 Task: Create Validation Rules in check-in Object.
Action: Mouse moved to (781, 41)
Screenshot: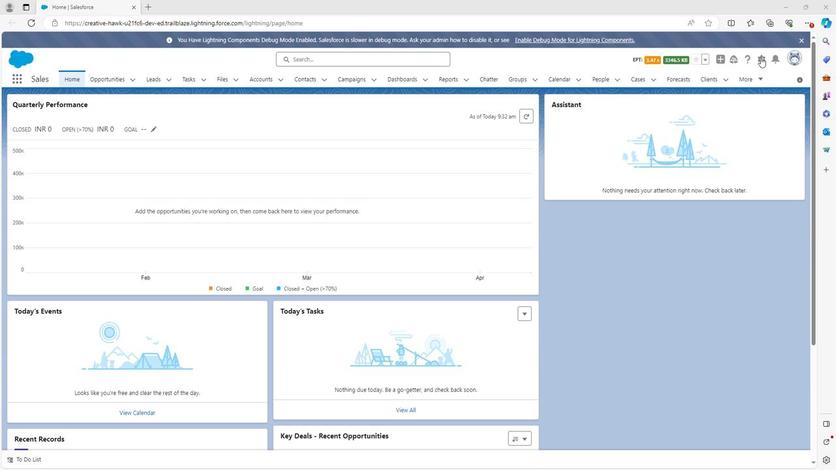 
Action: Mouse pressed left at (781, 41)
Screenshot: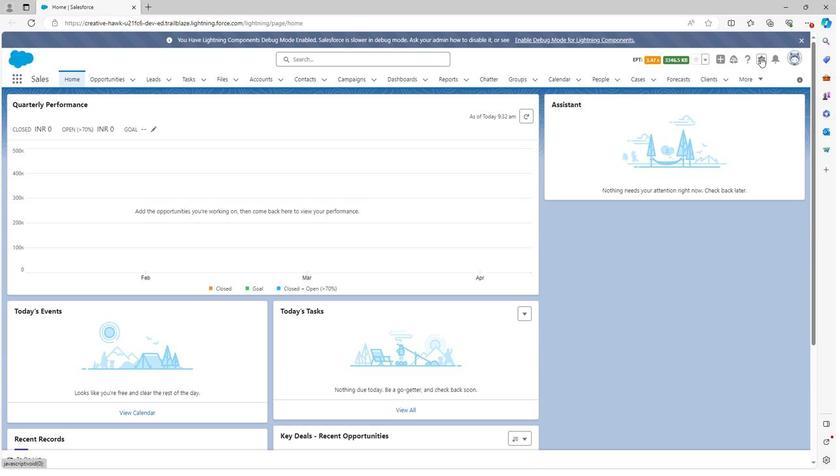 
Action: Mouse moved to (747, 67)
Screenshot: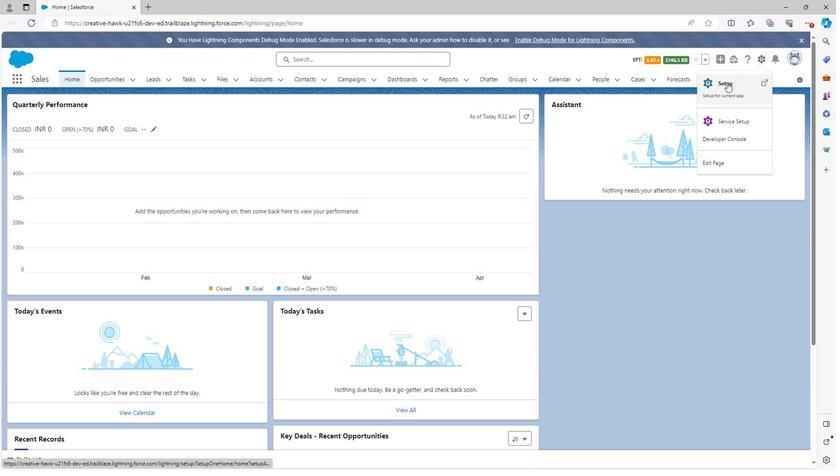 
Action: Mouse pressed left at (747, 67)
Screenshot: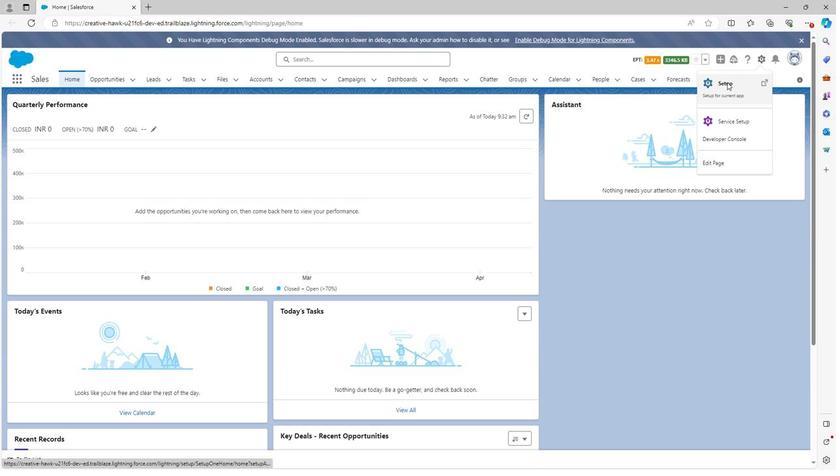 
Action: Mouse moved to (105, 61)
Screenshot: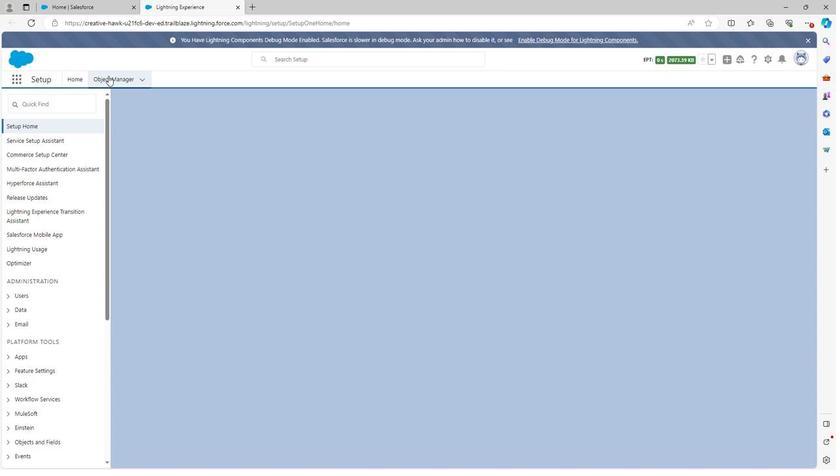 
Action: Mouse pressed left at (105, 61)
Screenshot: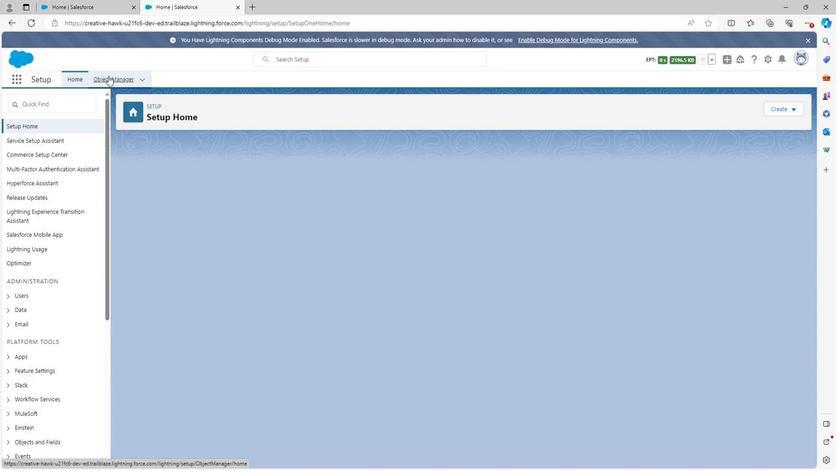 
Action: Mouse moved to (58, 294)
Screenshot: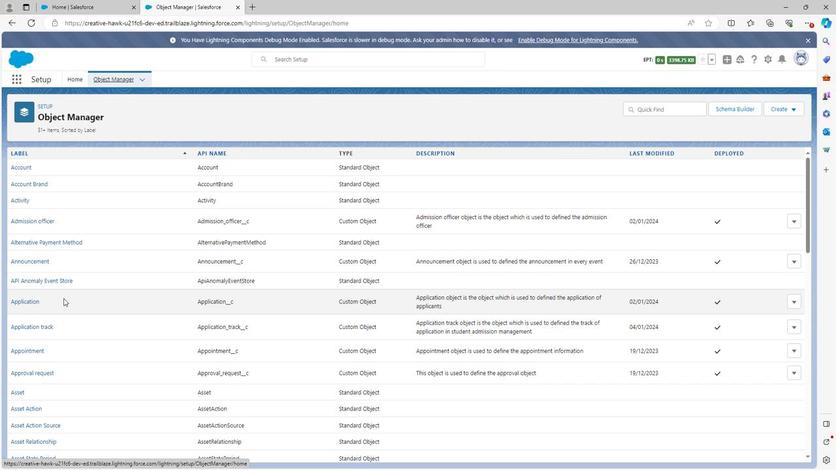 
Action: Mouse scrolled (58, 294) with delta (0, 0)
Screenshot: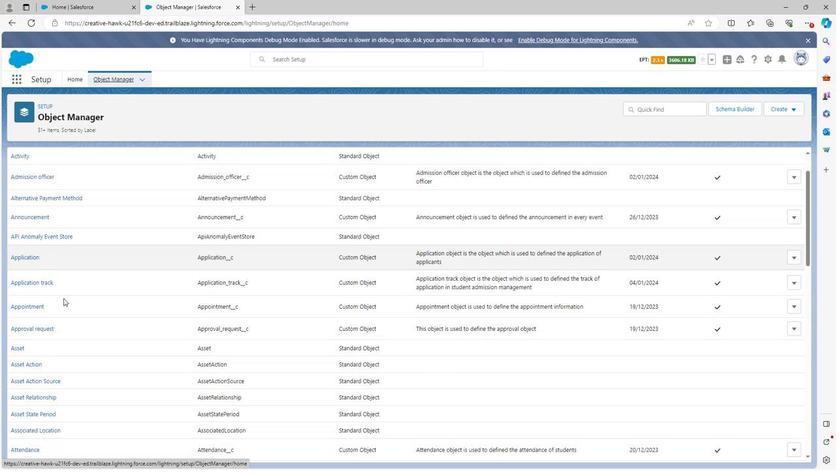 
Action: Mouse scrolled (58, 294) with delta (0, 0)
Screenshot: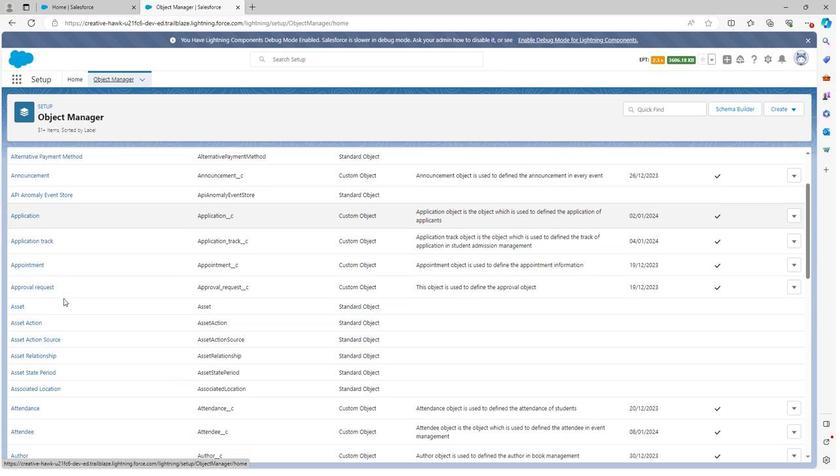 
Action: Mouse scrolled (58, 294) with delta (0, 0)
Screenshot: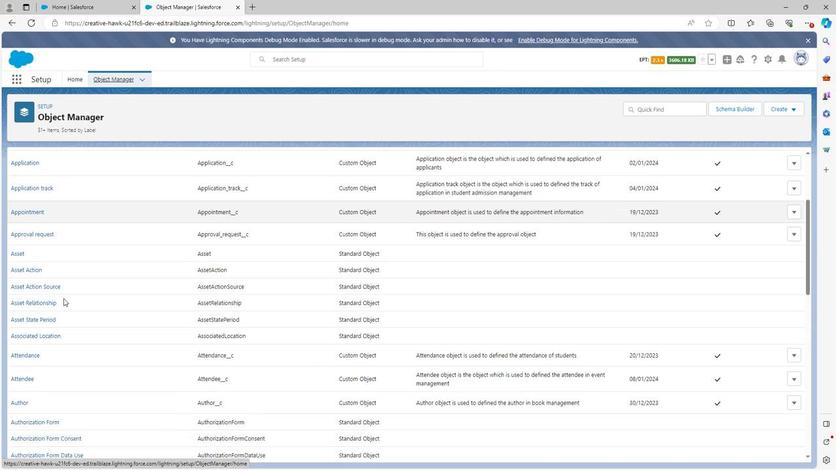 
Action: Mouse scrolled (58, 294) with delta (0, 0)
Screenshot: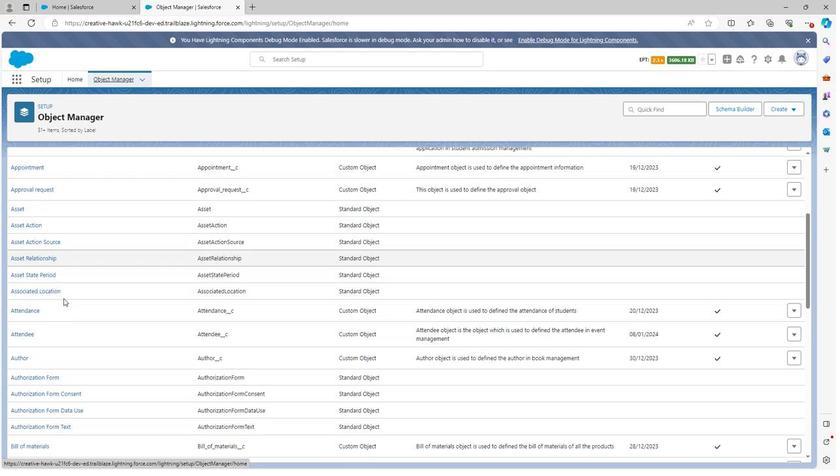
Action: Mouse scrolled (58, 294) with delta (0, 0)
Screenshot: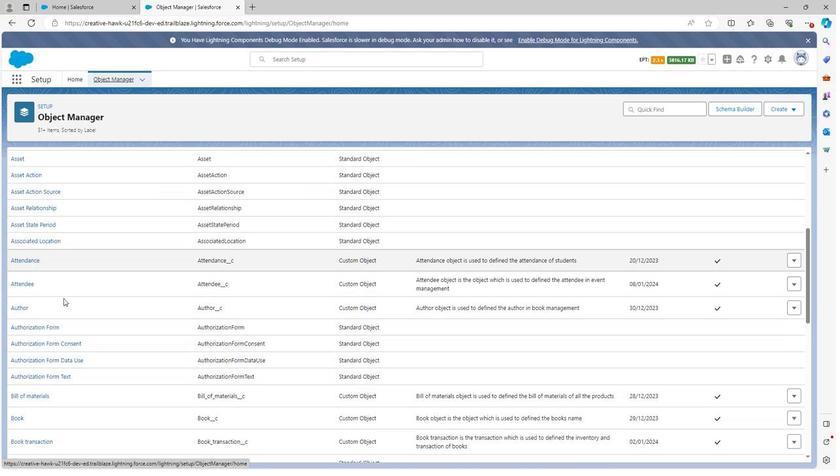 
Action: Mouse scrolled (58, 294) with delta (0, 0)
Screenshot: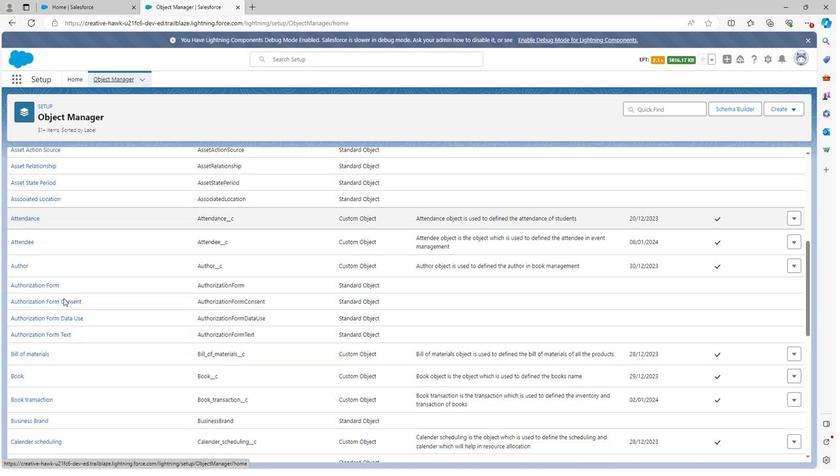 
Action: Mouse scrolled (58, 294) with delta (0, 0)
Screenshot: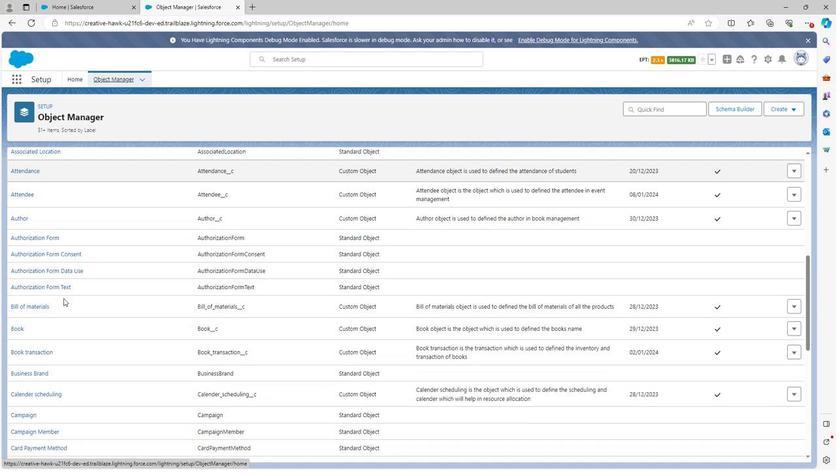 
Action: Mouse scrolled (58, 294) with delta (0, 0)
Screenshot: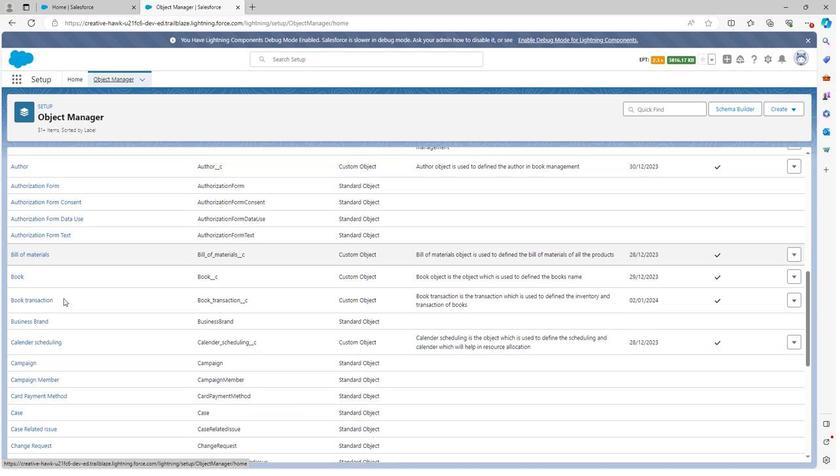 
Action: Mouse scrolled (58, 294) with delta (0, 0)
Screenshot: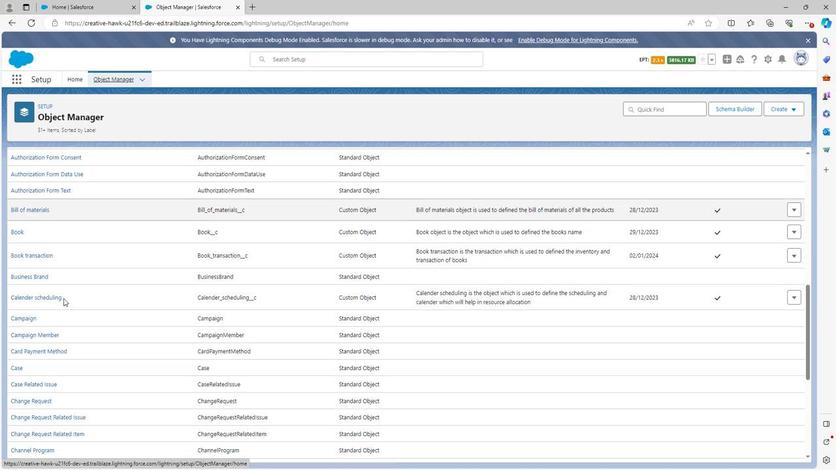 
Action: Mouse scrolled (58, 294) with delta (0, 0)
Screenshot: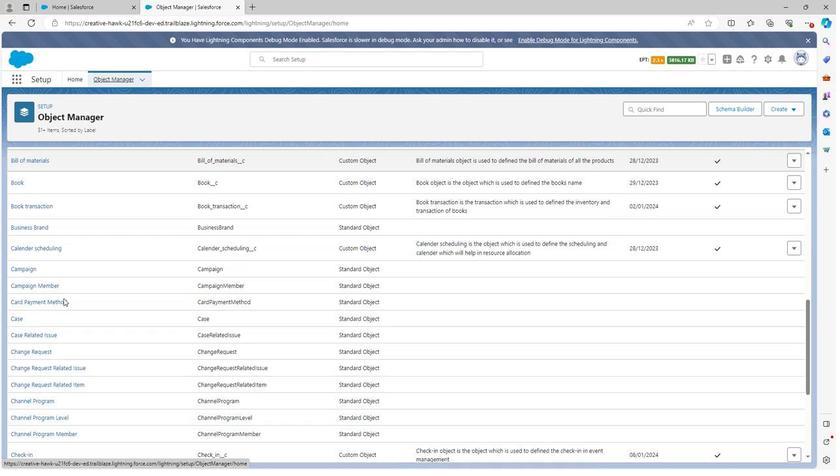 
Action: Mouse scrolled (58, 294) with delta (0, 0)
Screenshot: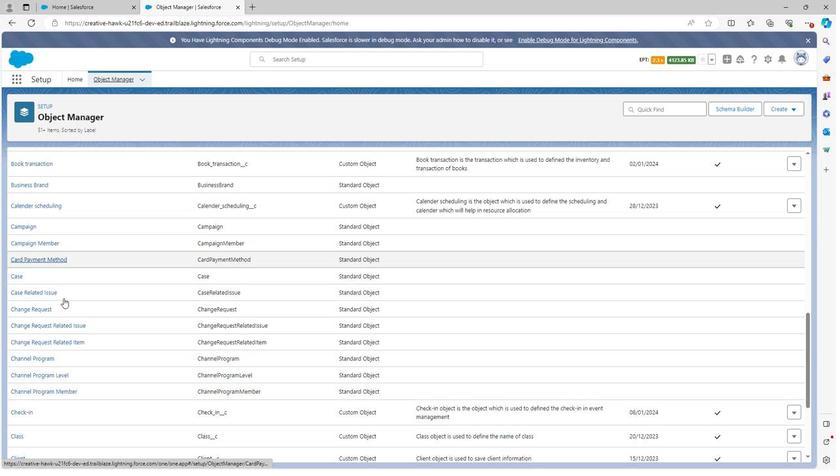 
Action: Mouse scrolled (58, 294) with delta (0, 0)
Screenshot: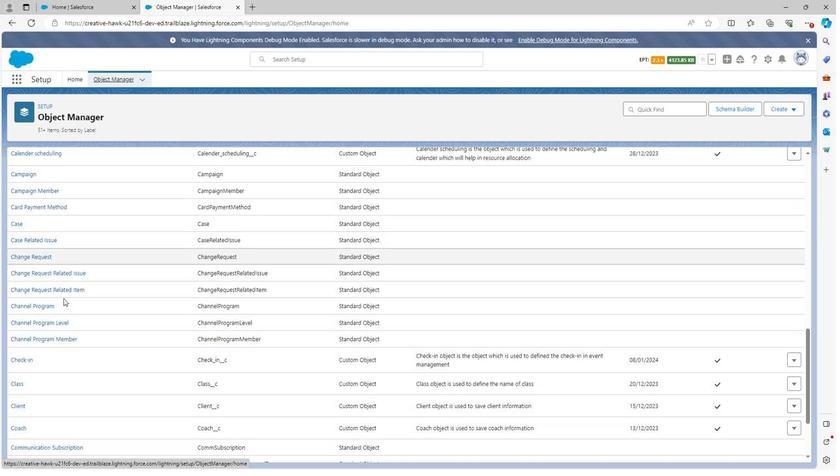 
Action: Mouse moved to (20, 354)
Screenshot: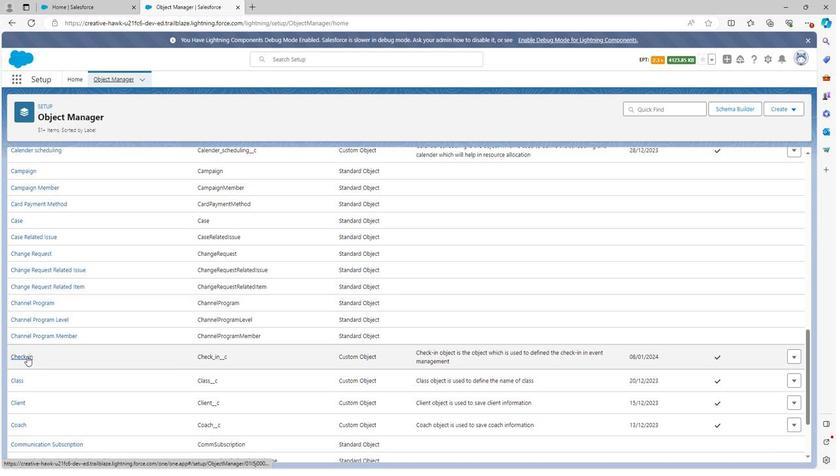 
Action: Mouse pressed left at (20, 354)
Screenshot: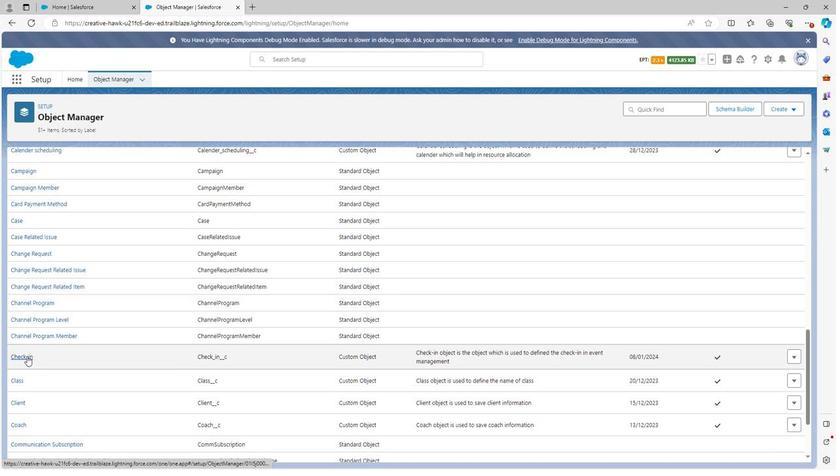 
Action: Mouse moved to (46, 422)
Screenshot: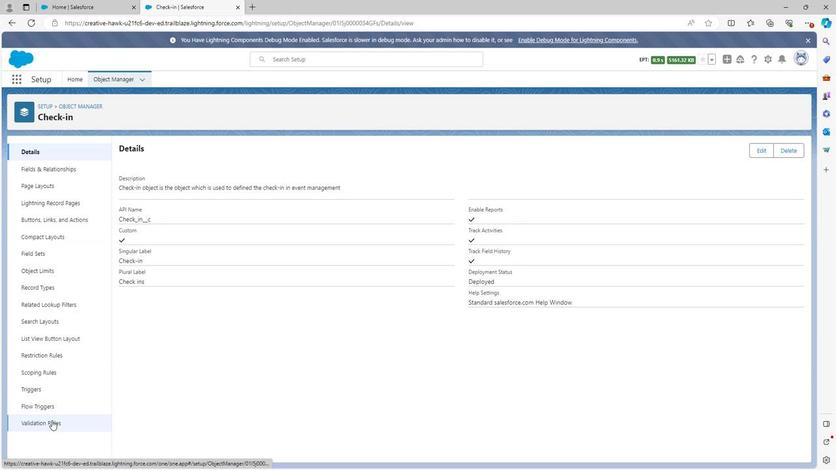
Action: Mouse pressed left at (46, 422)
Screenshot: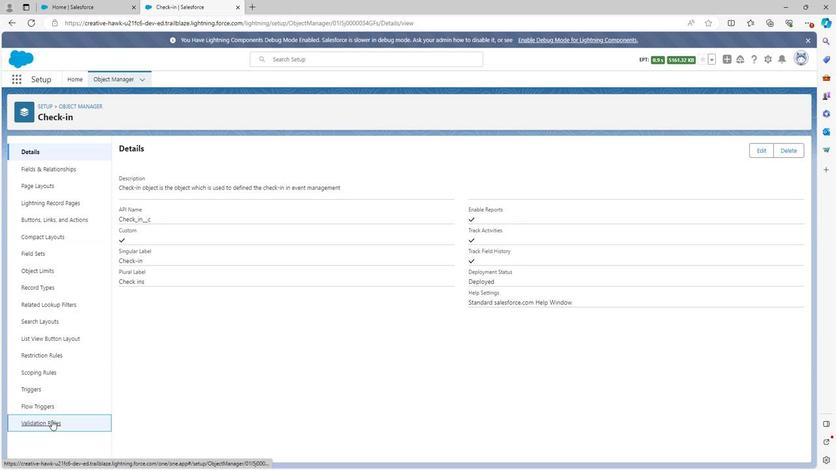 
Action: Mouse moved to (817, 139)
Screenshot: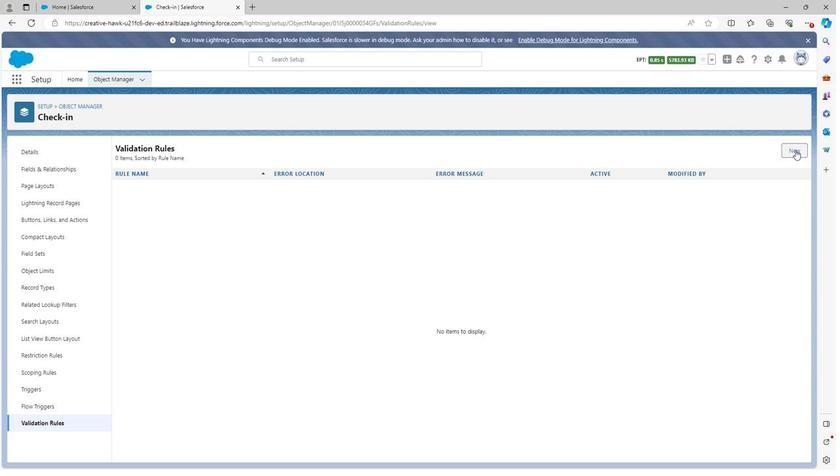 
Action: Mouse pressed left at (817, 139)
Screenshot: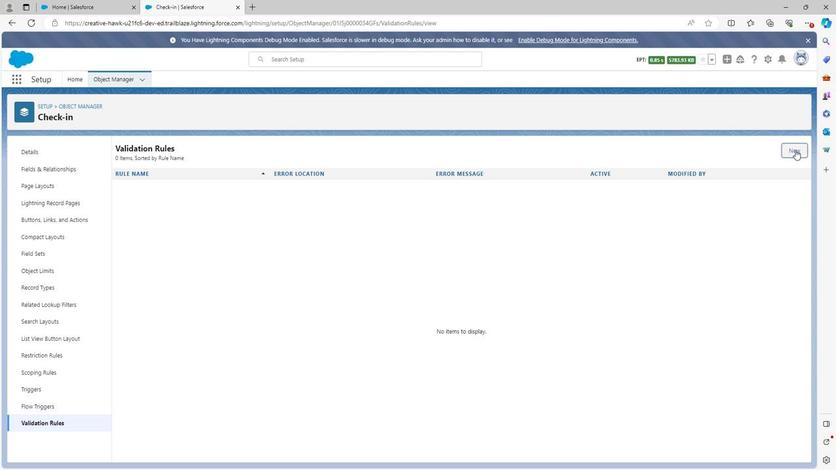 
Action: Mouse moved to (58, 156)
Screenshot: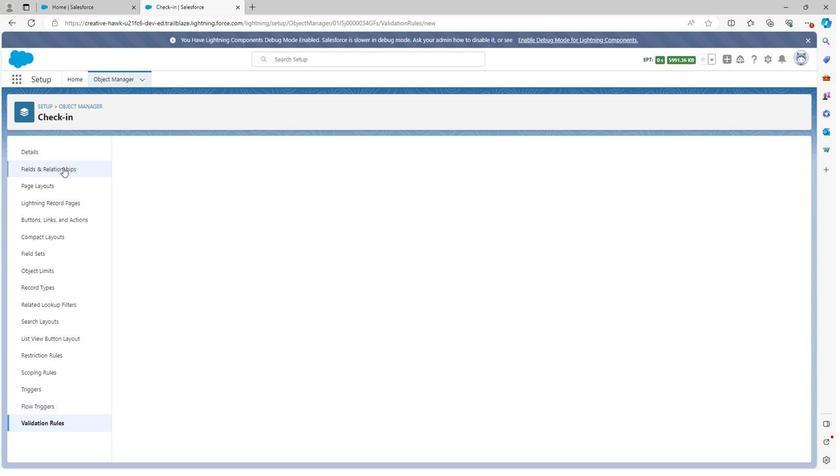 
Action: Mouse pressed left at (58, 156)
Screenshot: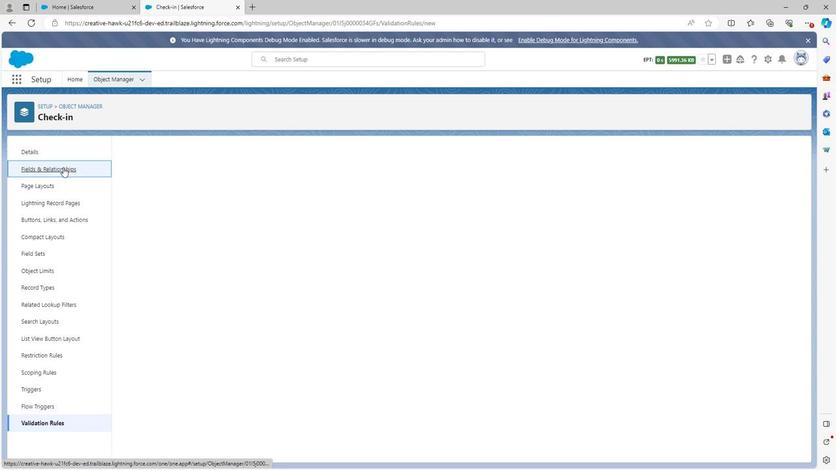
Action: Mouse moved to (130, 204)
Screenshot: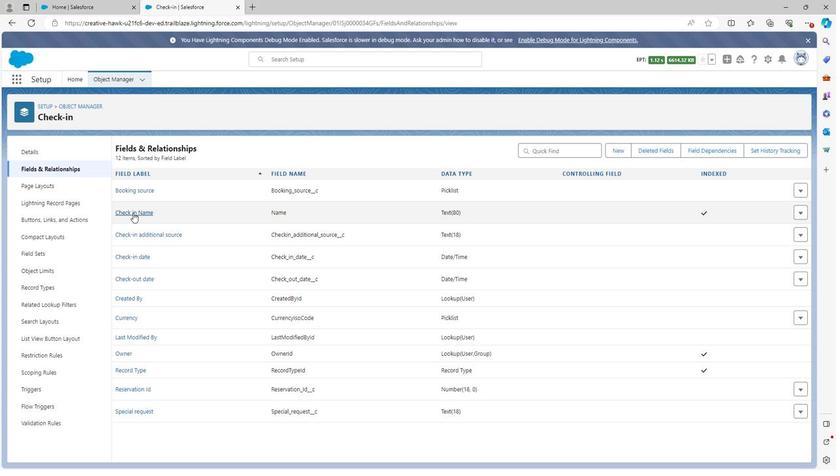 
Action: Mouse pressed left at (130, 204)
Screenshot: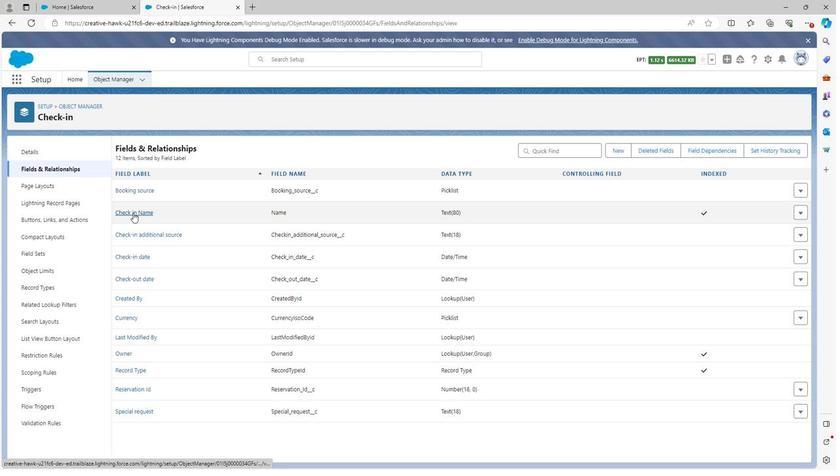 
Action: Mouse moved to (344, 268)
Screenshot: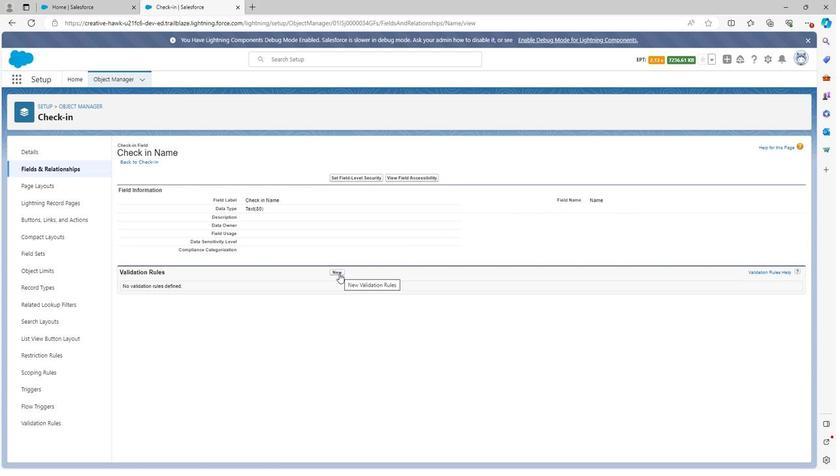 
Action: Mouse pressed left at (344, 268)
Screenshot: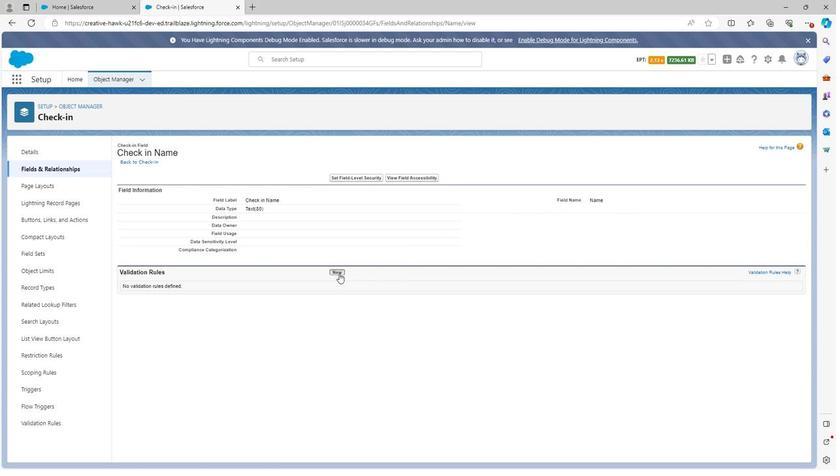 
Action: Mouse moved to (200, 201)
Screenshot: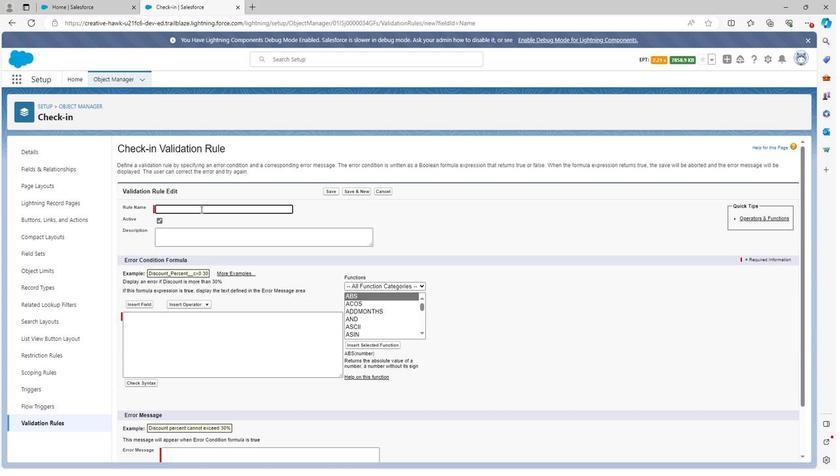 
Action: Mouse pressed left at (200, 201)
Screenshot: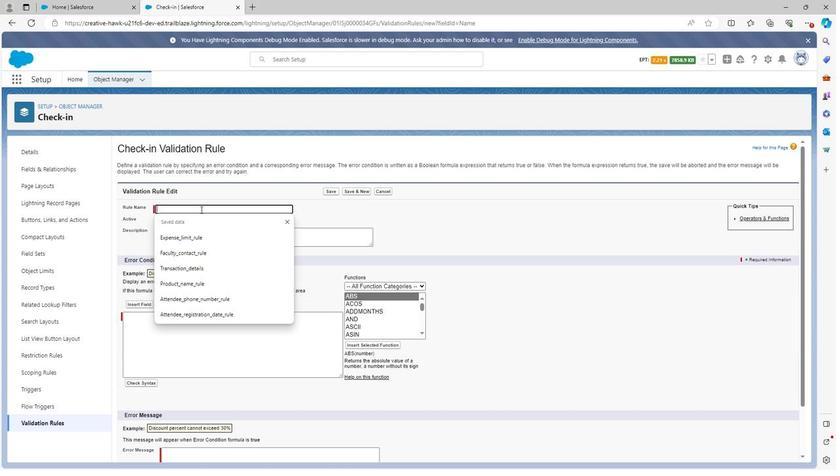
Action: Key pressed <Key.shift>Vali<Key.backspace><Key.backspace><Key.backspace><Key.backspace><Key.backspace><Key.shift><Key.shift><Key.shift><Key.shift><Key.shift><Key.shift><Key.shift><Key.shift><Key.shift><Key.shift><Key.shift><Key.shift><Key.shift><Key.shift><Key.shift><Key.shift><Key.shift><Key.shift><Key.shift><Key.shift><Key.shift><Key.shift><Key.shift><Key.shift><Key.shift><Key.shift><Key.shift><Key.shift><Key.shift><Key.shift><Key.shift><Key.shift><Key.shift><Key.shift><Key.shift><Key.shift><Key.shift><Key.shift><Key.shift><Key.shift><Key.shift><Key.shift><Key.shift><Key.shift><Key.shift><Key.shift><Key.shift><Key.shift><Key.shift><Key.shift><Key.shift><Key.shift><Key.shift><Key.shift><Key.shift><Key.shift><Key.shift><Key.shift><Key.shift><Key.shift><Key.shift><Key.shift>Check-
Screenshot: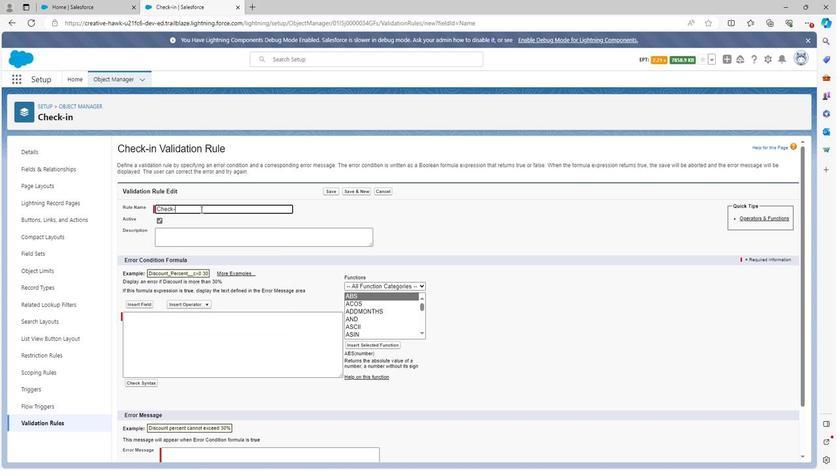 
Action: Mouse moved to (200, 201)
Screenshot: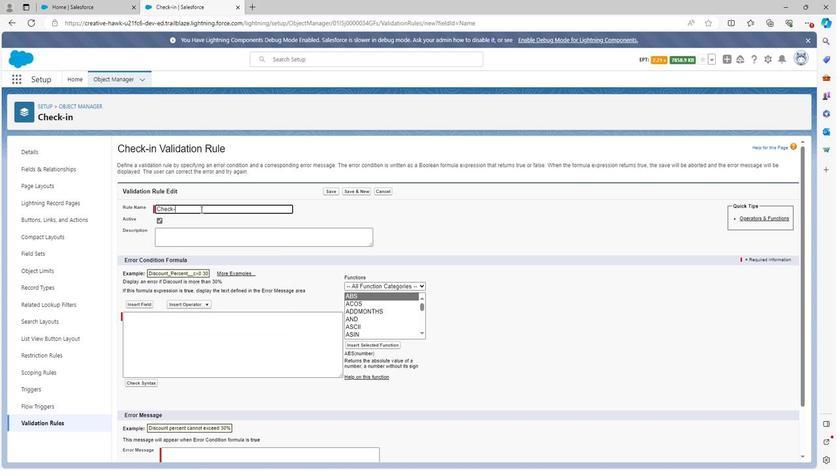 
Action: Key pressed in<Key.space>name<Key.space>rule
Screenshot: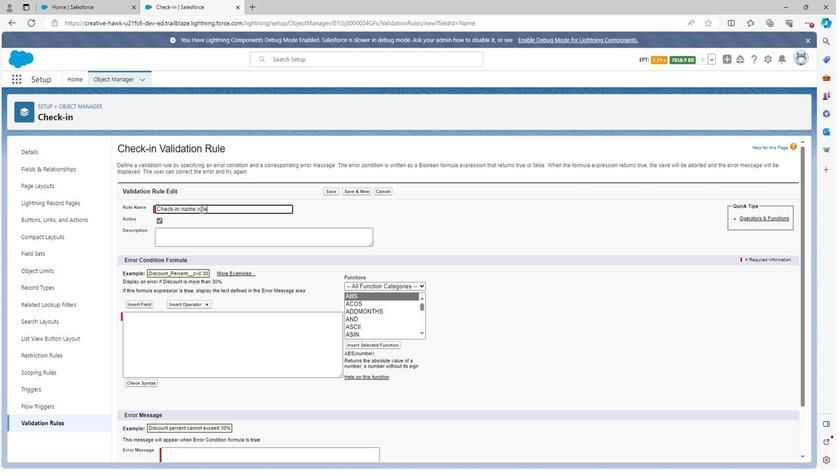 
Action: Mouse moved to (200, 211)
Screenshot: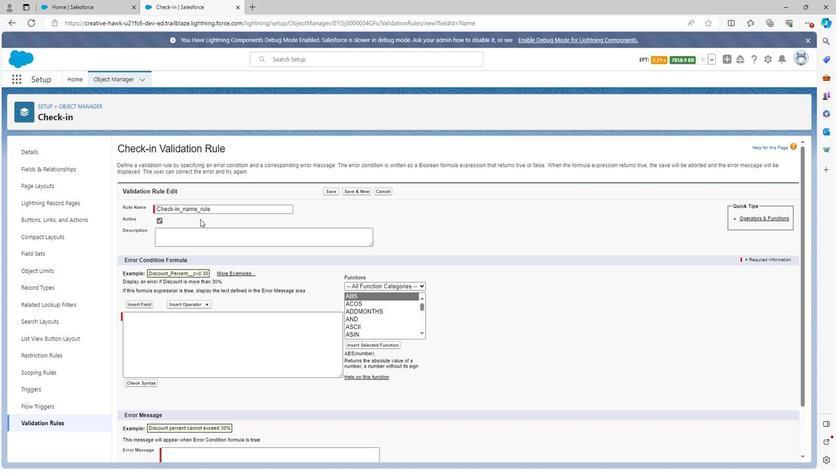 
Action: Mouse pressed left at (200, 211)
Screenshot: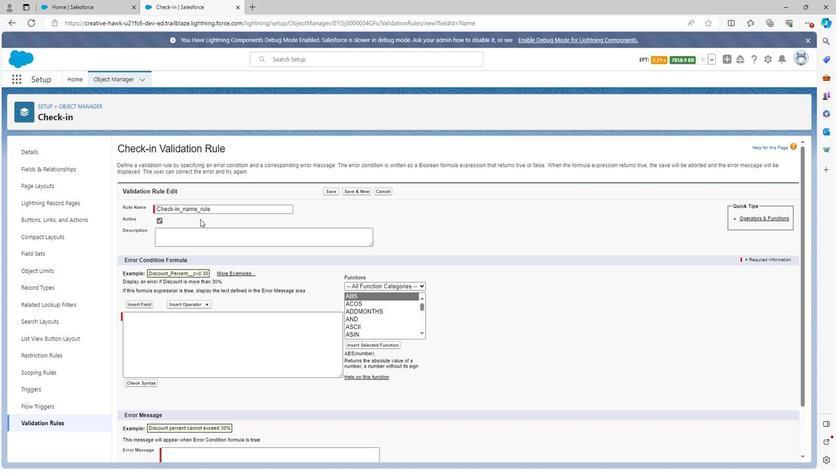 
Action: Mouse moved to (192, 230)
Screenshot: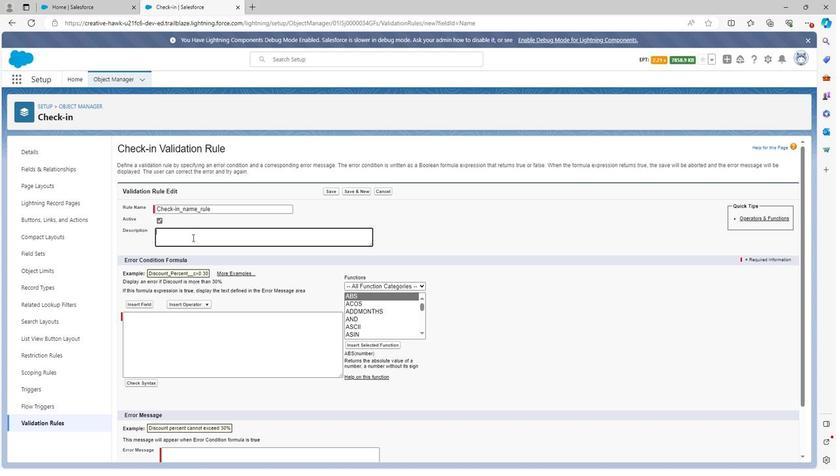 
Action: Mouse pressed left at (192, 230)
Screenshot: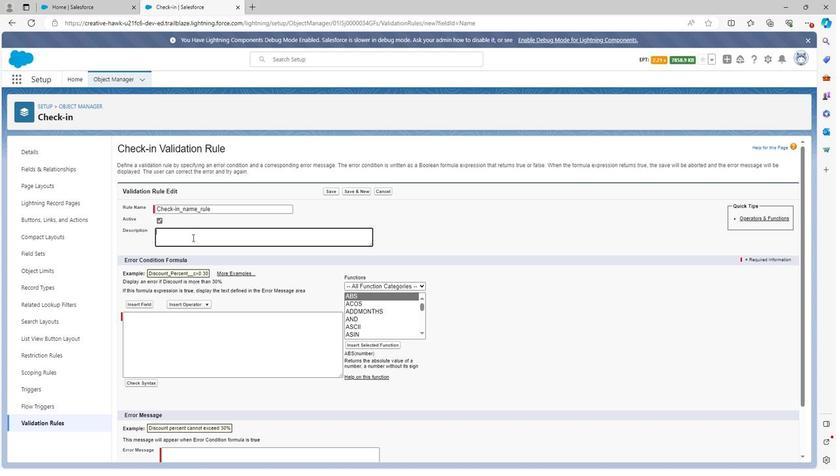 
Action: Key pressed <Key.shift>Check-in<Key.space>name<Key.space>rule<Key.space>is<Key.space>the<Key.space>rule<Key.space>through<Key.space>which<Key.space>we<Key.space>defined<Key.space>the<Key.space>check-in<Key.space>namw
Screenshot: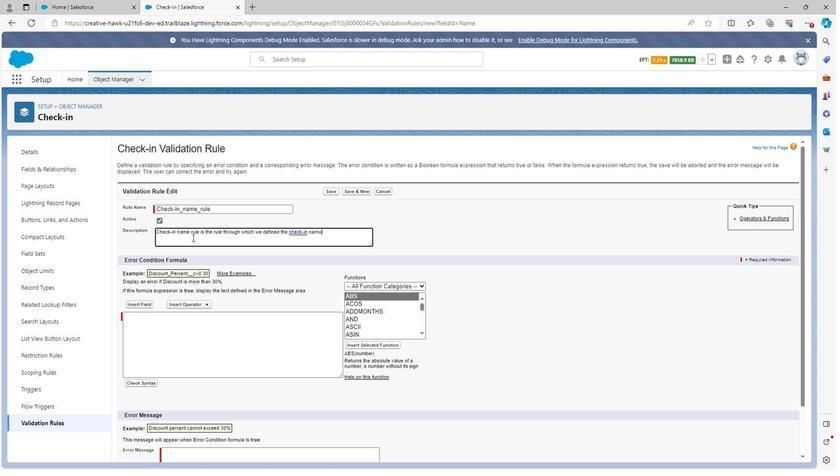 
Action: Mouse moved to (191, 230)
Screenshot: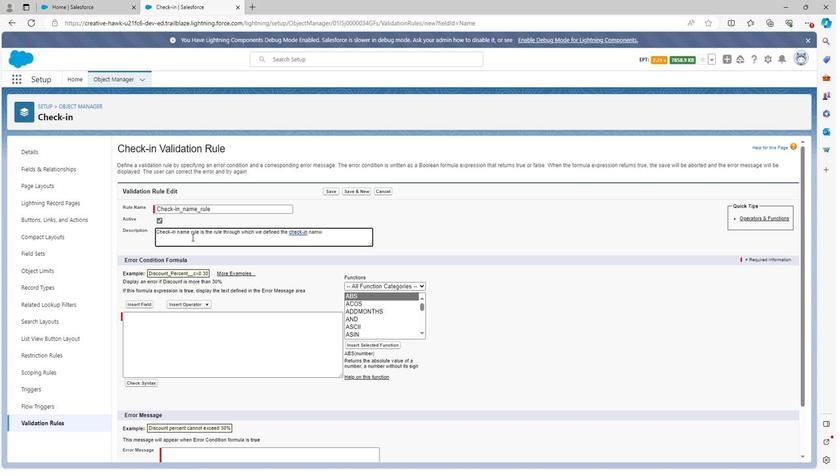 
Action: Key pressed <Key.backspace>e<Key.space>with<Key.space>some<Key.space>validati
Screenshot: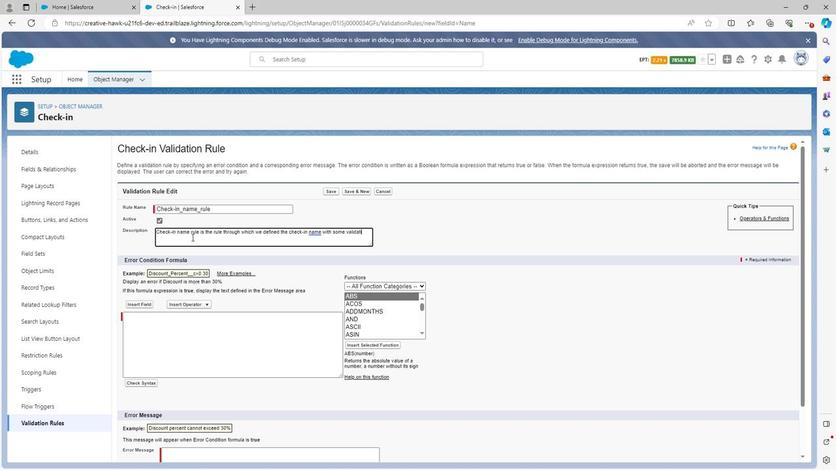 
Action: Mouse moved to (190, 230)
Screenshot: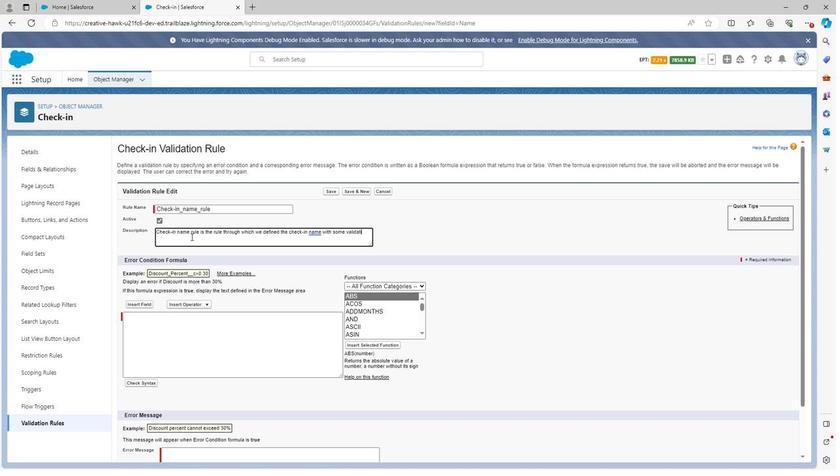 
Action: Key pressed on<Key.space>in<Key.space>event<Key.space>manageme
Screenshot: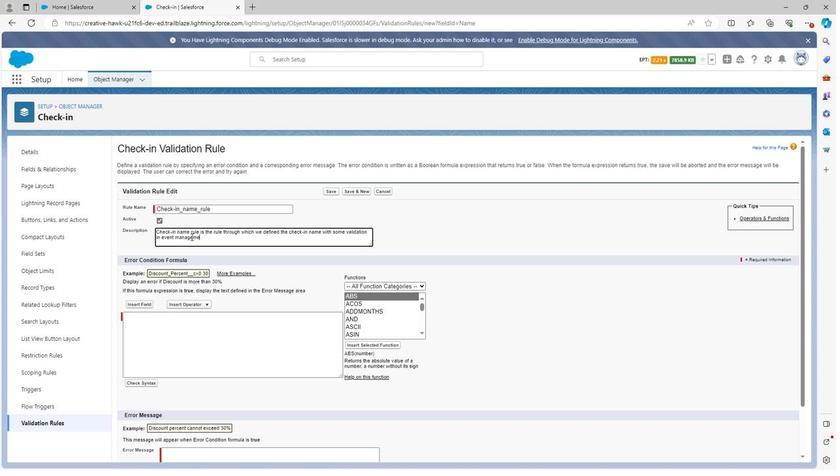
Action: Mouse moved to (190, 230)
Screenshot: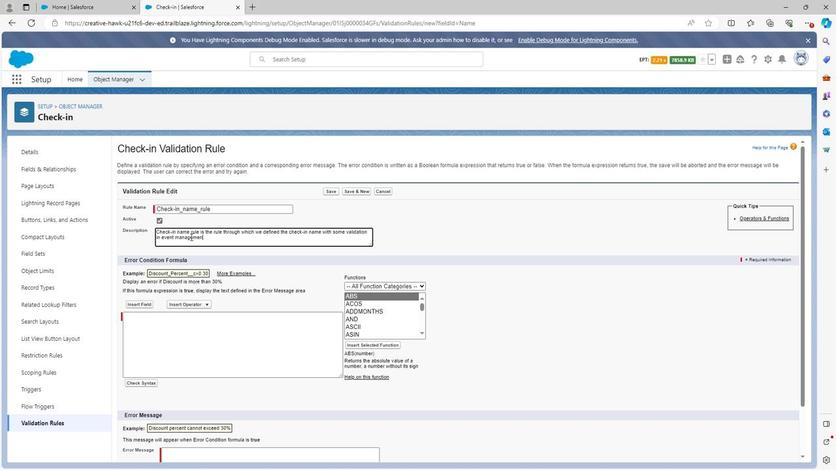 
Action: Key pressed nt
Screenshot: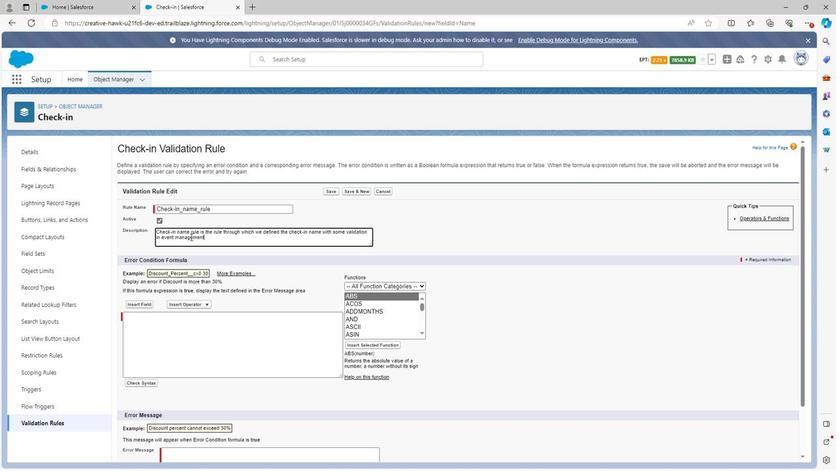
Action: Mouse moved to (135, 299)
Screenshot: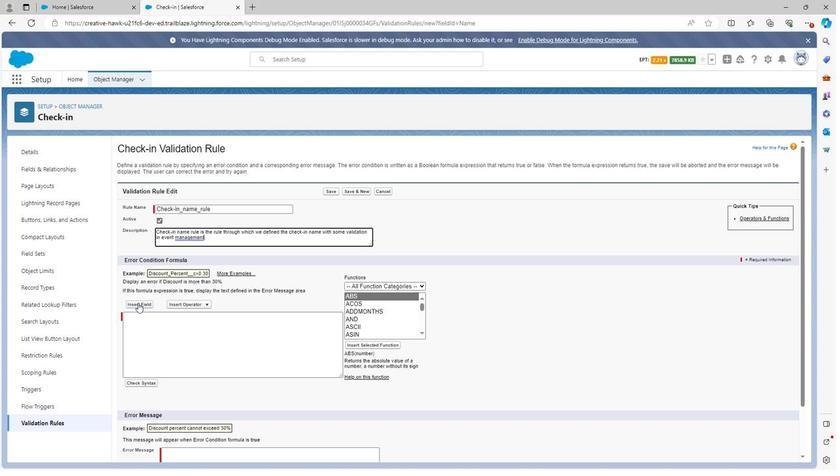 
Action: Mouse pressed left at (135, 299)
Screenshot: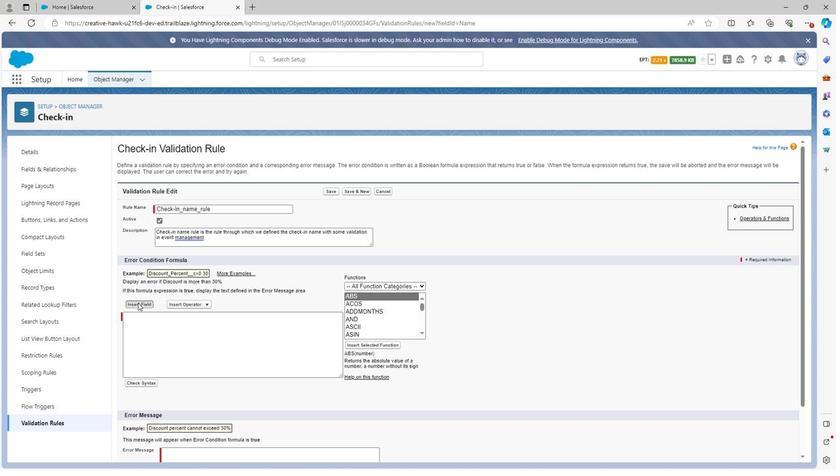 
Action: Mouse moved to (389, 284)
Screenshot: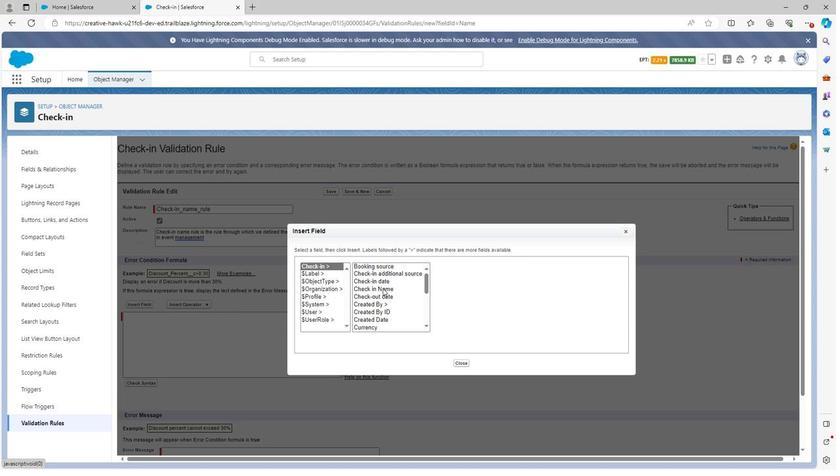 
Action: Mouse pressed left at (389, 284)
Screenshot: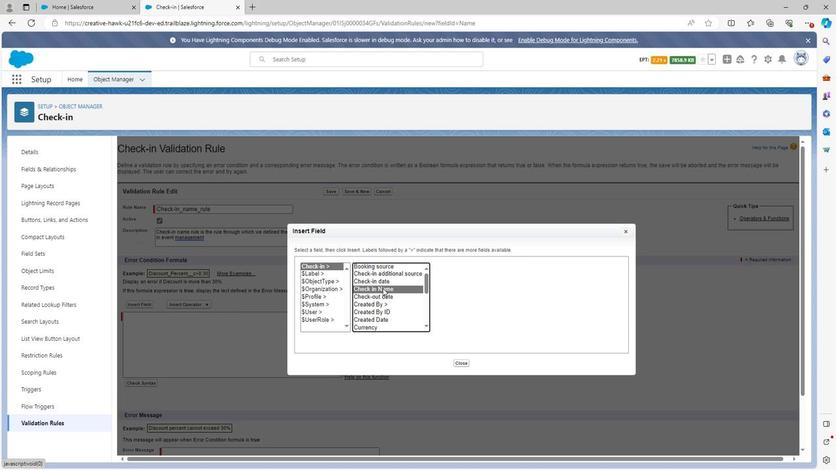 
Action: Mouse moved to (461, 310)
Screenshot: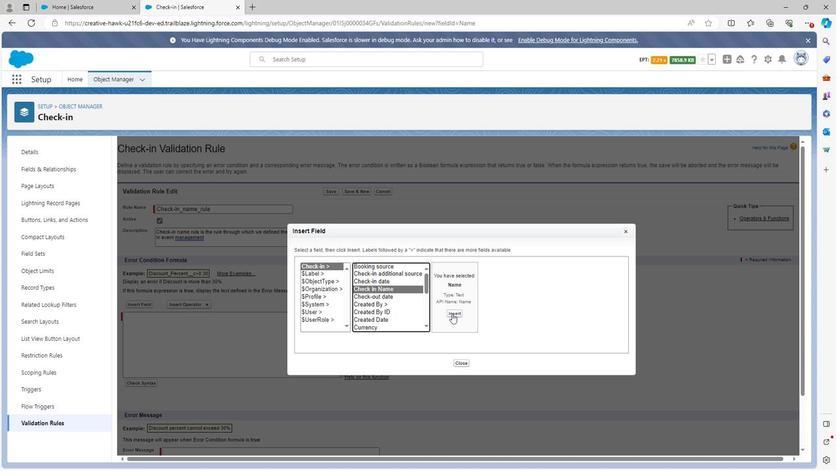 
Action: Mouse pressed left at (461, 310)
Screenshot: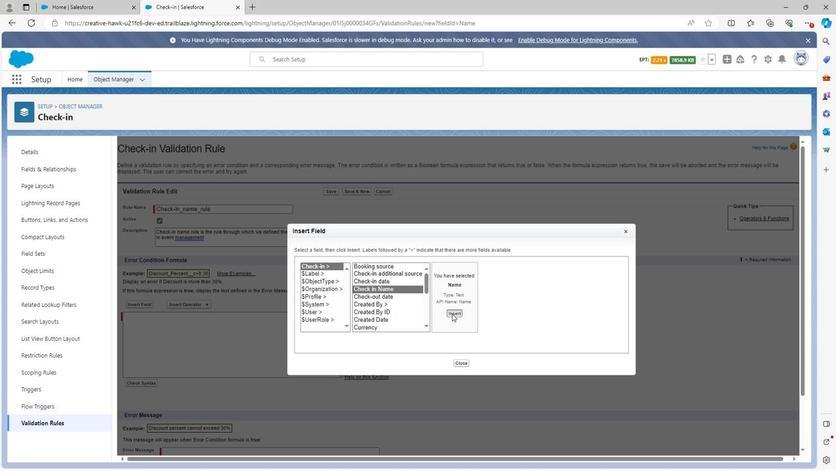 
Action: Mouse moved to (190, 298)
Screenshot: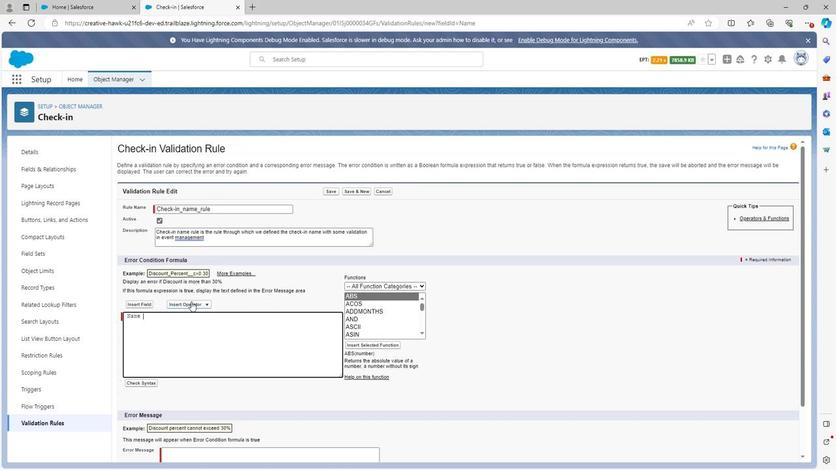 
Action: Mouse pressed left at (190, 298)
Screenshot: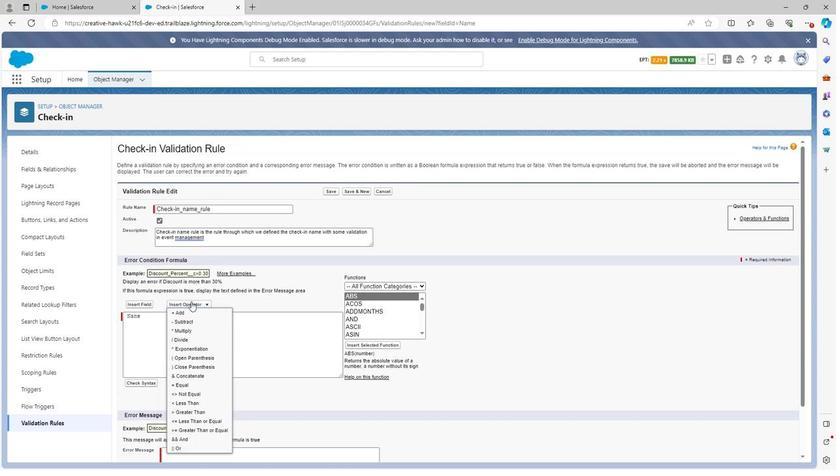 
Action: Mouse moved to (190, 383)
Screenshot: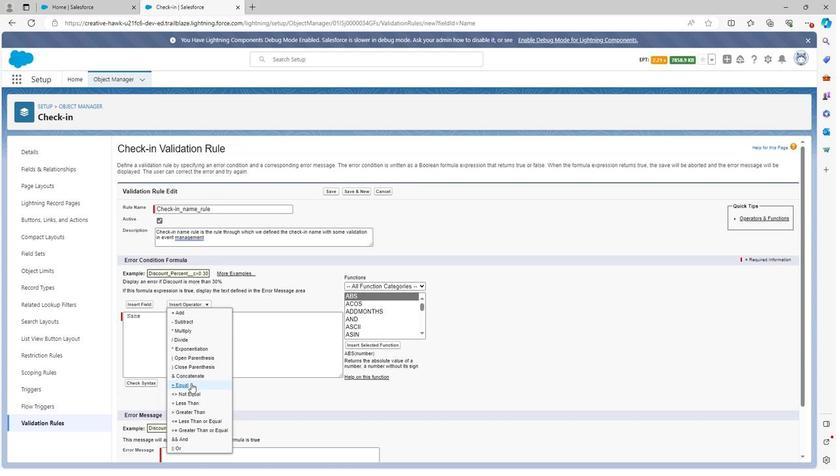 
Action: Mouse pressed left at (190, 383)
Screenshot: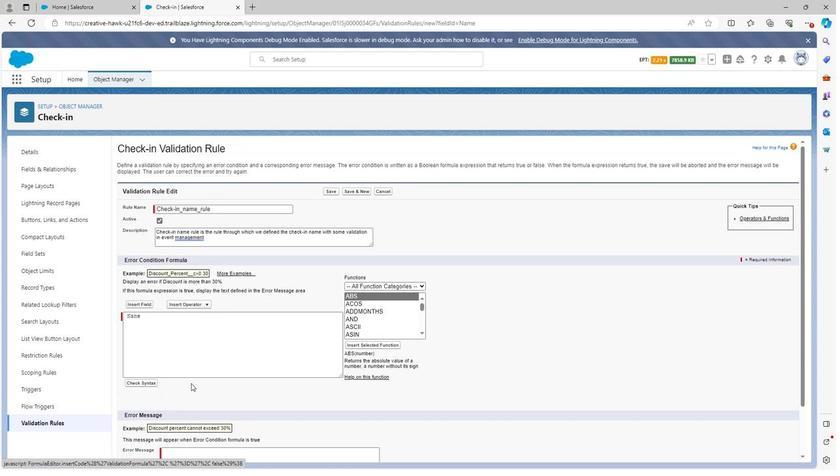 
Action: Mouse moved to (399, 309)
Screenshot: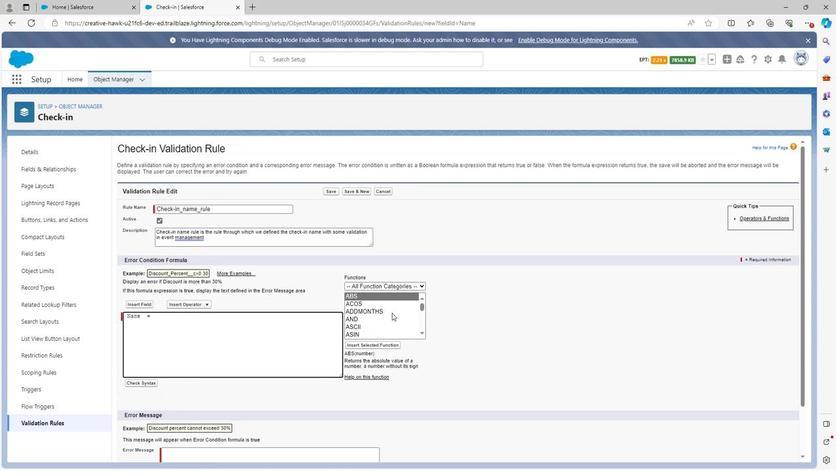 
Action: Mouse scrolled (399, 309) with delta (0, 0)
Screenshot: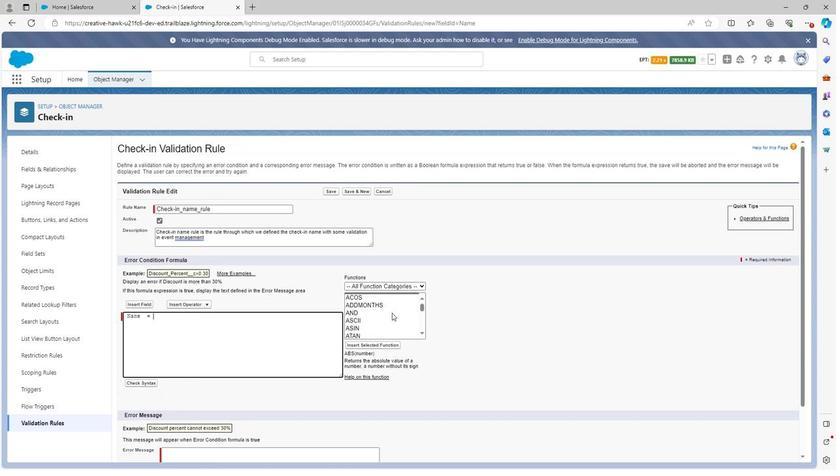 
Action: Mouse scrolled (399, 309) with delta (0, 0)
Screenshot: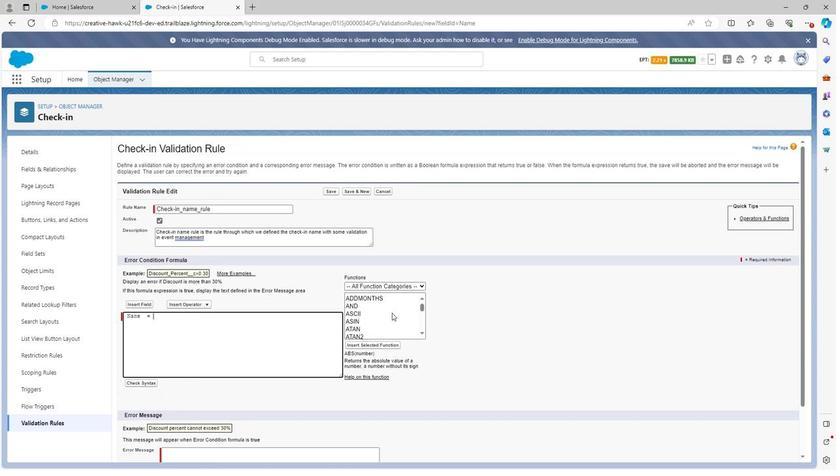 
Action: Mouse scrolled (399, 309) with delta (0, 0)
Screenshot: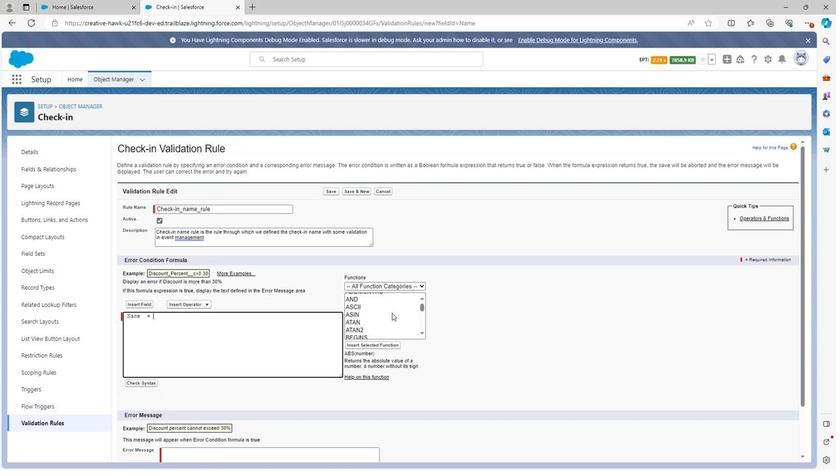 
Action: Mouse scrolled (399, 309) with delta (0, 0)
Screenshot: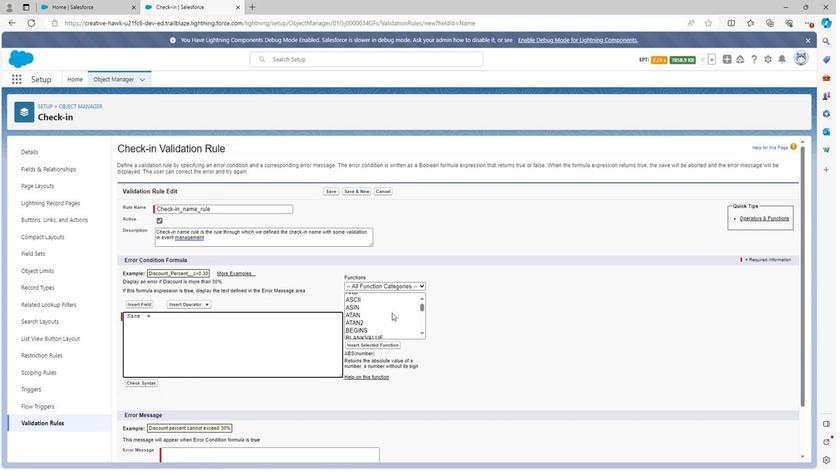 
Action: Mouse scrolled (399, 309) with delta (0, 0)
Screenshot: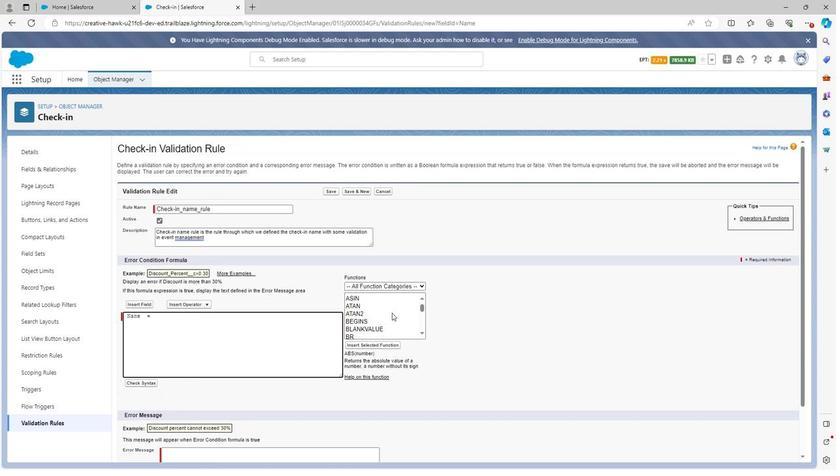 
Action: Mouse scrolled (399, 309) with delta (0, 0)
Screenshot: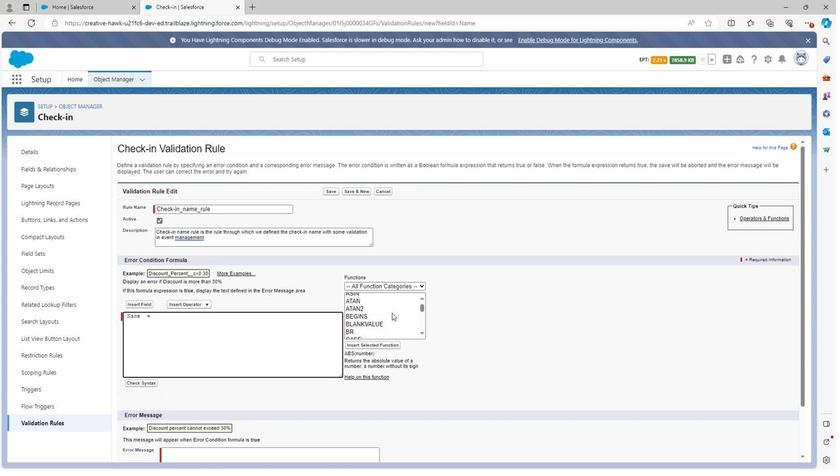 
Action: Mouse scrolled (399, 309) with delta (0, 0)
Screenshot: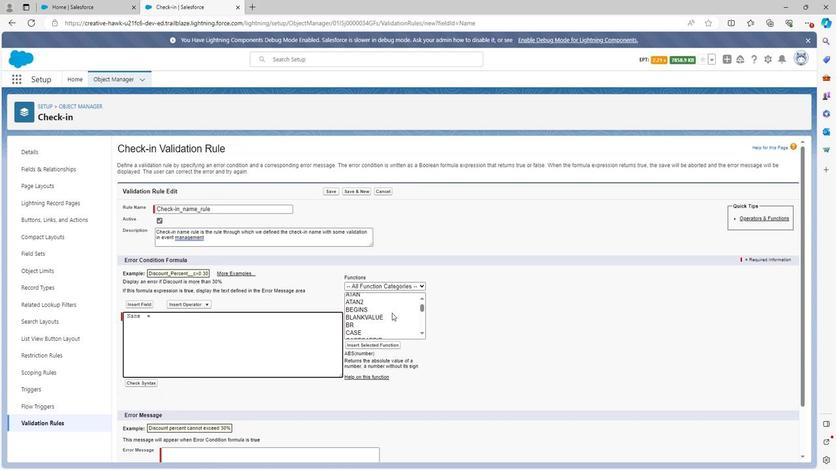 
Action: Mouse scrolled (399, 309) with delta (0, 0)
Screenshot: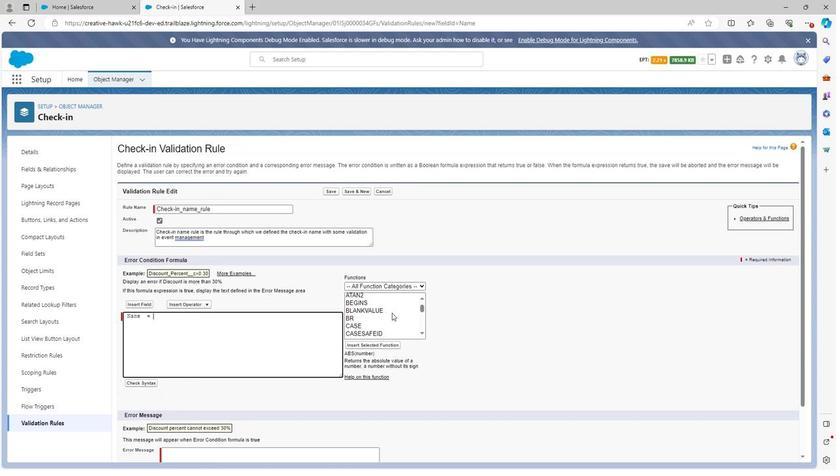 
Action: Mouse scrolled (399, 309) with delta (0, 0)
Screenshot: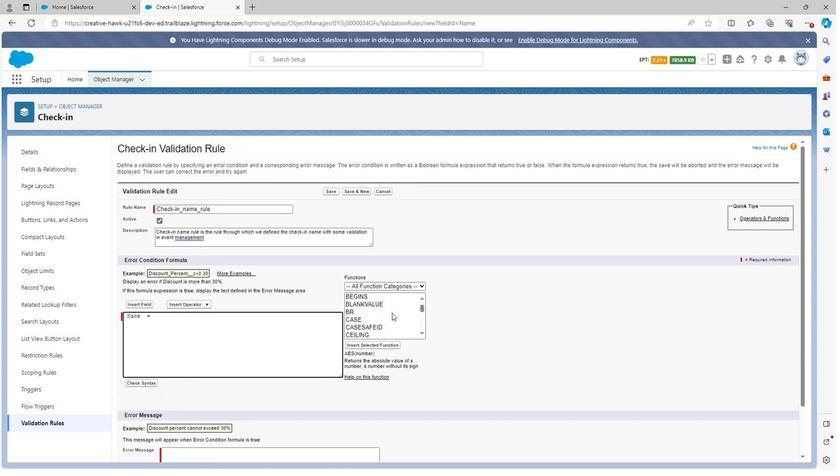 
Action: Mouse scrolled (399, 309) with delta (0, 0)
Screenshot: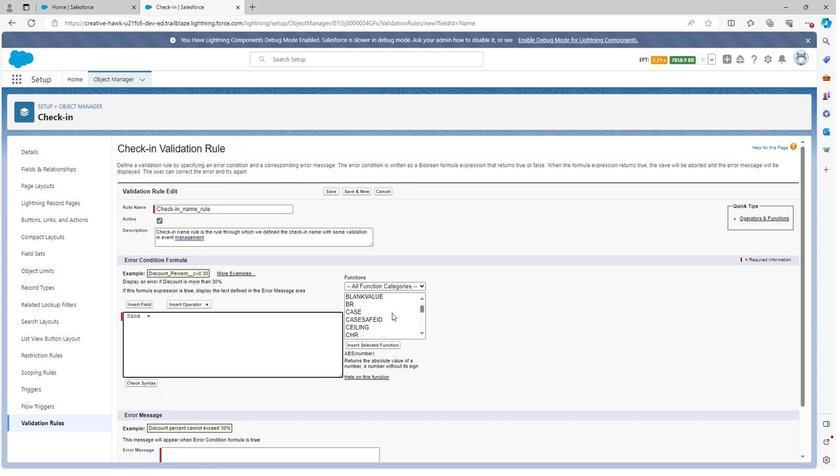 
Action: Mouse scrolled (399, 309) with delta (0, 0)
Screenshot: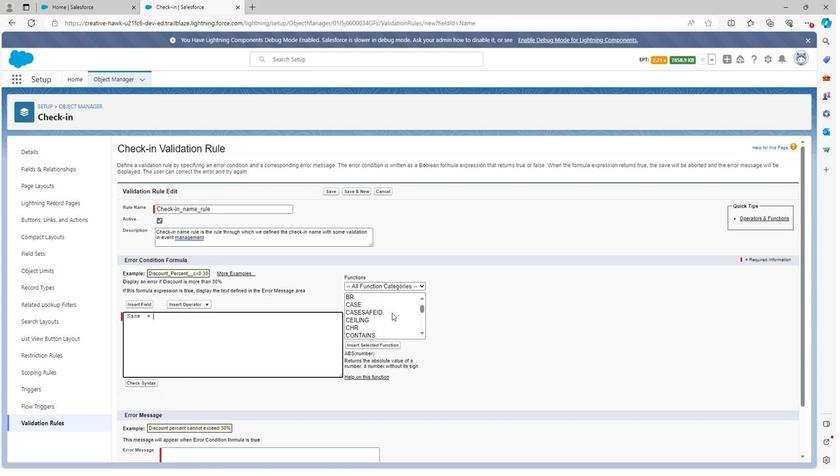 
Action: Mouse scrolled (399, 309) with delta (0, 0)
Screenshot: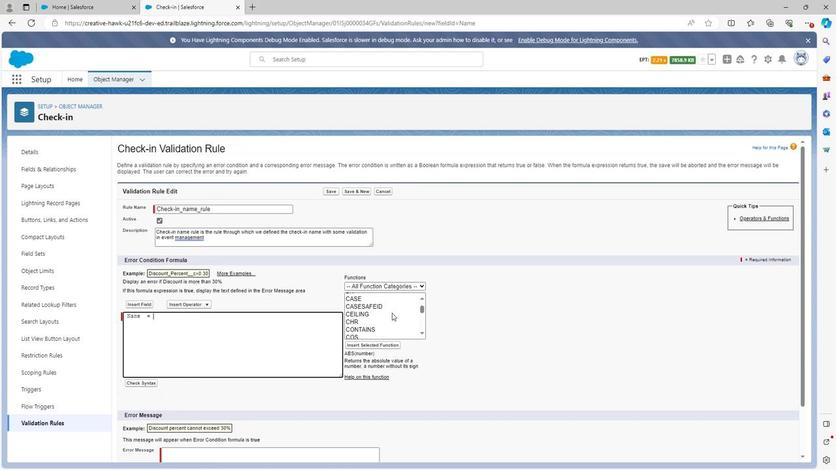 
Action: Mouse scrolled (399, 309) with delta (0, 0)
Screenshot: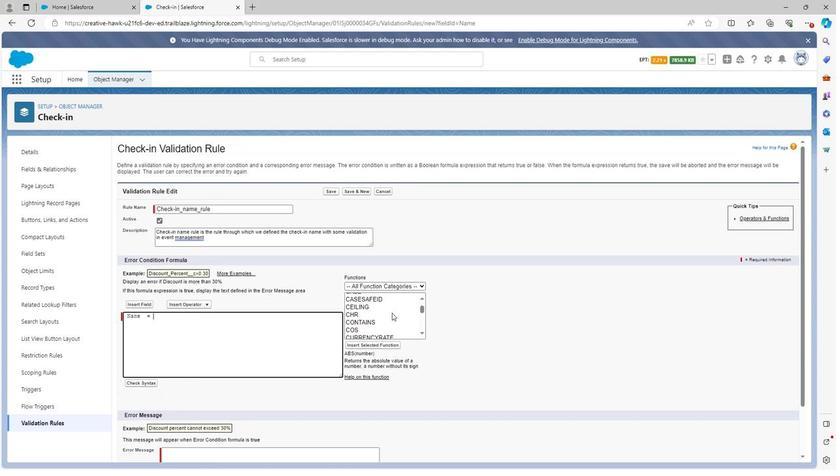 
Action: Mouse moved to (399, 309)
Screenshot: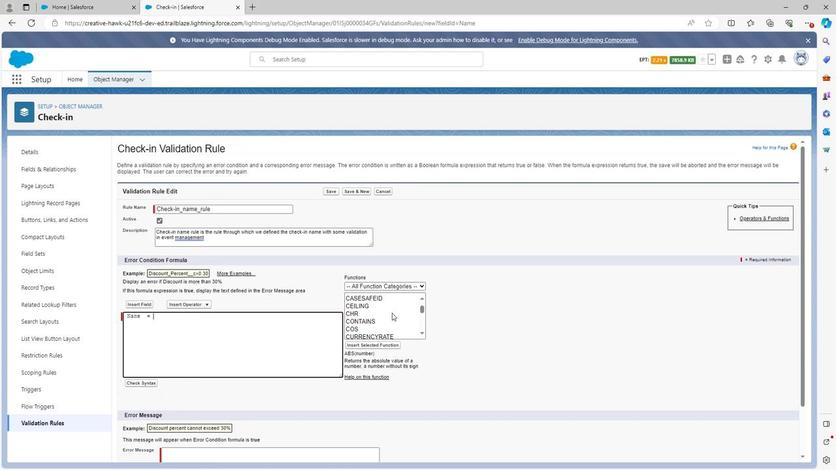
Action: Mouse scrolled (399, 309) with delta (0, 0)
Screenshot: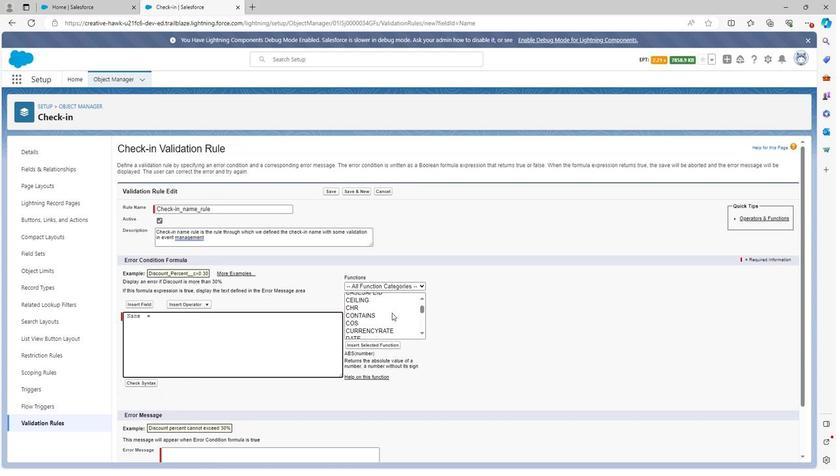 
Action: Mouse scrolled (399, 309) with delta (0, 0)
Screenshot: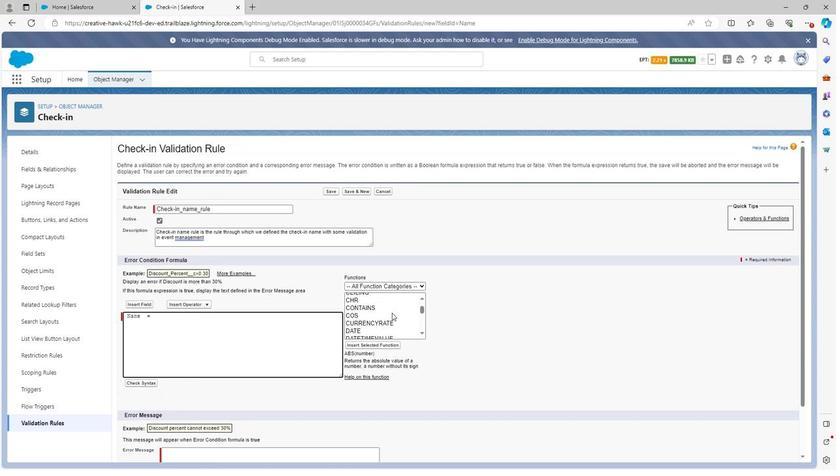 
Action: Mouse scrolled (399, 309) with delta (0, 0)
Screenshot: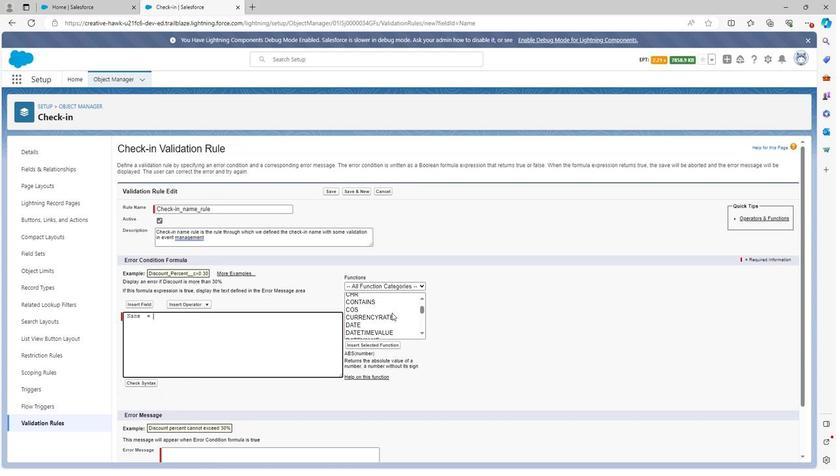 
Action: Mouse scrolled (399, 309) with delta (0, 0)
Screenshot: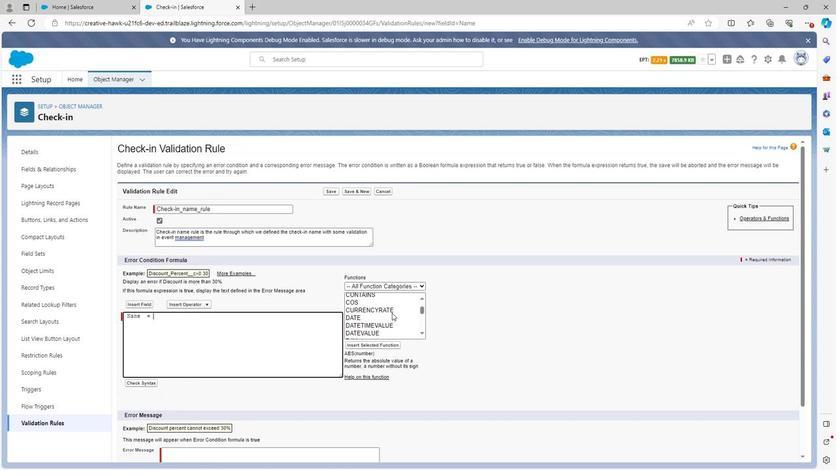 
Action: Mouse scrolled (399, 309) with delta (0, 0)
Screenshot: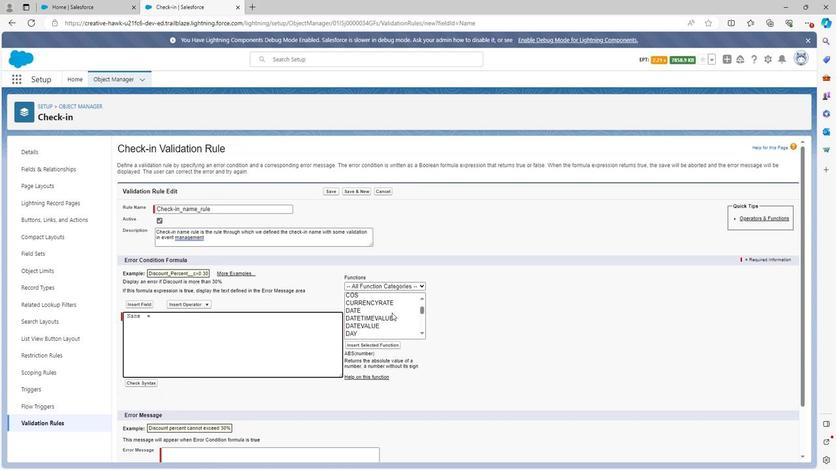 
Action: Mouse scrolled (399, 309) with delta (0, 0)
Screenshot: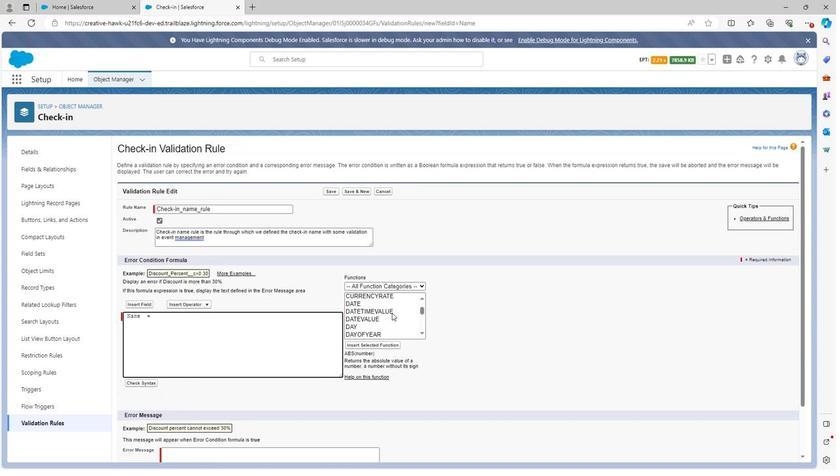 
Action: Mouse moved to (398, 309)
Screenshot: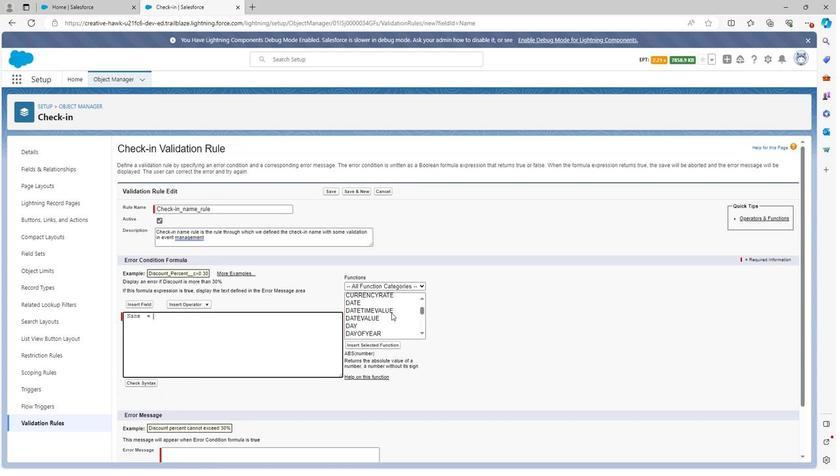 
Action: Mouse scrolled (398, 309) with delta (0, 0)
Screenshot: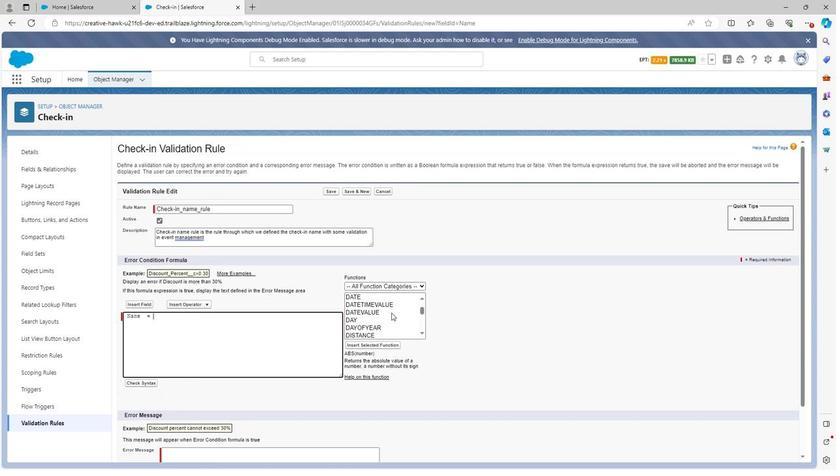 
Action: Mouse scrolled (398, 309) with delta (0, 0)
Screenshot: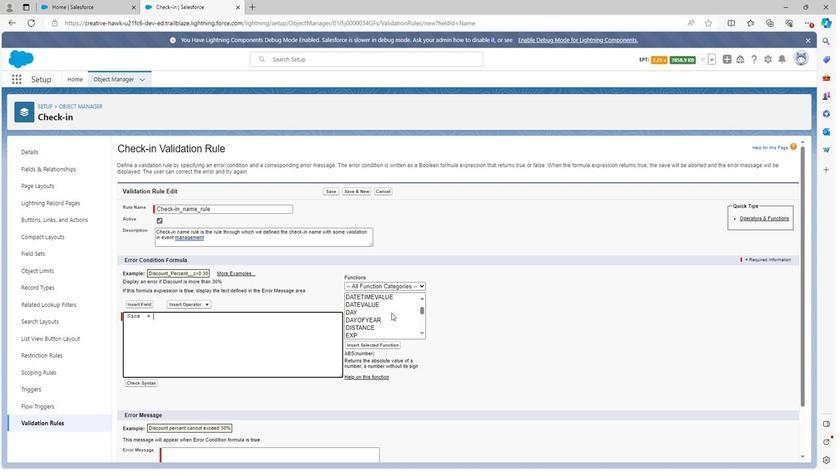 
Action: Mouse scrolled (398, 309) with delta (0, 0)
Screenshot: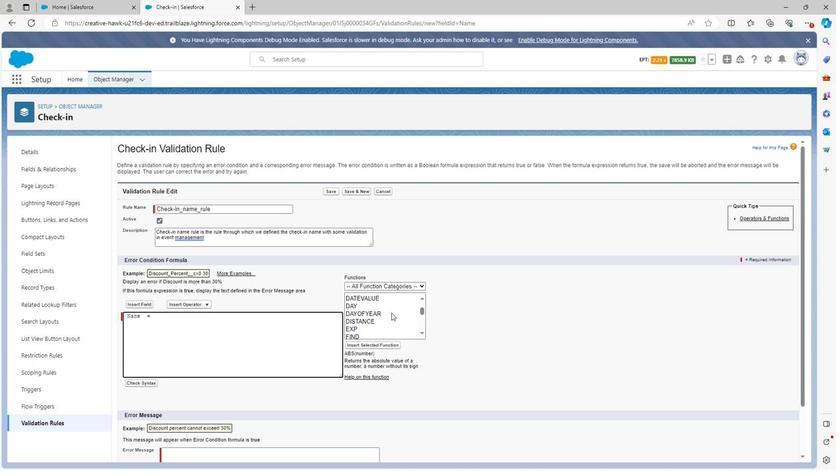 
Action: Mouse scrolled (398, 309) with delta (0, 0)
Screenshot: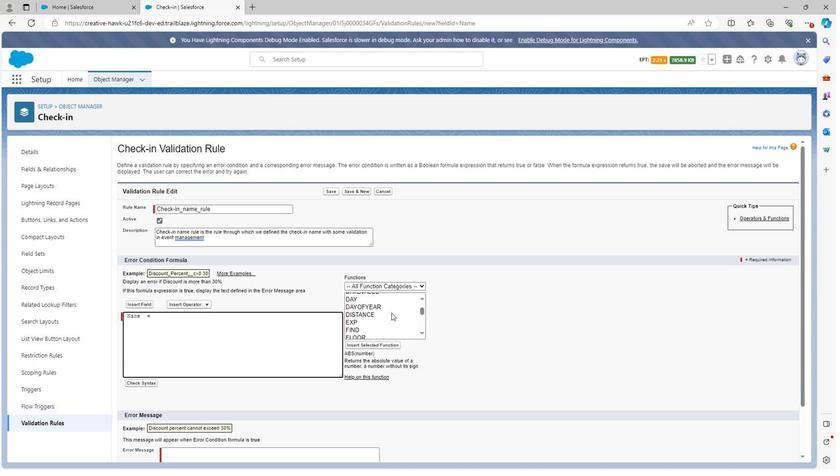 
Action: Mouse scrolled (398, 309) with delta (0, 0)
Screenshot: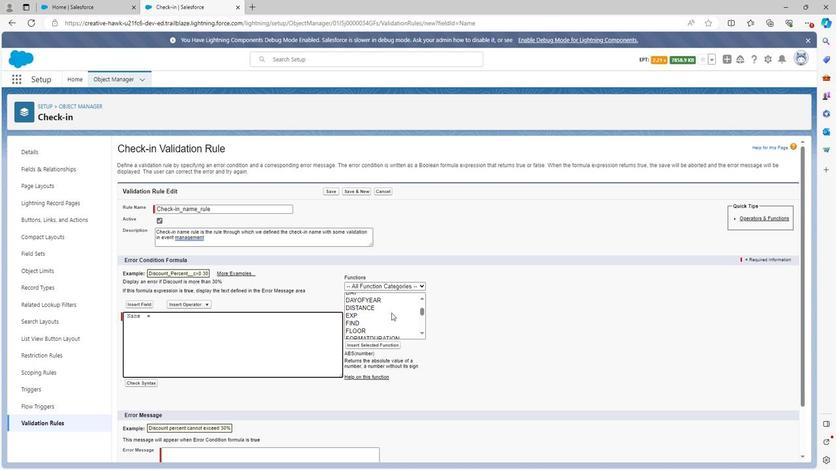 
Action: Mouse scrolled (398, 309) with delta (0, 0)
Screenshot: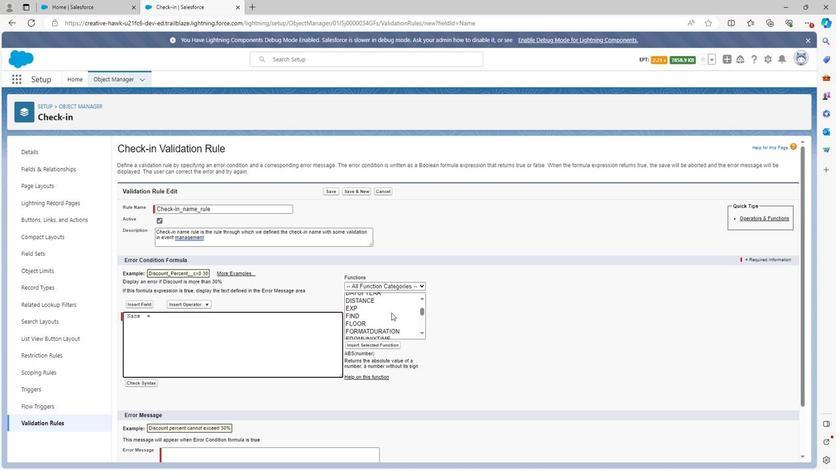 
Action: Mouse scrolled (398, 309) with delta (0, 0)
Screenshot: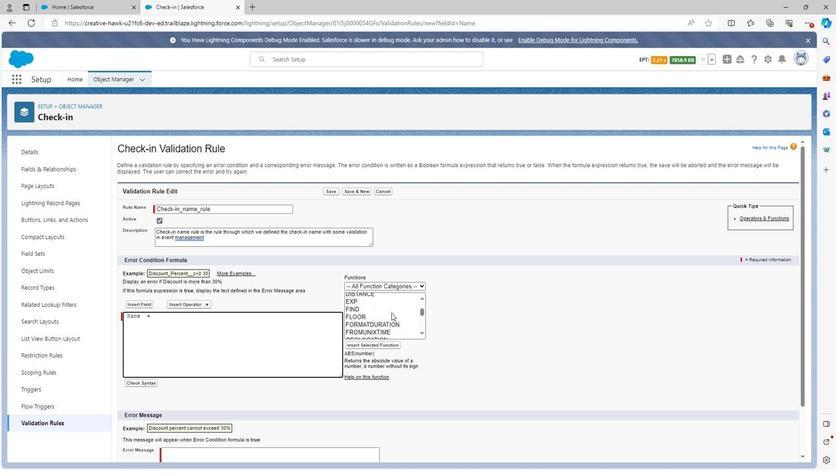 
Action: Mouse scrolled (398, 309) with delta (0, 0)
Screenshot: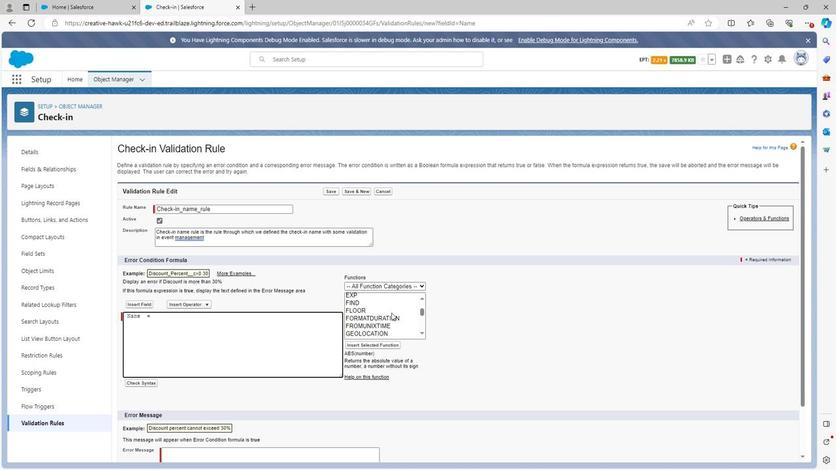
Action: Mouse scrolled (398, 309) with delta (0, 0)
Screenshot: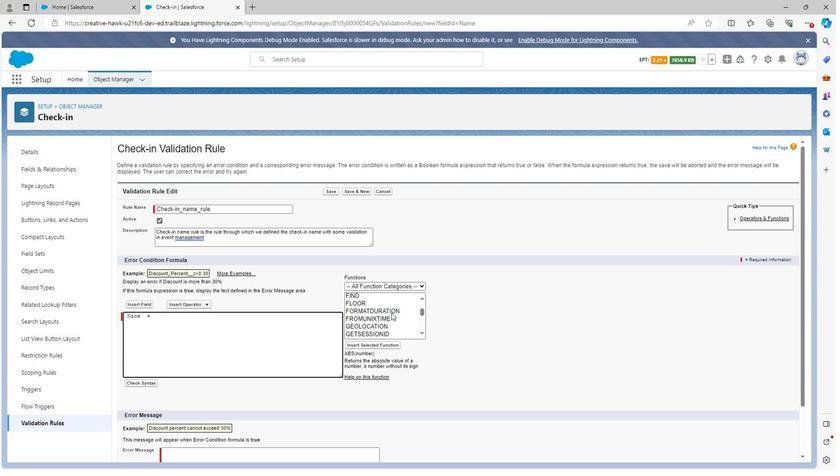 
Action: Mouse scrolled (398, 309) with delta (0, 0)
Screenshot: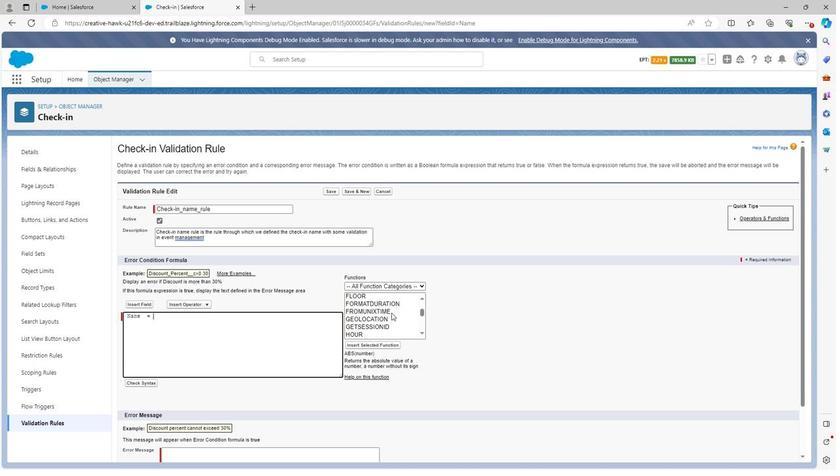 
Action: Mouse scrolled (398, 309) with delta (0, 0)
Screenshot: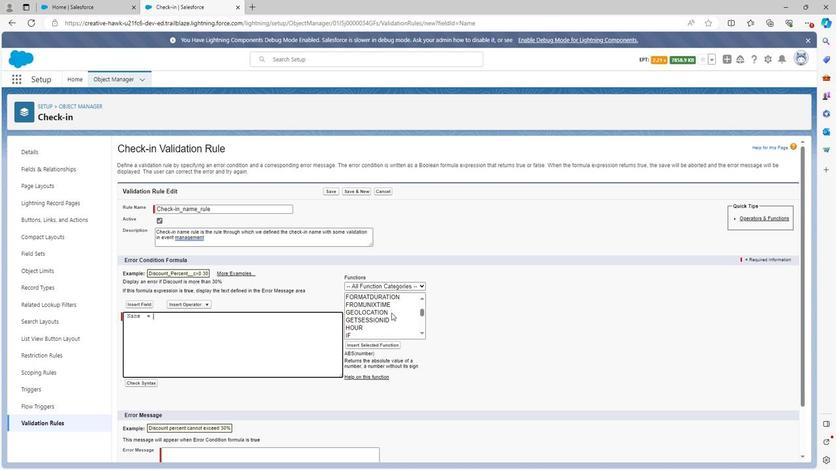 
Action: Mouse scrolled (398, 309) with delta (0, 0)
Screenshot: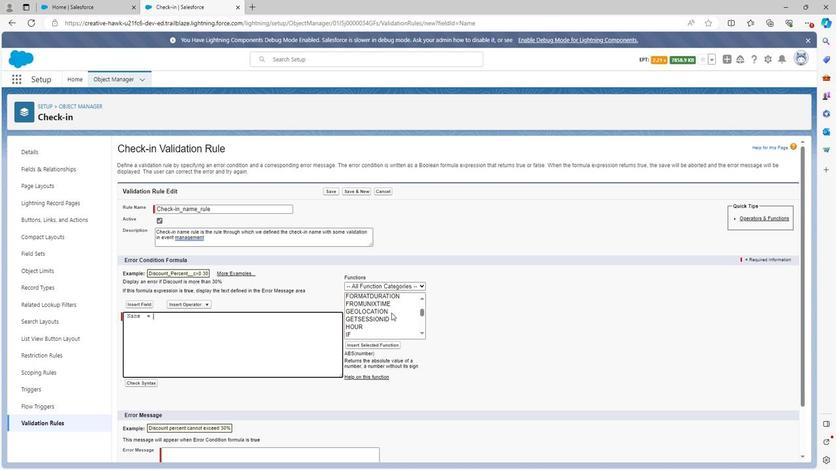 
Action: Mouse scrolled (398, 309) with delta (0, 0)
Screenshot: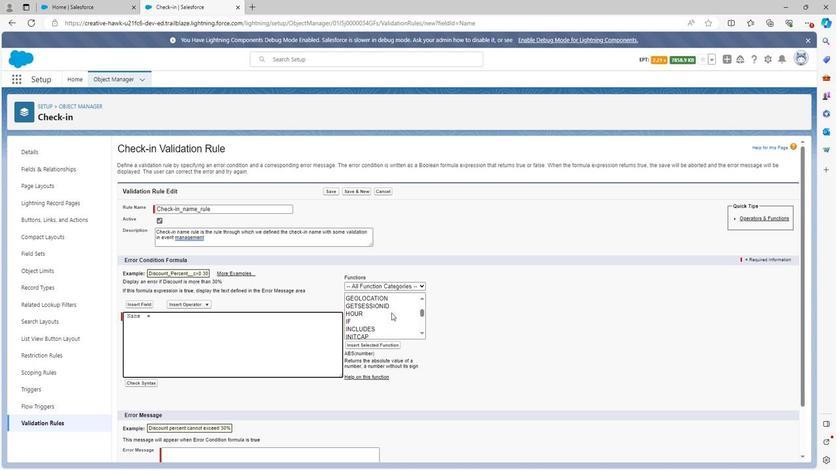 
Action: Mouse scrolled (398, 309) with delta (0, 0)
Screenshot: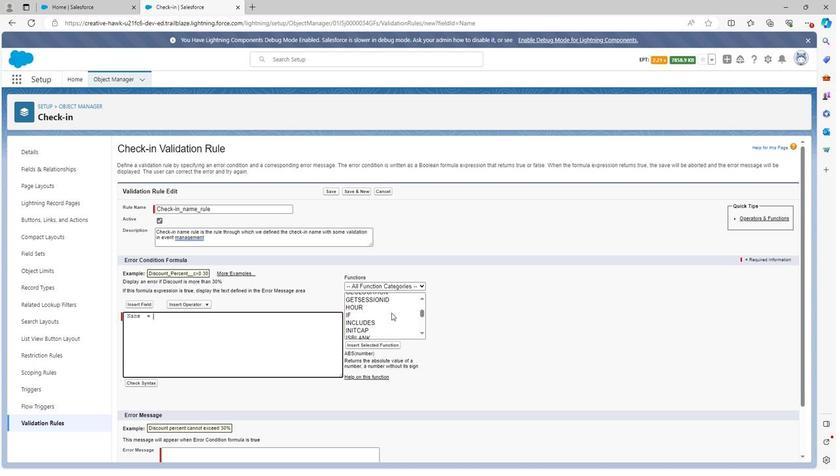 
Action: Mouse scrolled (398, 309) with delta (0, 0)
Screenshot: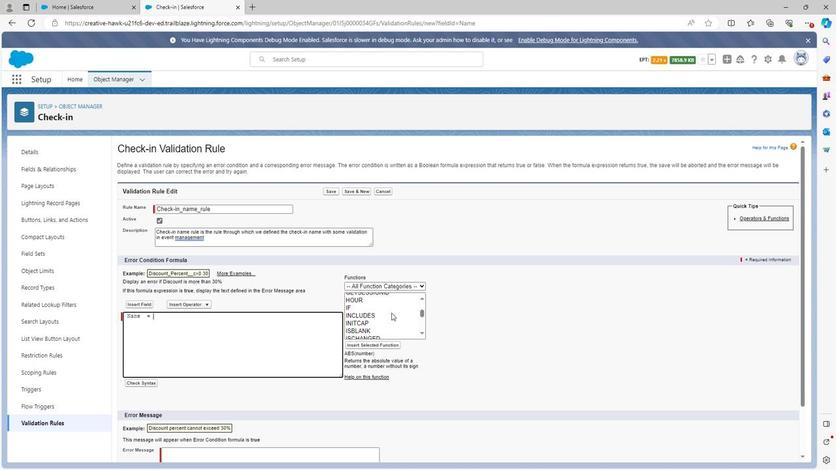 
Action: Mouse scrolled (398, 309) with delta (0, 0)
Screenshot: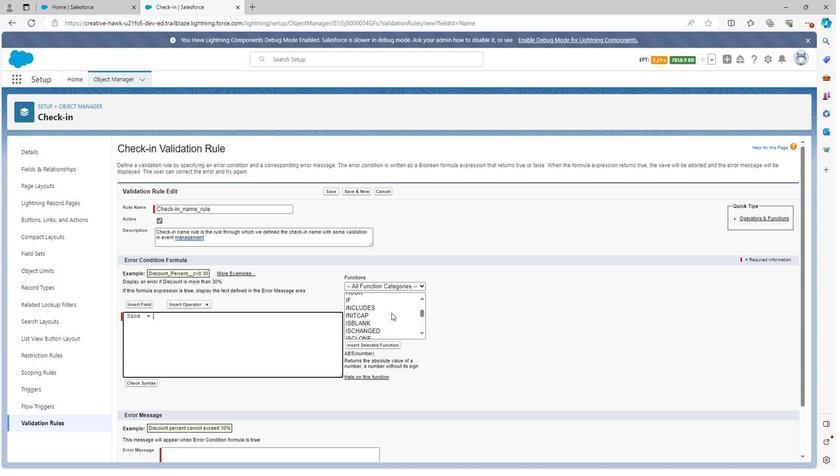 
Action: Mouse scrolled (398, 309) with delta (0, 0)
Screenshot: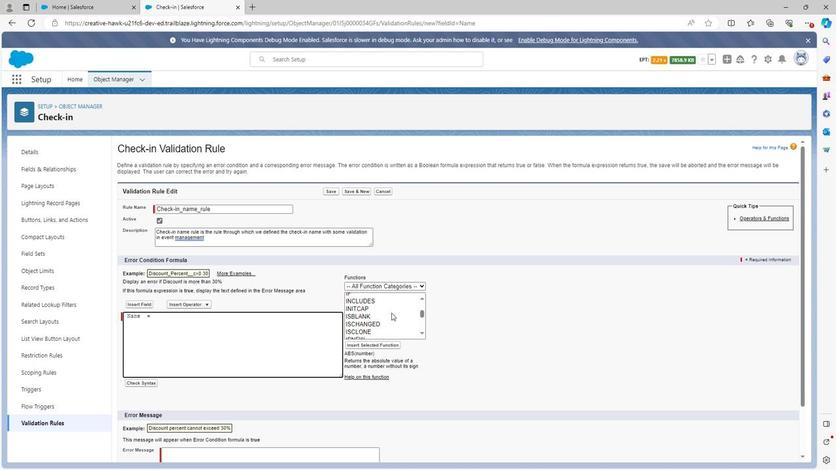 
Action: Mouse scrolled (398, 309) with delta (0, 0)
Screenshot: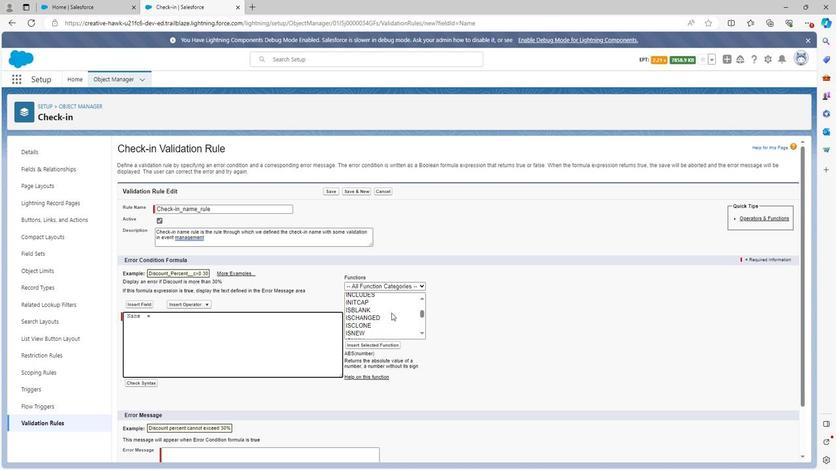 
Action: Mouse scrolled (398, 309) with delta (0, 0)
Screenshot: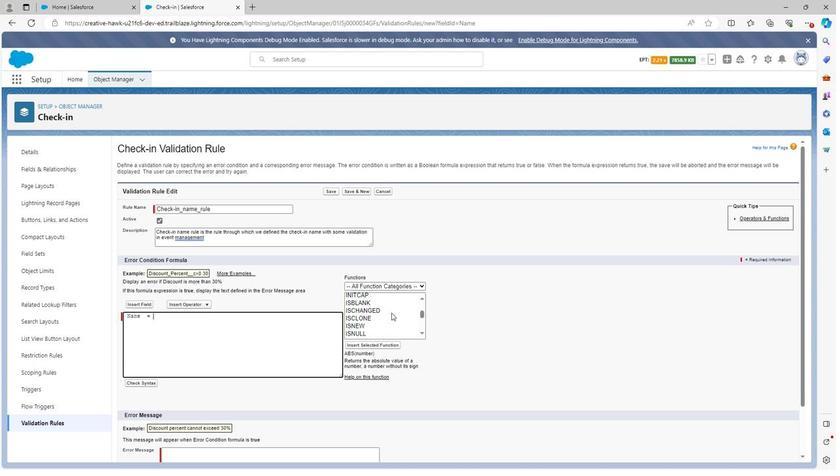 
Action: Mouse scrolled (398, 309) with delta (0, 0)
Screenshot: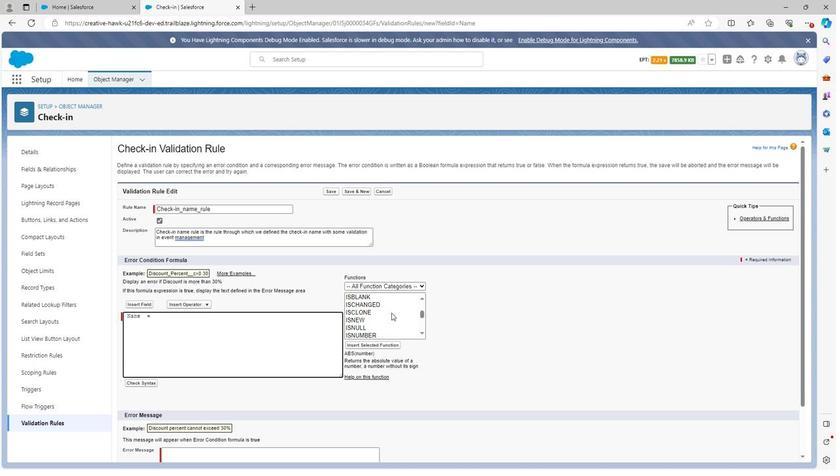 
Action: Mouse scrolled (398, 309) with delta (0, 0)
Screenshot: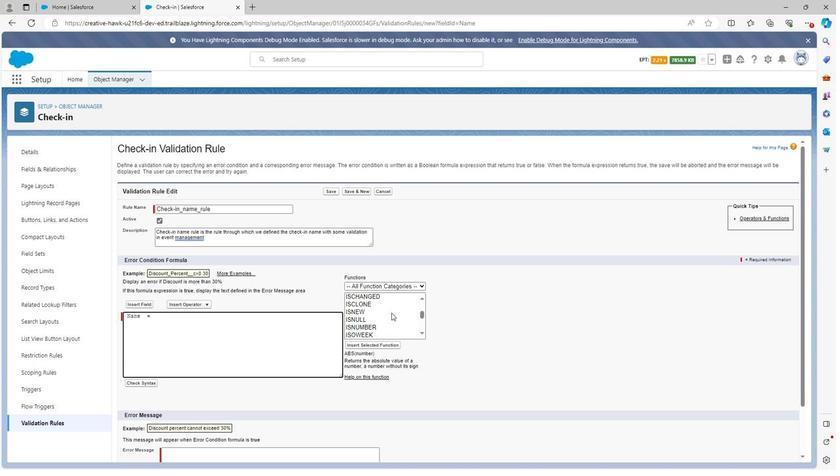 
Action: Mouse scrolled (398, 309) with delta (0, 0)
Screenshot: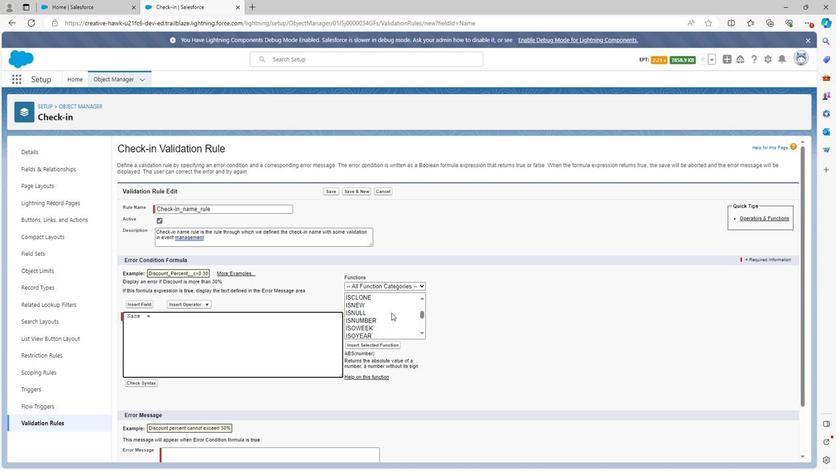 
Action: Mouse scrolled (398, 309) with delta (0, 0)
Screenshot: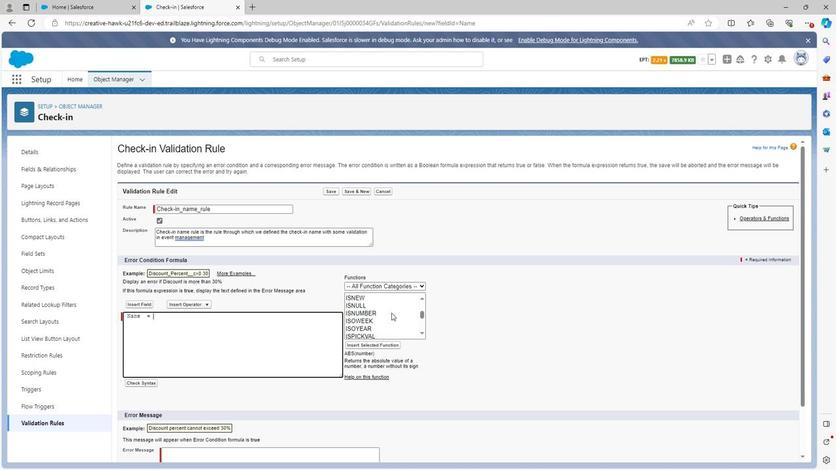 
Action: Mouse scrolled (398, 309) with delta (0, 0)
Screenshot: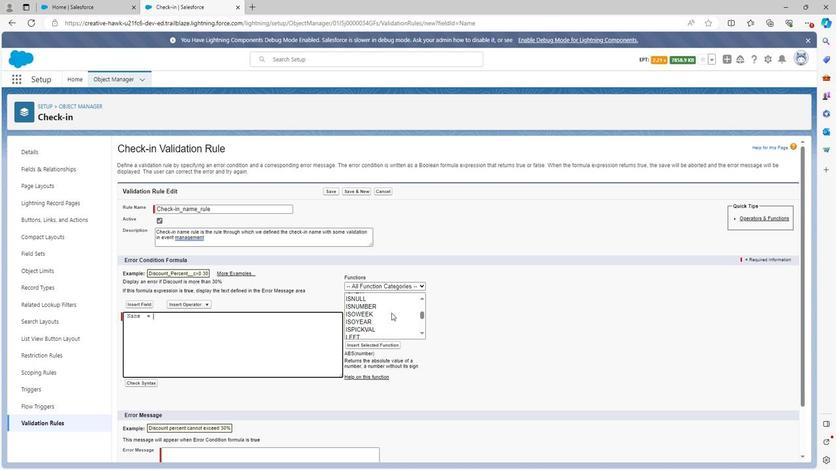 
Action: Mouse scrolled (398, 309) with delta (0, 0)
Screenshot: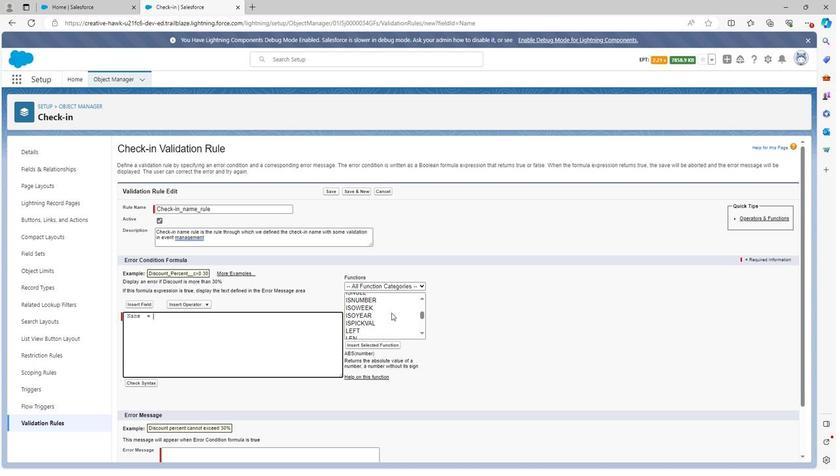
Action: Mouse scrolled (398, 309) with delta (0, 0)
Screenshot: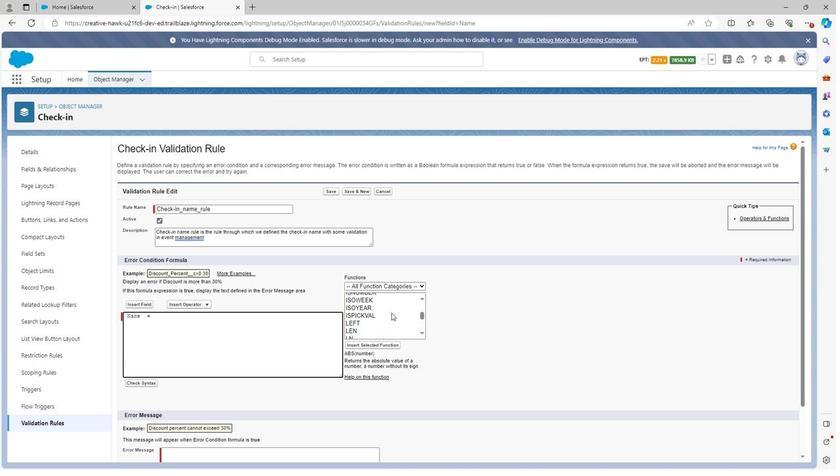 
Action: Mouse scrolled (398, 309) with delta (0, 0)
Screenshot: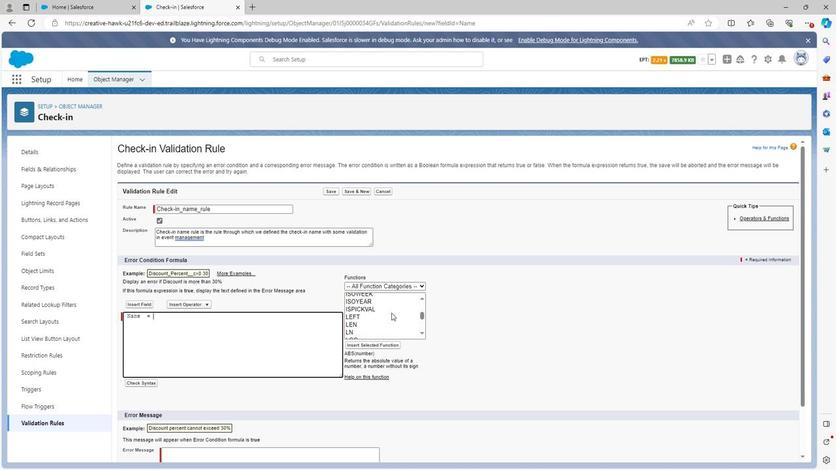 
Action: Mouse scrolled (398, 309) with delta (0, 0)
Screenshot: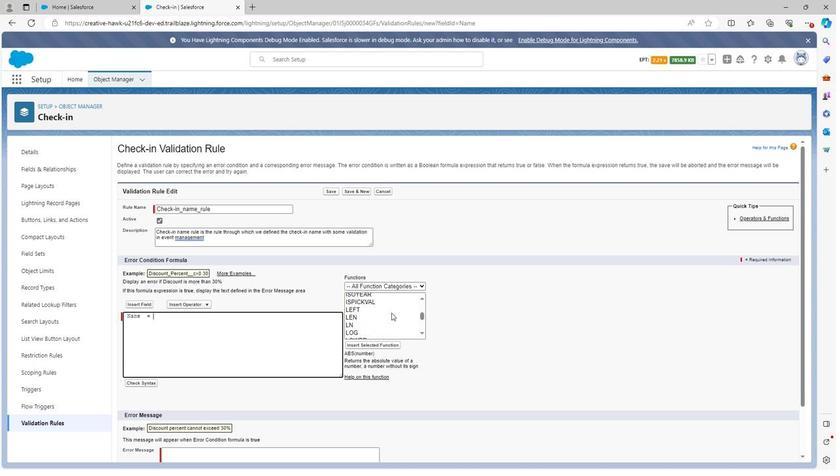 
Action: Mouse scrolled (398, 309) with delta (0, 0)
Screenshot: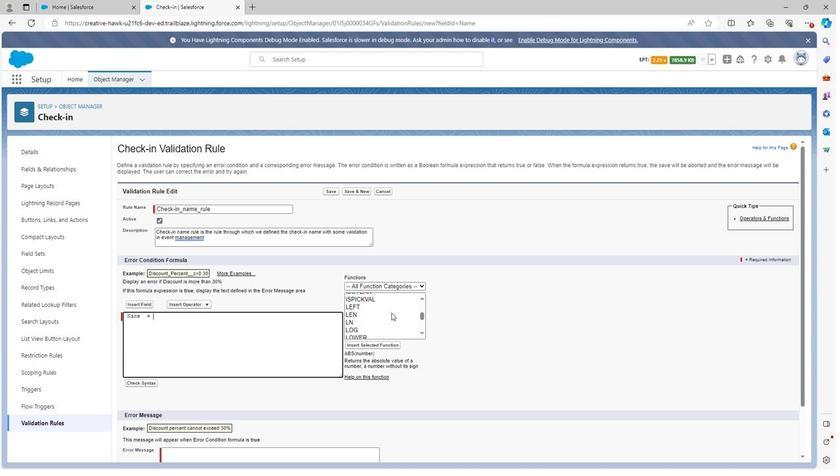 
Action: Mouse scrolled (398, 309) with delta (0, 0)
Screenshot: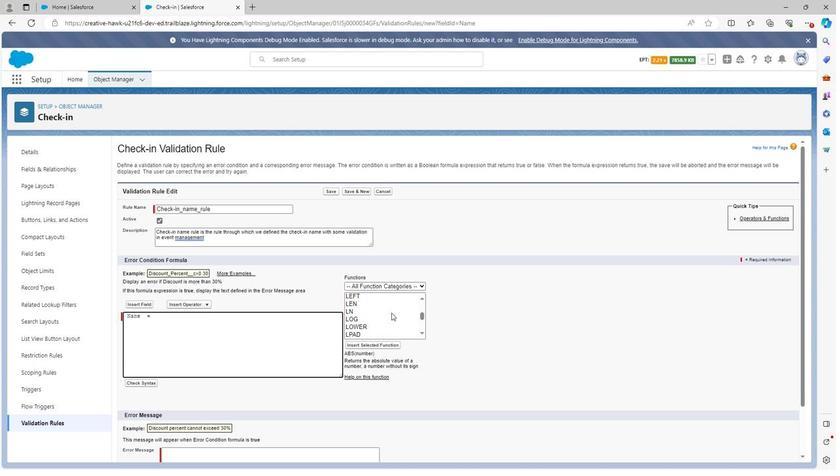 
Action: Mouse scrolled (398, 309) with delta (0, 0)
Screenshot: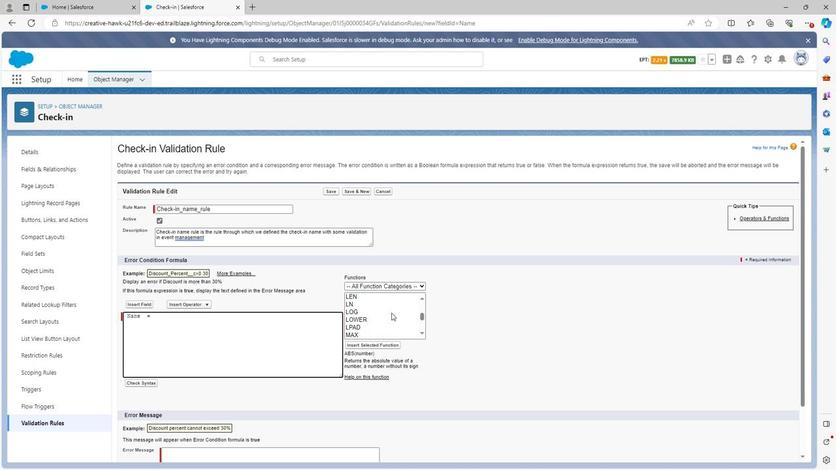 
Action: Mouse moved to (358, 315)
Screenshot: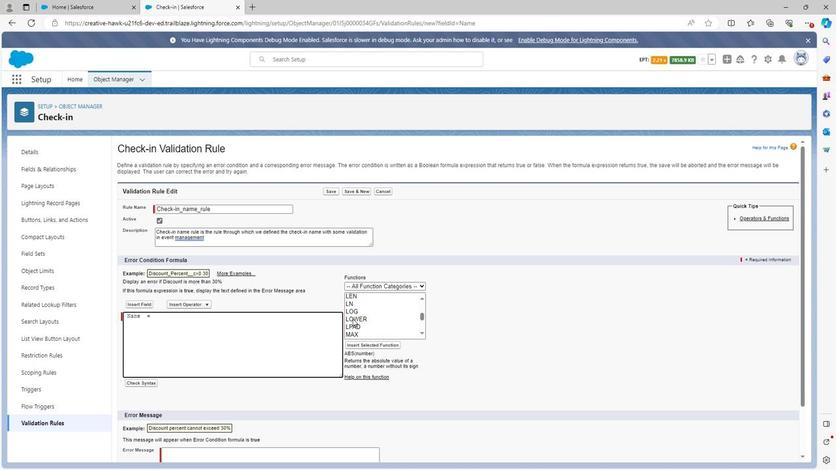 
Action: Mouse pressed left at (358, 315)
Screenshot: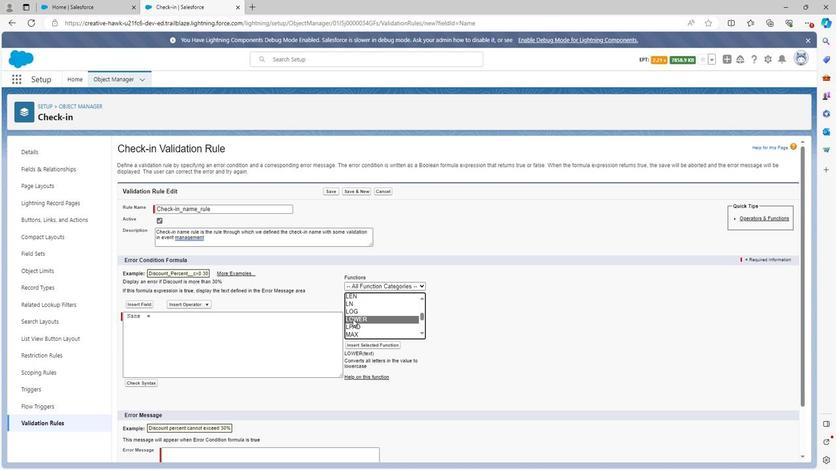 
Action: Mouse moved to (384, 343)
Screenshot: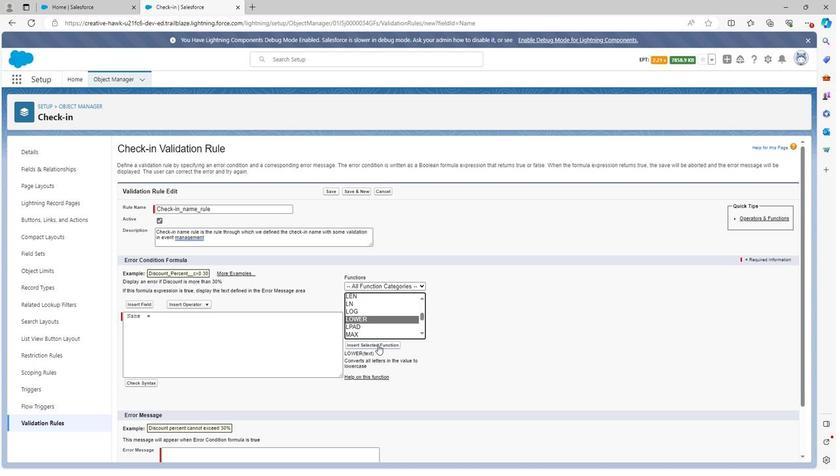 
Action: Mouse pressed left at (384, 343)
Screenshot: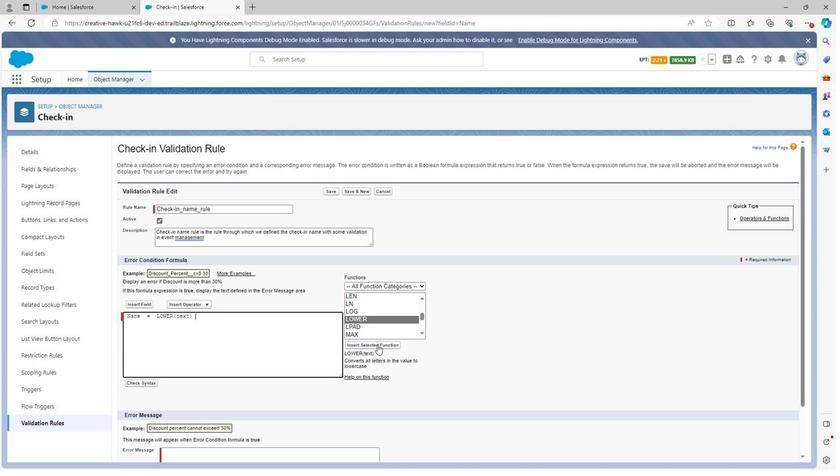 
Action: Mouse moved to (130, 313)
Screenshot: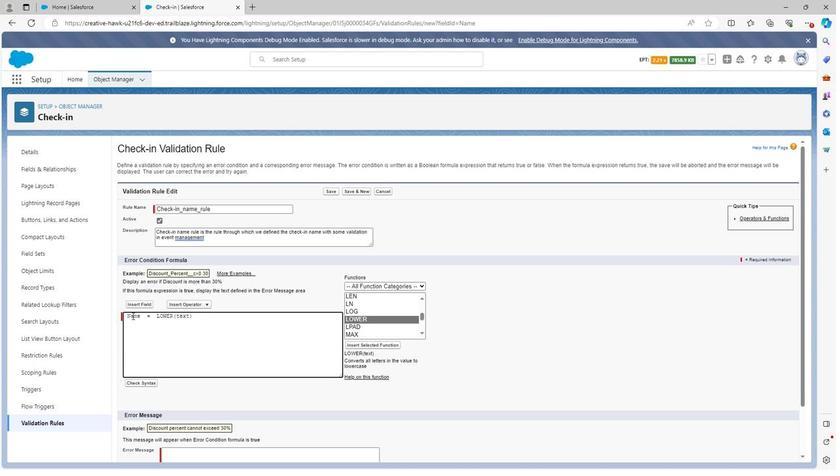 
Action: Mouse pressed left at (130, 313)
Screenshot: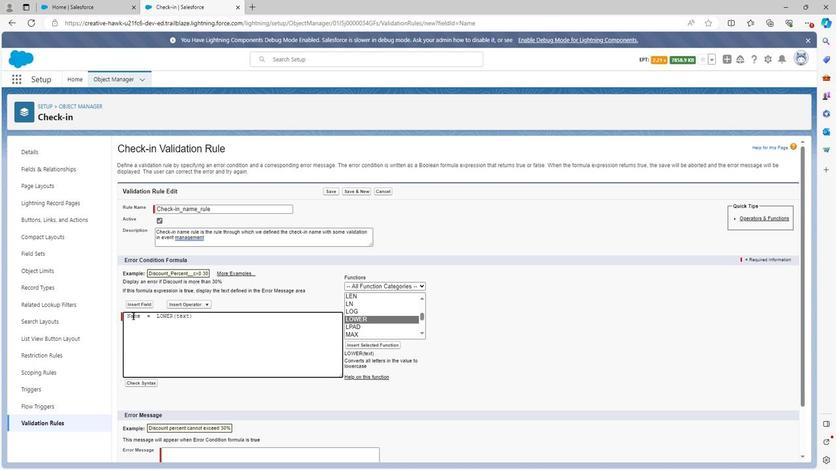 
Action: Mouse pressed left at (130, 313)
Screenshot: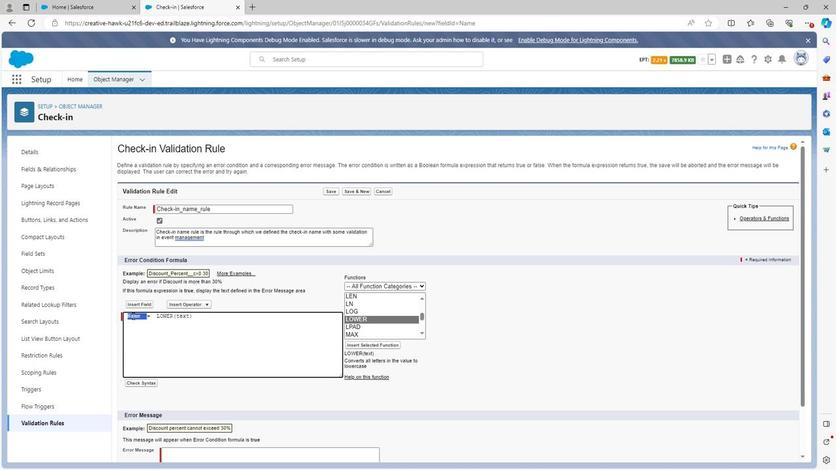 
Action: Key pressed ctrl+C
Screenshot: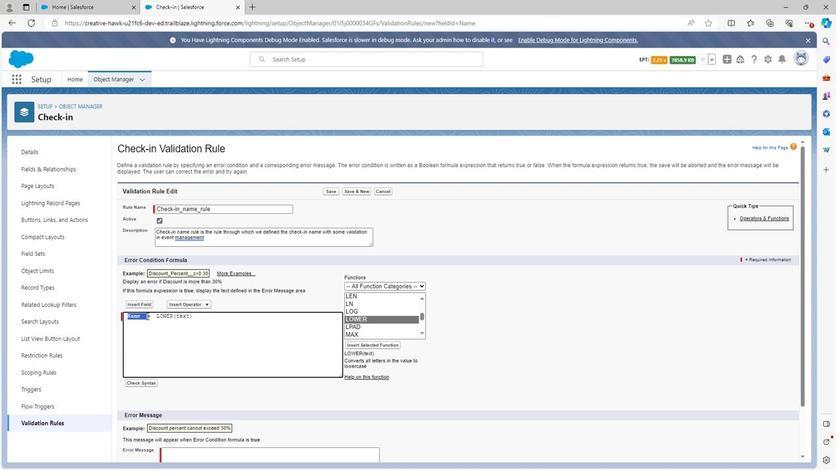 
Action: Mouse moved to (182, 313)
Screenshot: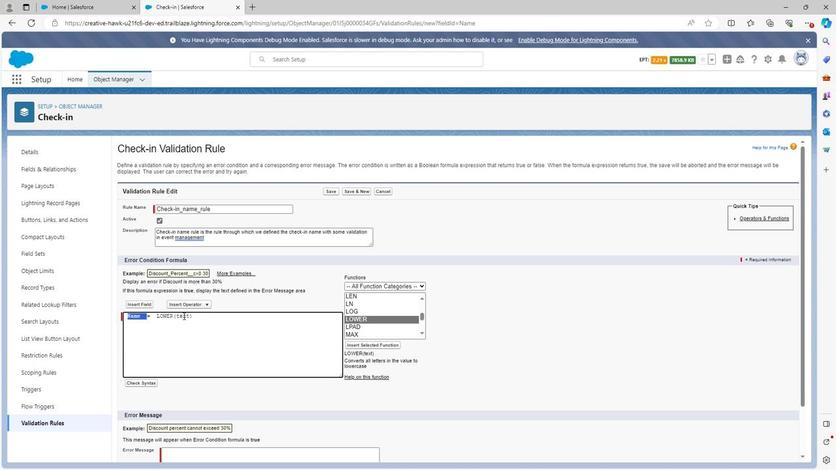 
Action: Mouse pressed left at (182, 313)
Screenshot: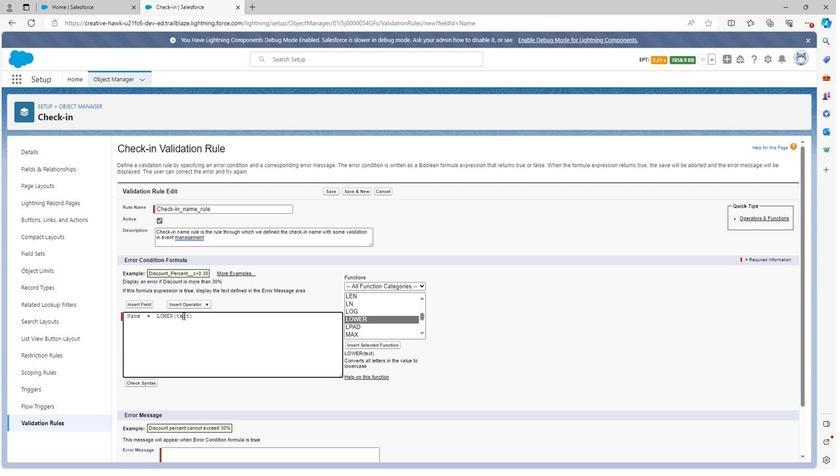 
Action: Mouse pressed left at (182, 313)
Screenshot: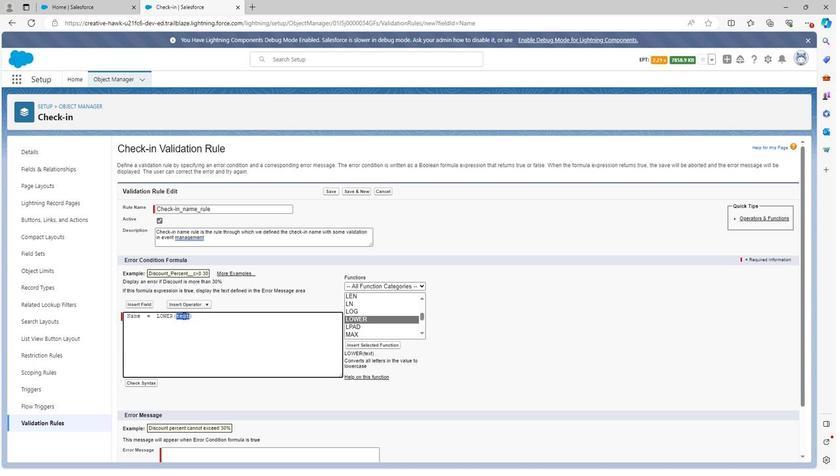 
Action: Key pressed ctrl+V
Screenshot: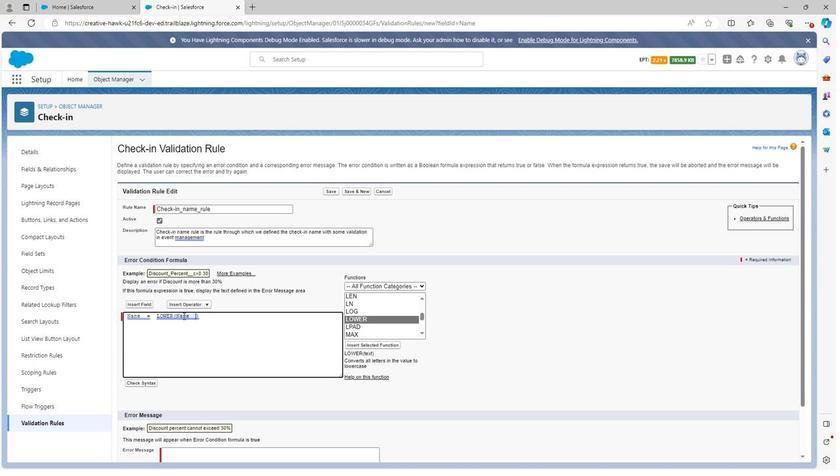 
Action: Mouse moved to (208, 314)
Screenshot: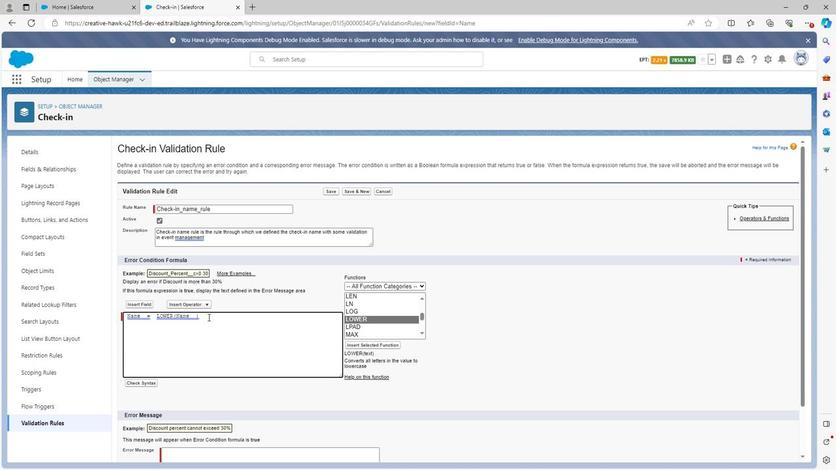 
Action: Mouse pressed left at (208, 314)
Screenshot: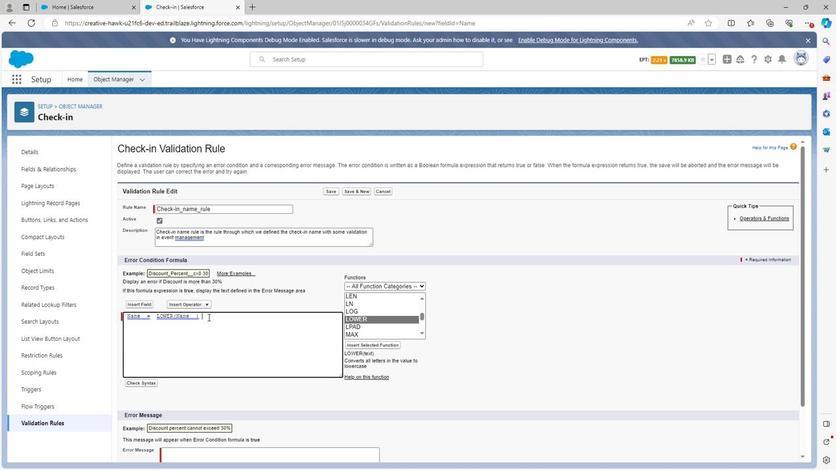 
Action: Mouse moved to (206, 309)
Screenshot: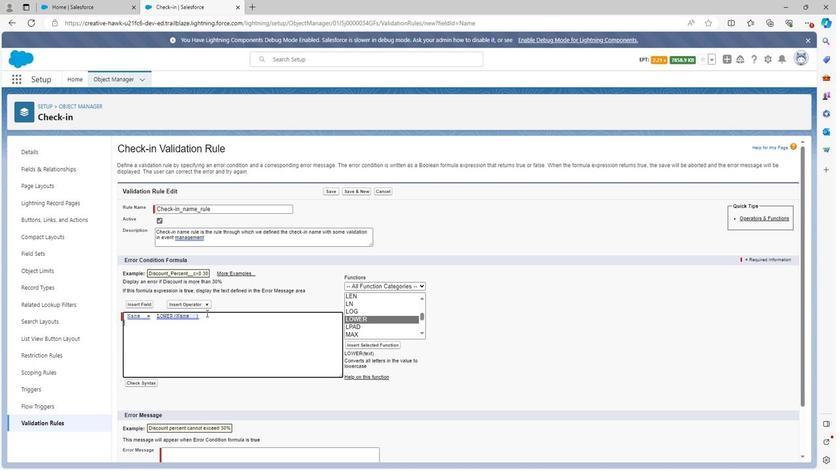 
Action: Key pressed <Key.enter><Key.enter>
Screenshot: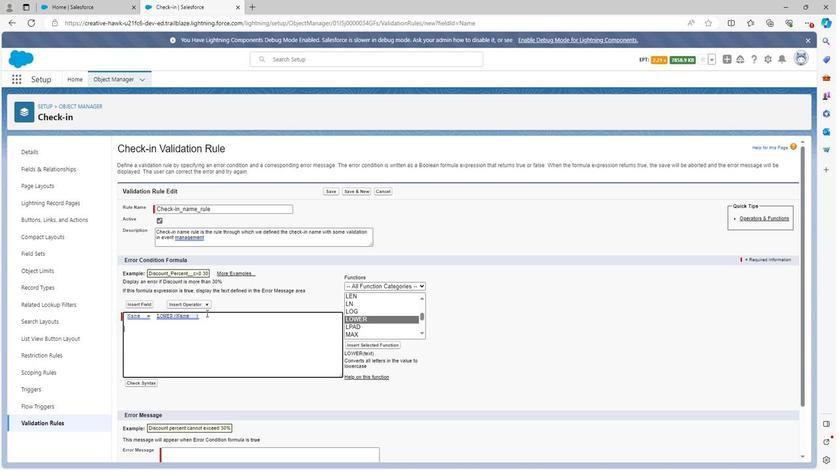 
Action: Mouse moved to (181, 302)
Screenshot: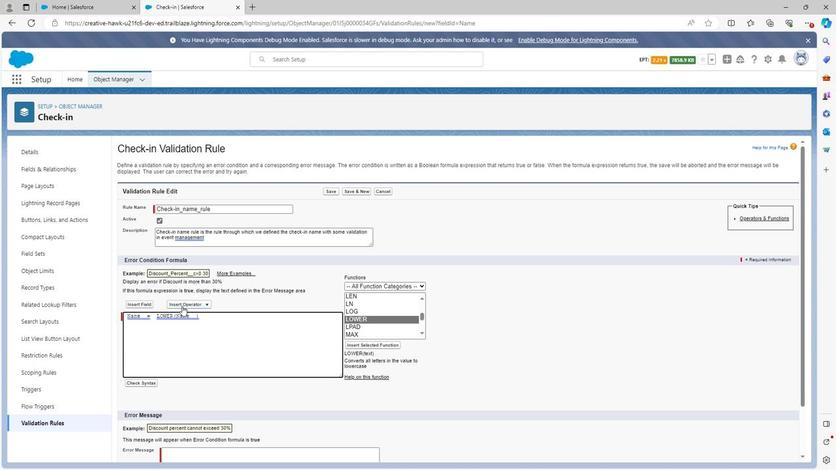 
Action: Mouse pressed left at (181, 302)
Screenshot: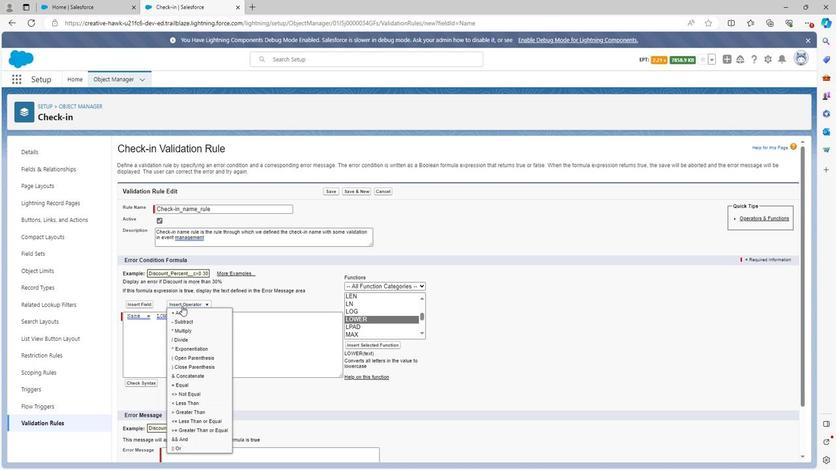 
Action: Mouse moved to (174, 449)
Screenshot: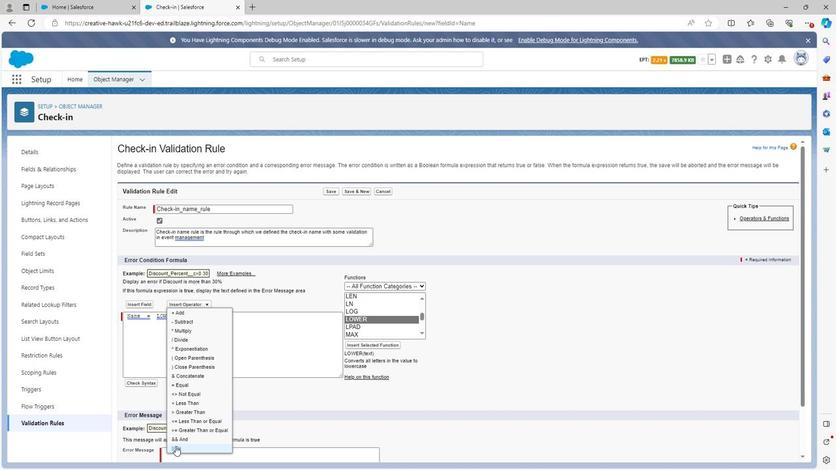 
Action: Mouse pressed left at (174, 449)
Screenshot: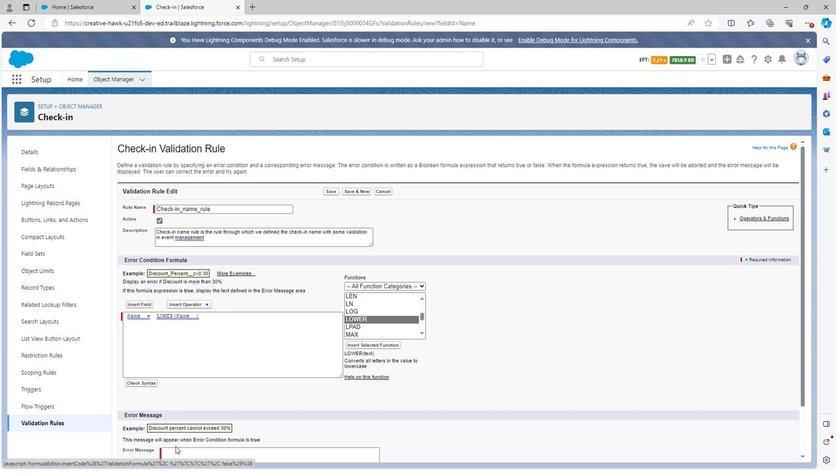 
Action: Mouse moved to (175, 445)
Screenshot: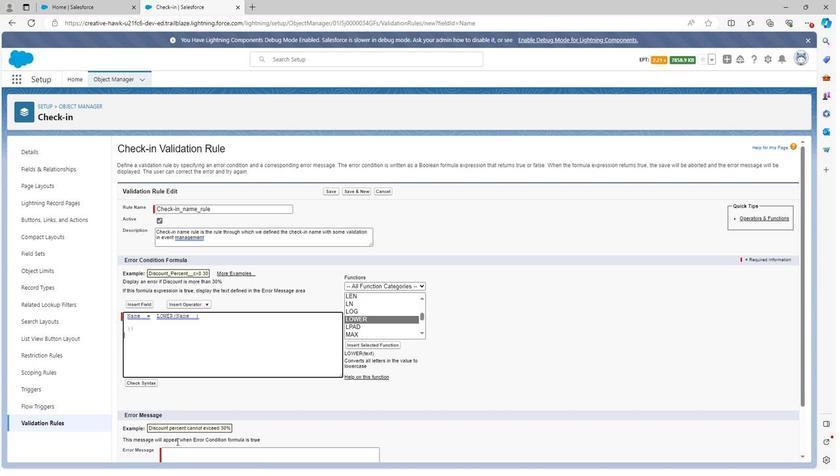 
Action: Key pressed <Key.enter>
Screenshot: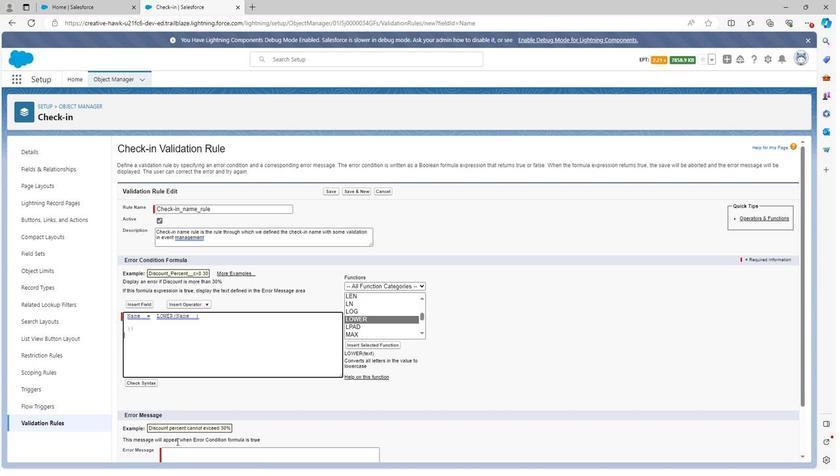 
Action: Mouse moved to (375, 320)
Screenshot: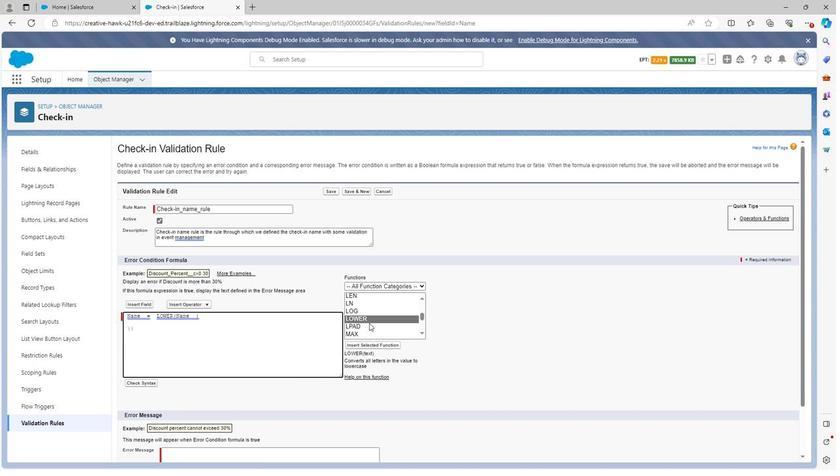 
Action: Mouse scrolled (375, 320) with delta (0, 0)
Screenshot: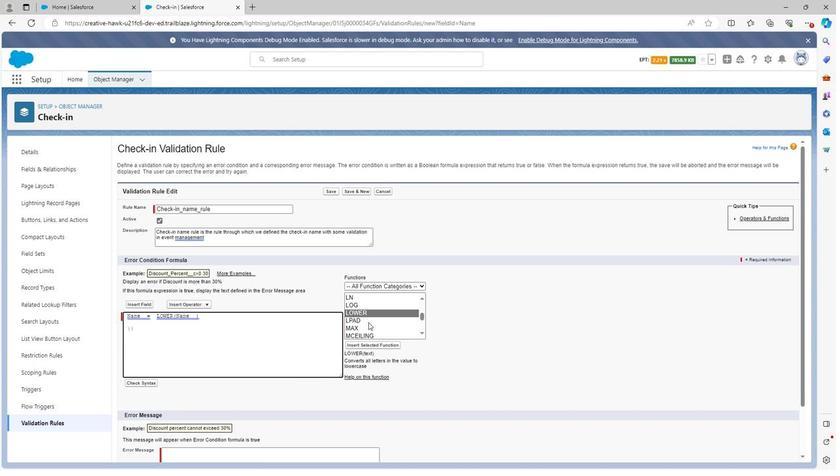 
Action: Mouse moved to (374, 319)
Screenshot: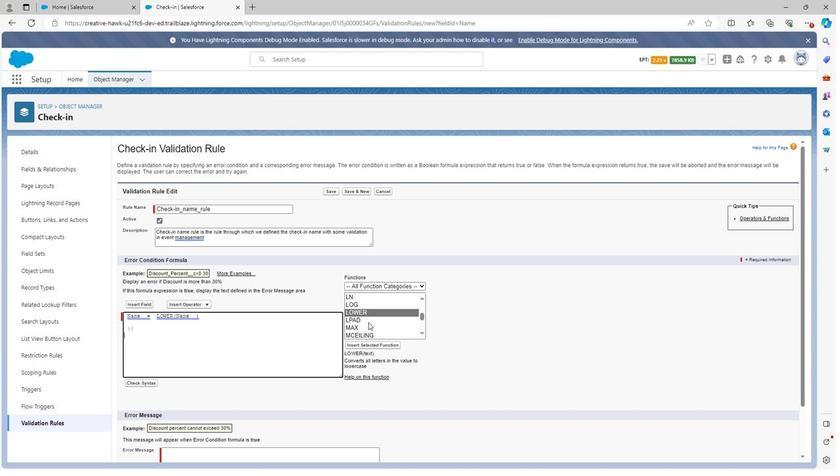 
Action: Mouse scrolled (374, 320) with delta (0, 0)
Screenshot: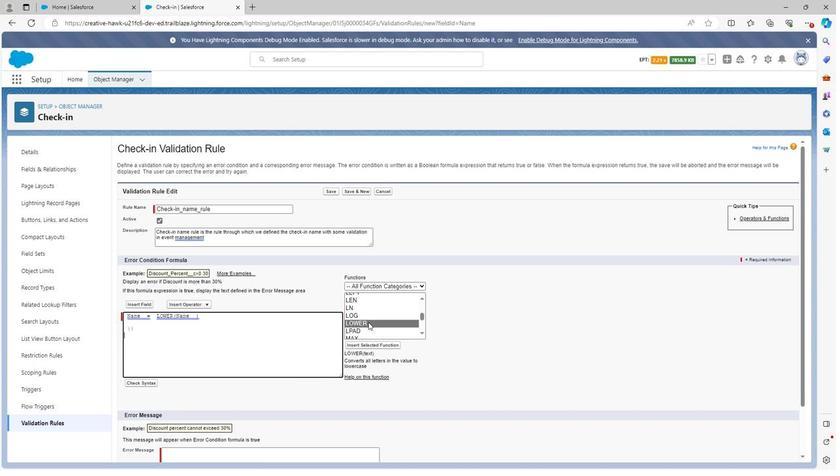 
Action: Mouse scrolled (374, 320) with delta (0, 0)
Screenshot: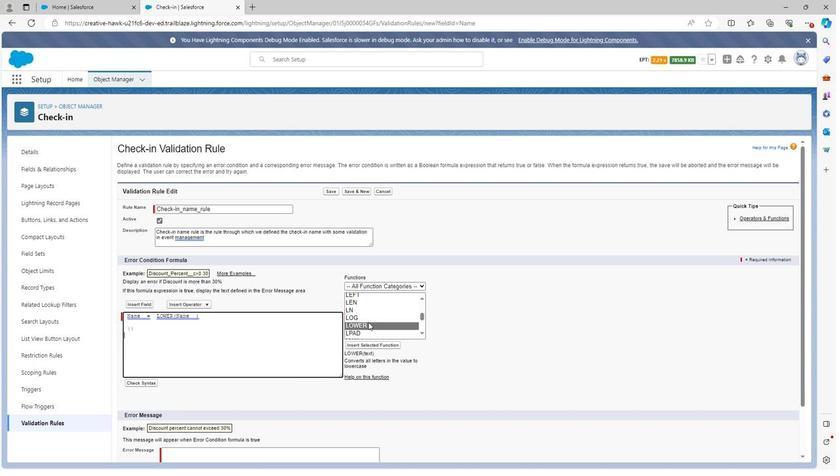 
Action: Mouse scrolled (374, 320) with delta (0, 0)
Screenshot: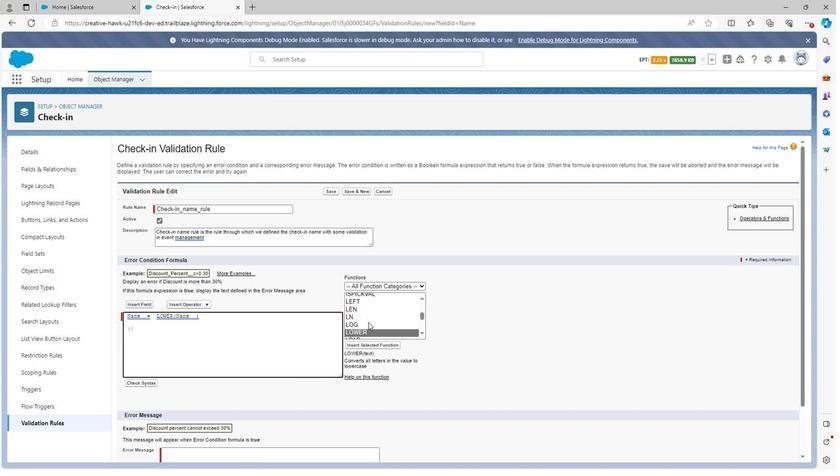 
Action: Mouse scrolled (374, 320) with delta (0, 0)
Screenshot: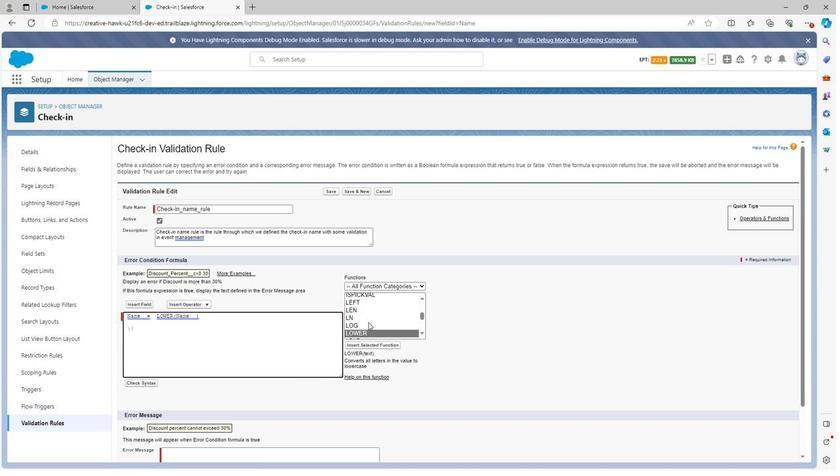 
Action: Mouse scrolled (374, 320) with delta (0, 0)
Screenshot: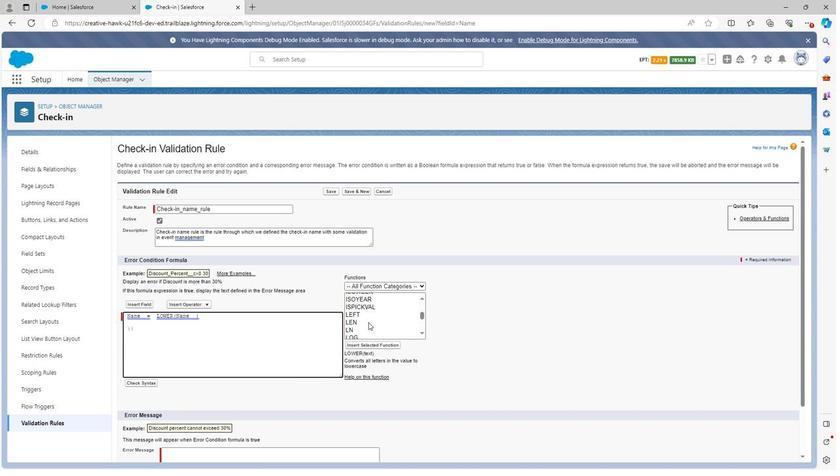 
Action: Mouse scrolled (374, 320) with delta (0, 0)
Screenshot: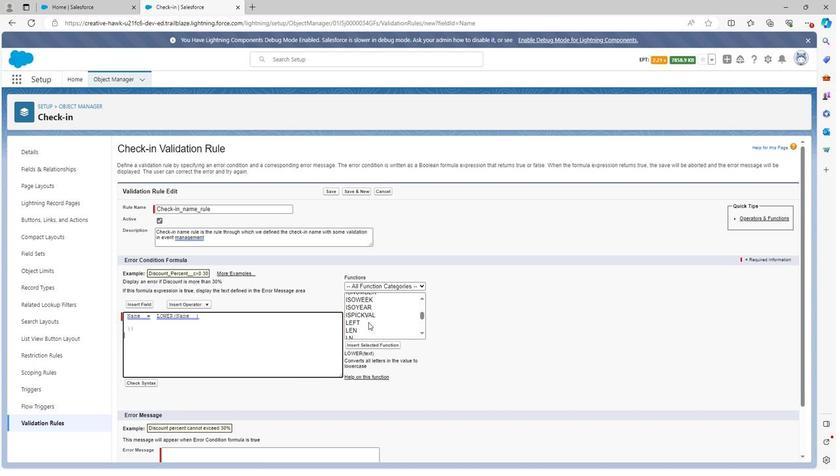 
Action: Mouse scrolled (374, 320) with delta (0, 0)
Screenshot: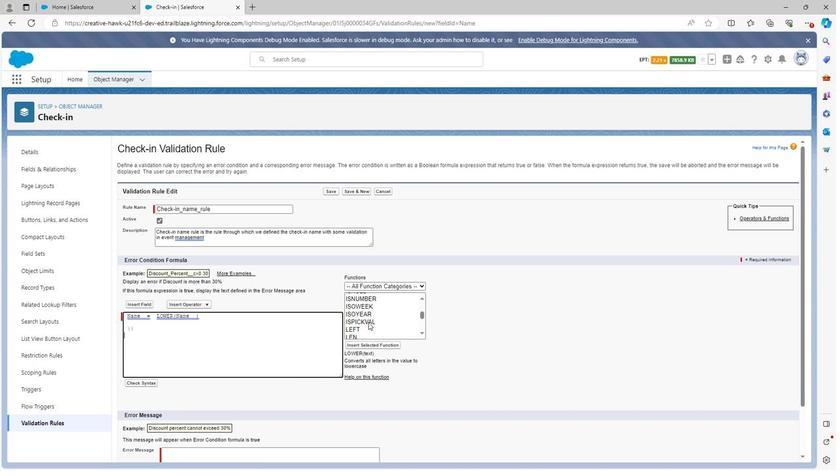 
Action: Mouse scrolled (374, 320) with delta (0, 0)
Screenshot: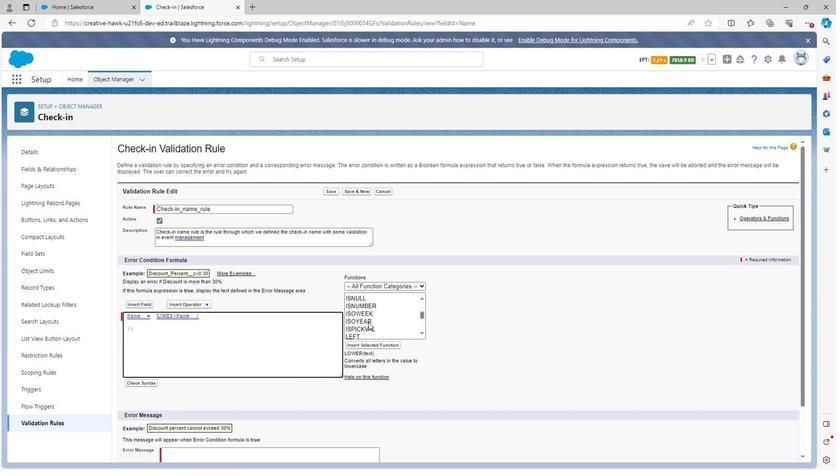 
Action: Mouse scrolled (374, 320) with delta (0, 0)
Screenshot: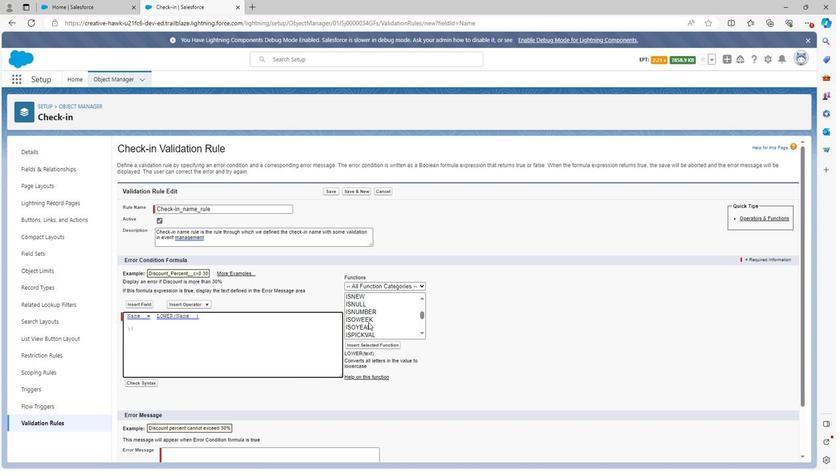 
Action: Mouse scrolled (374, 320) with delta (0, 0)
Screenshot: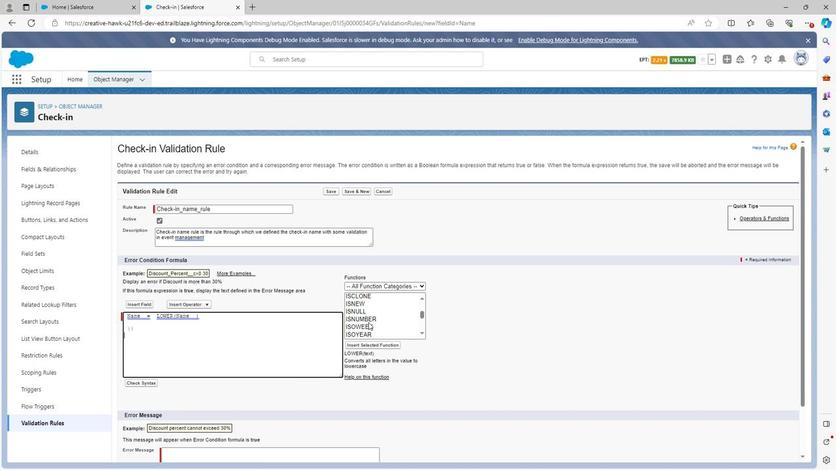
Action: Mouse scrolled (374, 320) with delta (0, 0)
Screenshot: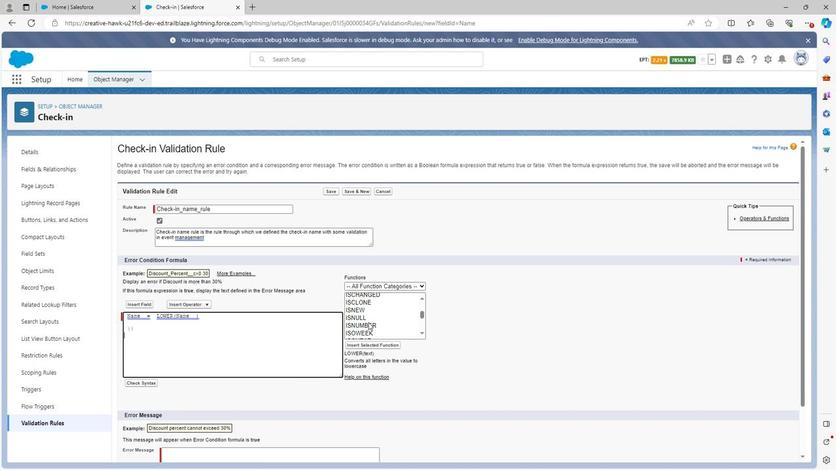 
Action: Mouse scrolled (374, 320) with delta (0, 0)
Screenshot: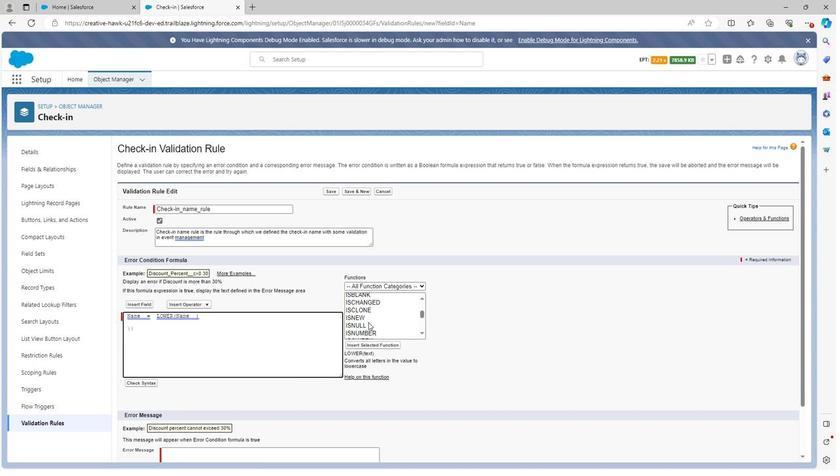 
Action: Mouse scrolled (374, 320) with delta (0, 0)
Screenshot: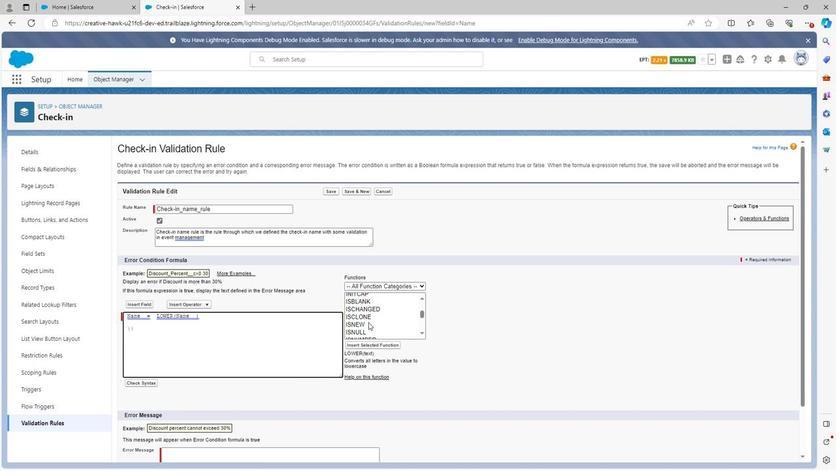 
Action: Mouse moved to (369, 299)
Screenshot: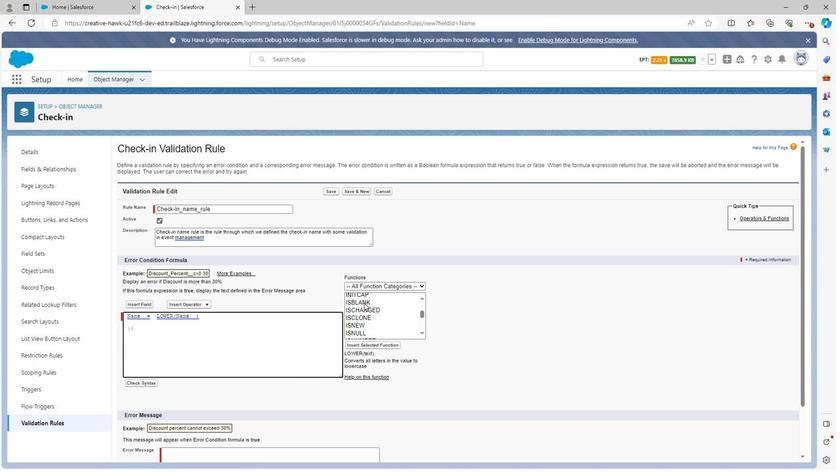 
Action: Mouse pressed left at (369, 299)
Screenshot: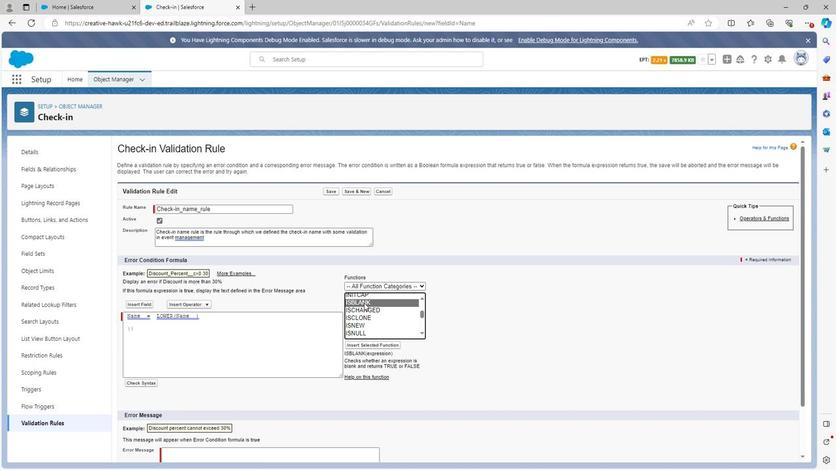 
Action: Mouse moved to (380, 343)
Screenshot: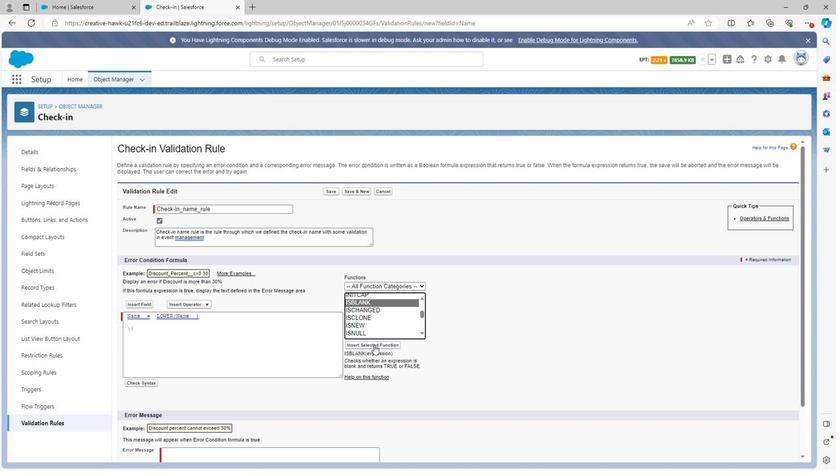 
Action: Mouse pressed left at (380, 343)
Screenshot: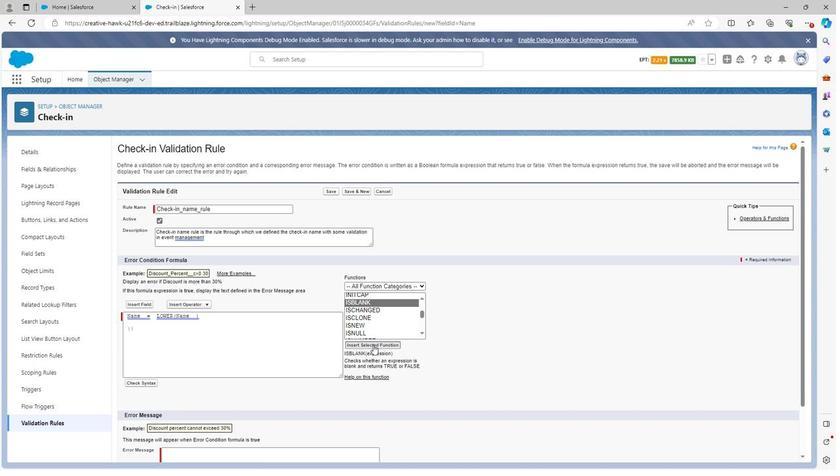 
Action: Mouse moved to (131, 311)
Screenshot: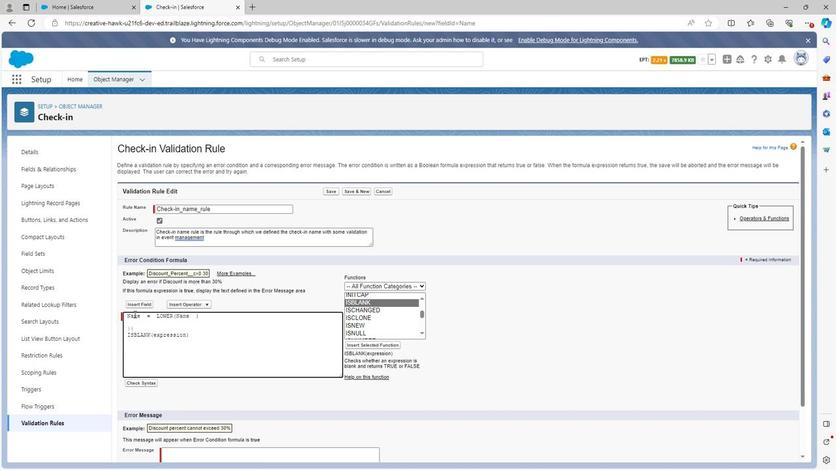 
Action: Mouse pressed left at (131, 311)
Screenshot: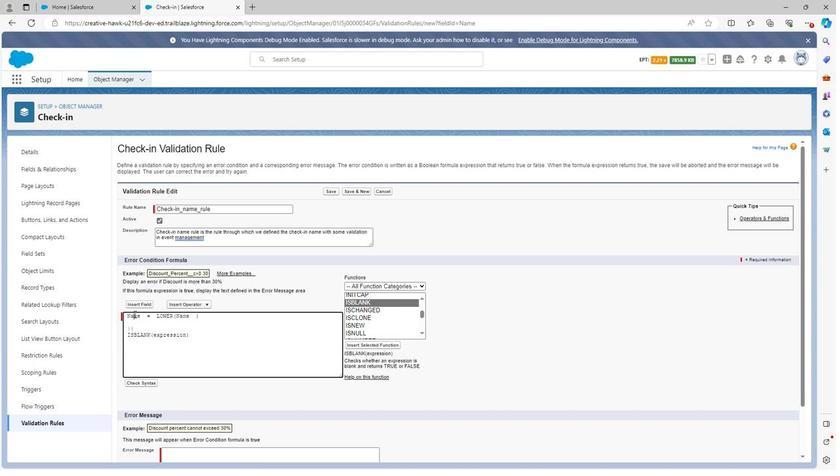
Action: Mouse pressed left at (131, 311)
Screenshot: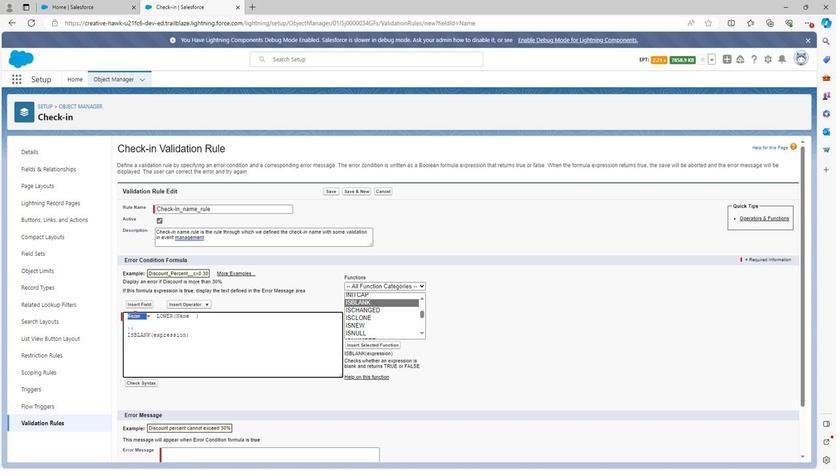 
Action: Key pressed ctrl+C
Screenshot: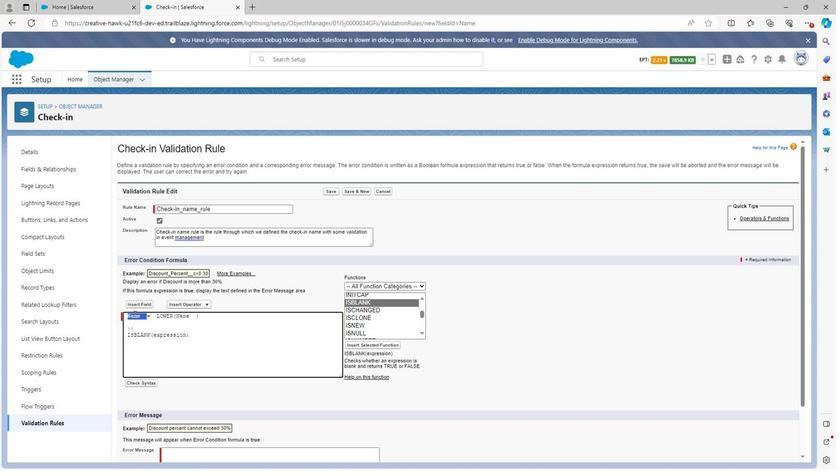 
Action: Mouse moved to (164, 334)
Screenshot: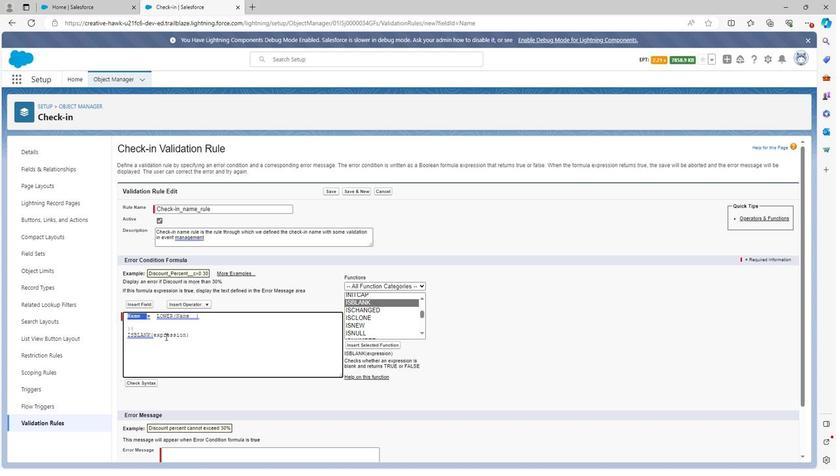 
Action: Mouse pressed left at (164, 334)
Screenshot: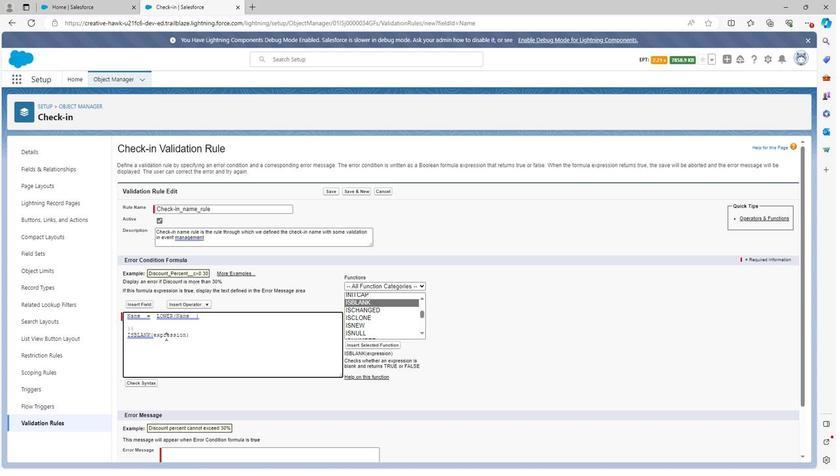 
Action: Mouse pressed left at (164, 334)
Screenshot: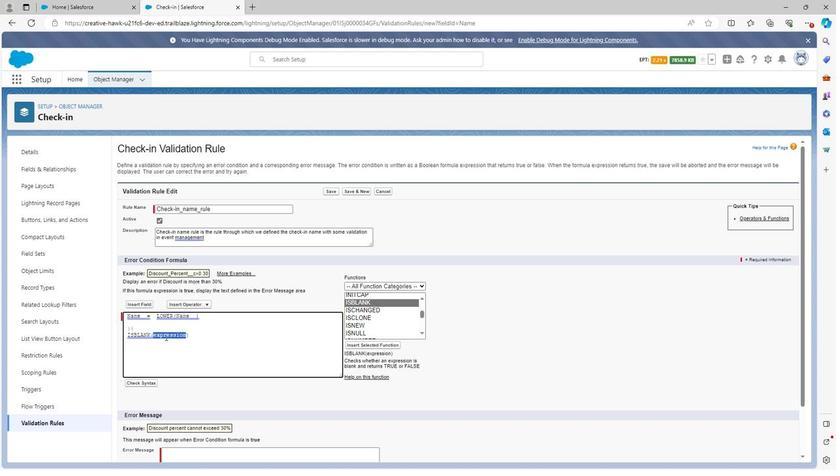 
Action: Mouse moved to (164, 334)
Screenshot: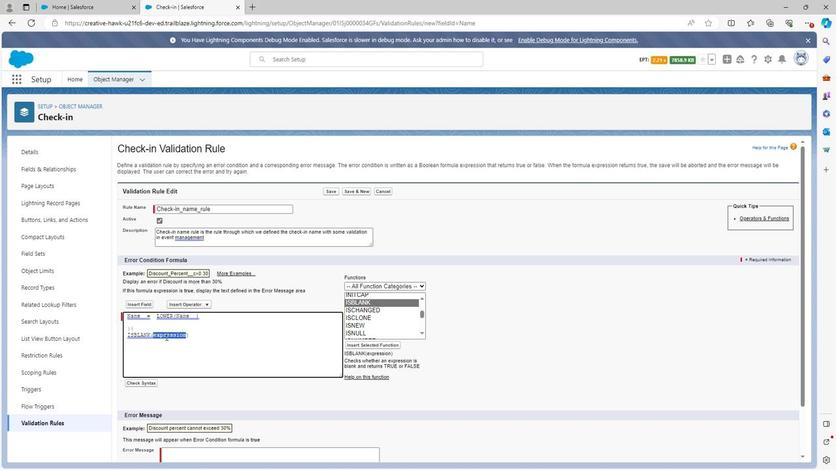 
Action: Key pressed ctrl+V<Key.backspace><Key.backspace>
Screenshot: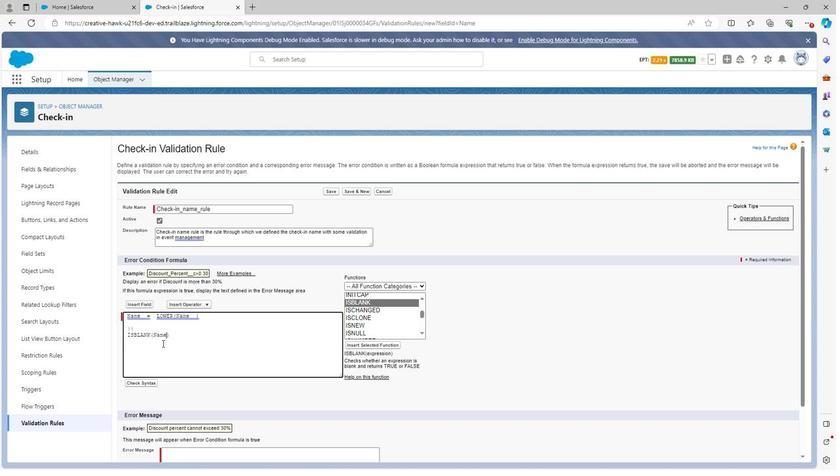 
Action: Mouse moved to (137, 382)
Screenshot: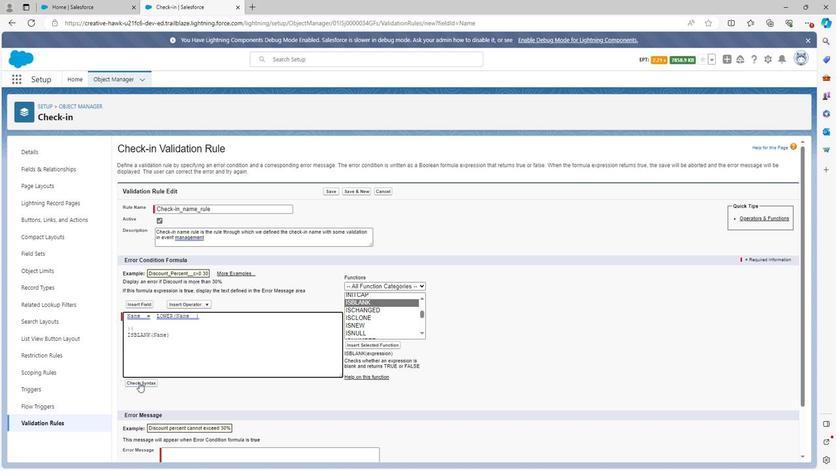 
Action: Mouse pressed left at (137, 382)
Screenshot: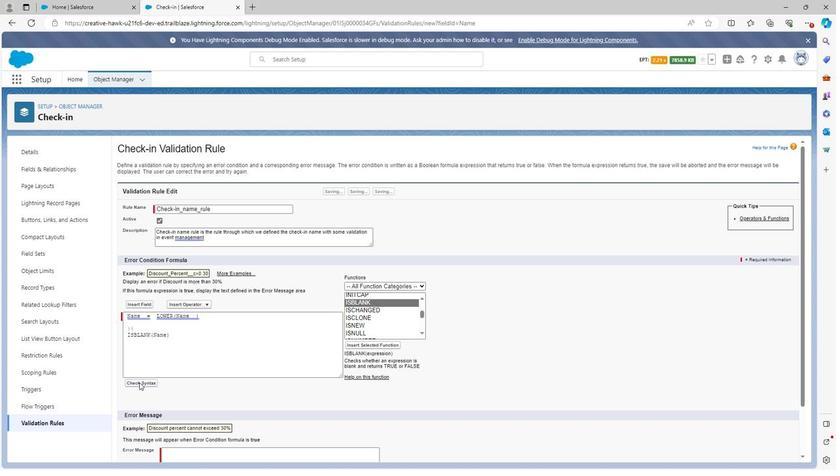
Action: Mouse moved to (196, 293)
Screenshot: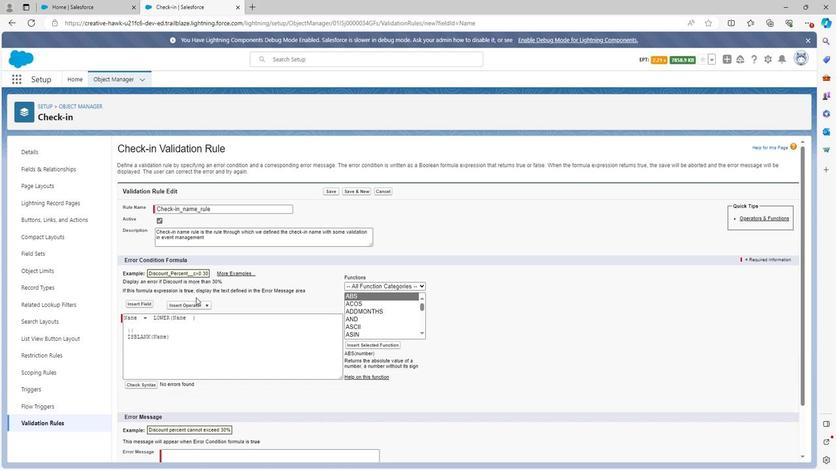 
Action: Mouse scrolled (196, 292) with delta (0, 0)
Screenshot: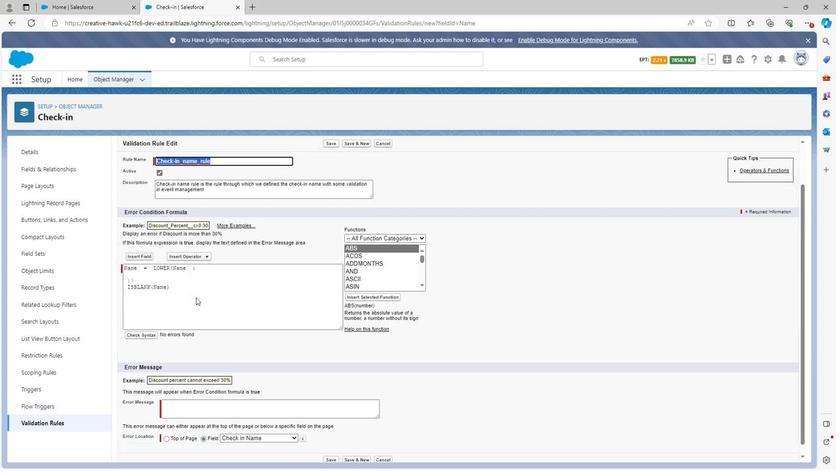 
Action: Mouse moved to (193, 402)
Screenshot: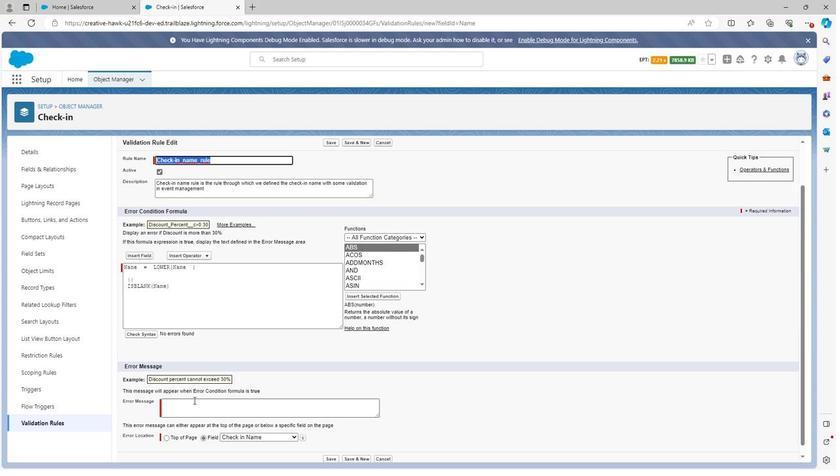 
Action: Mouse pressed left at (193, 402)
Screenshot: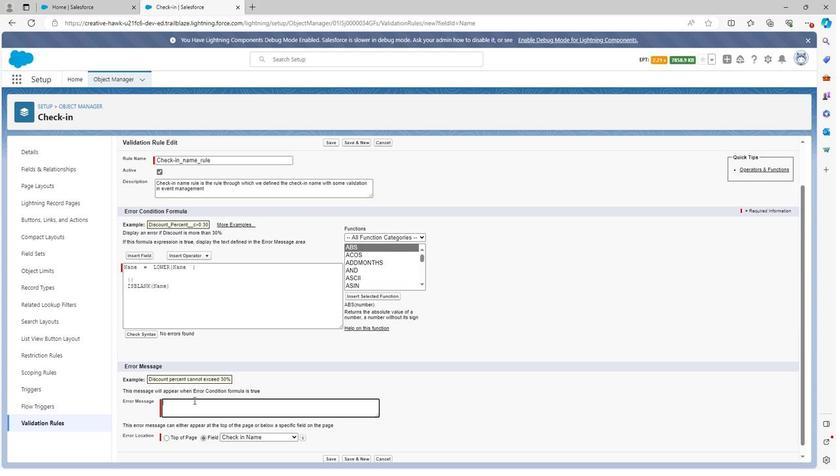 
Action: Key pressed <Key.shift>
Screenshot: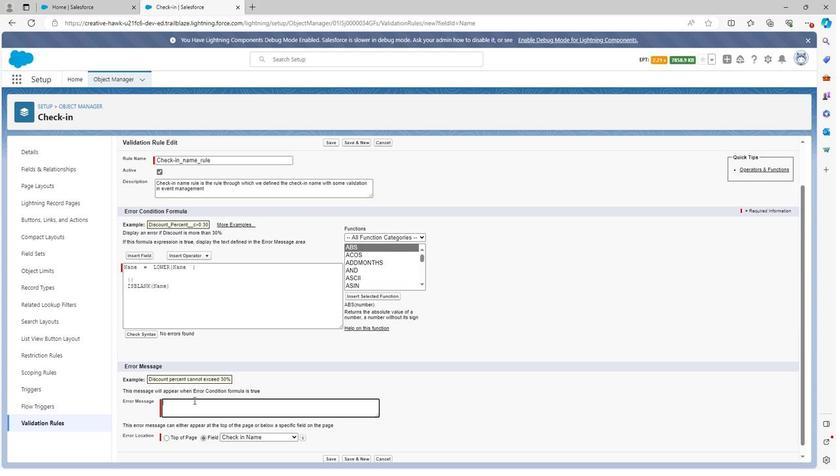 
Action: Mouse moved to (192, 402)
Screenshot: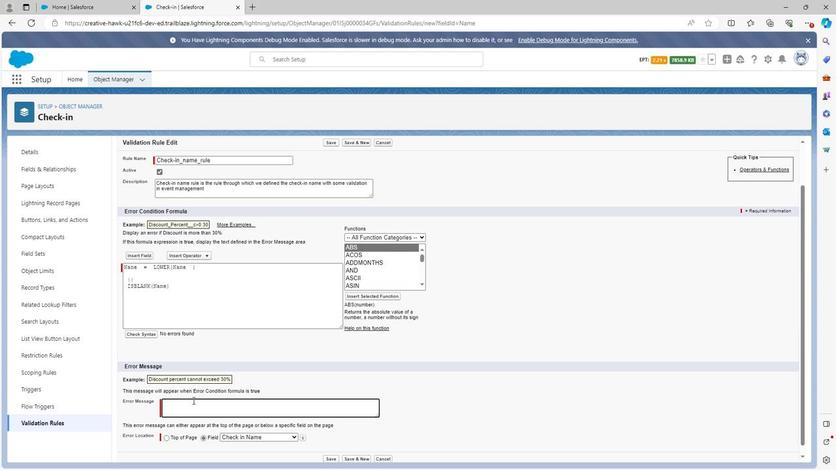 
Action: Key pressed Check-i
Screenshot: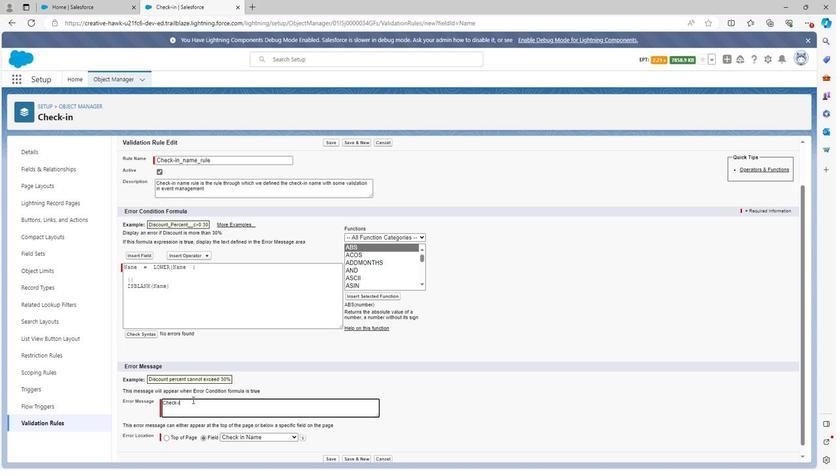 
Action: Mouse moved to (192, 400)
Screenshot: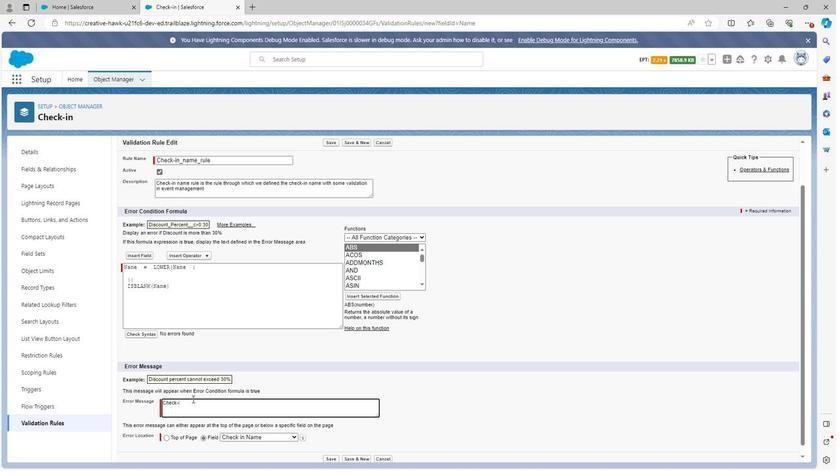 
Action: Key pressed n<Key.space>name<Key.space>should<Key.space>
Screenshot: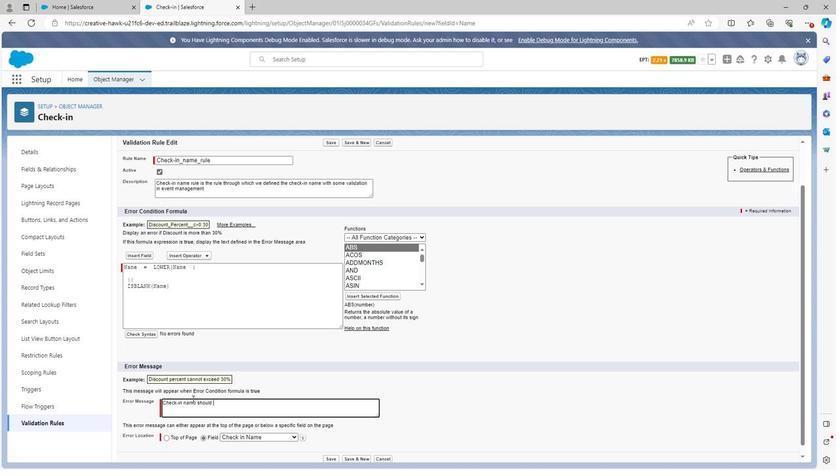 
Action: Mouse moved to (143, 382)
Screenshot: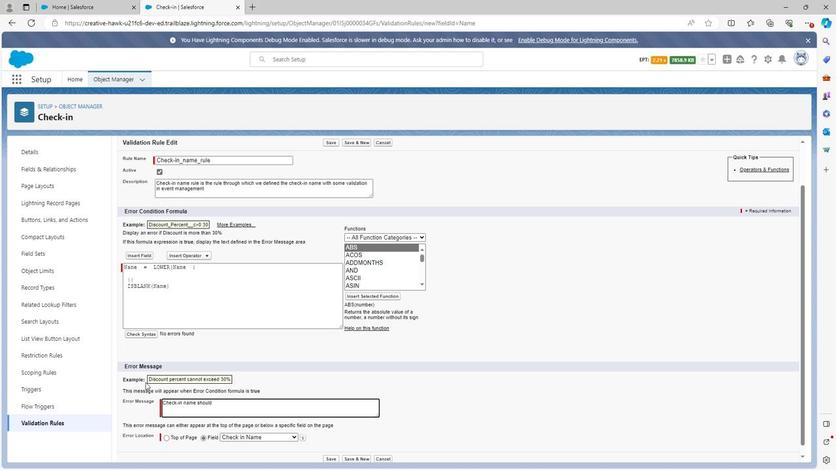 
Action: Key pressed be<Key.space>in<Key.space>upper<Key.space>case<Key.space>and<Key.space>should
Screenshot: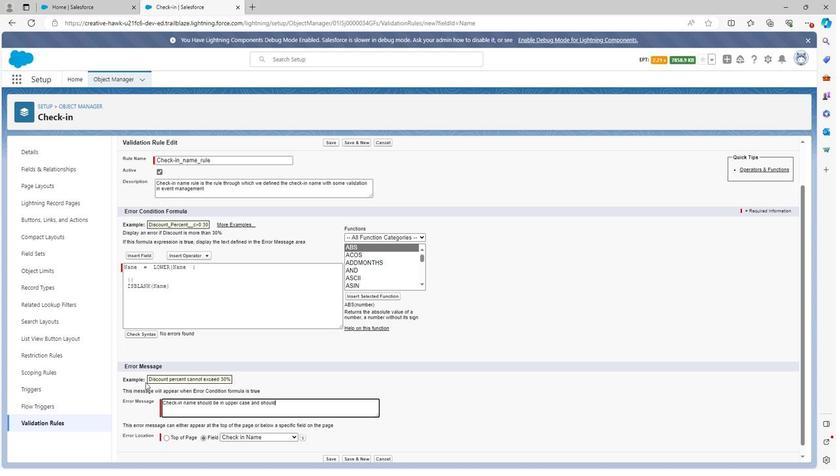 
Action: Mouse moved to (142, 382)
Screenshot: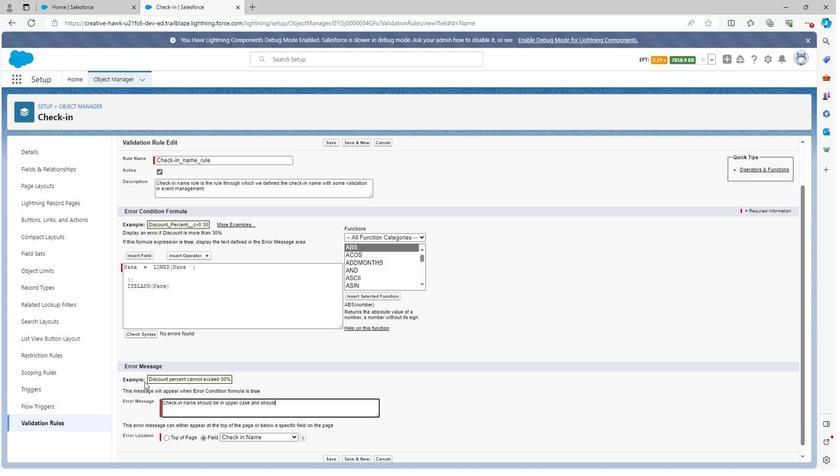 
Action: Key pressed <Key.space>not<Key.space>be<Key.space>b
Screenshot: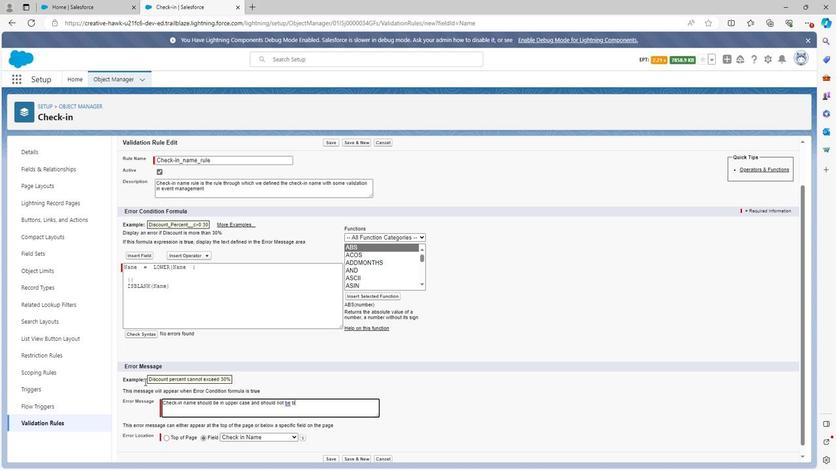 
Action: Mouse moved to (141, 382)
Screenshot: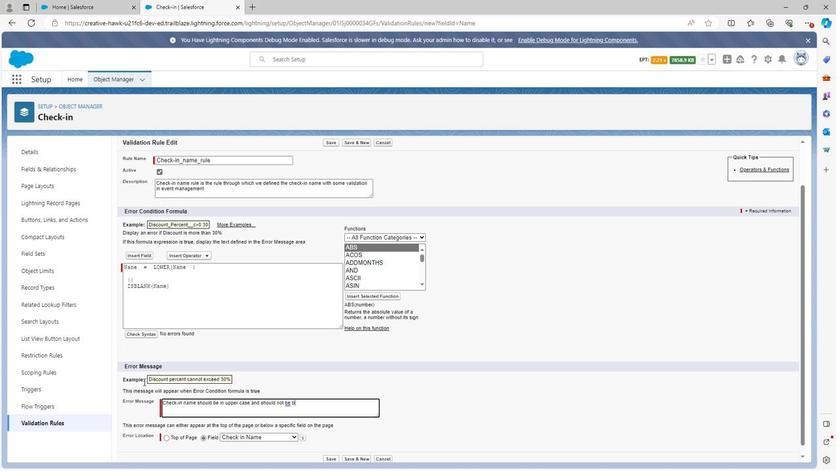 
Action: Key pressed l
Screenshot: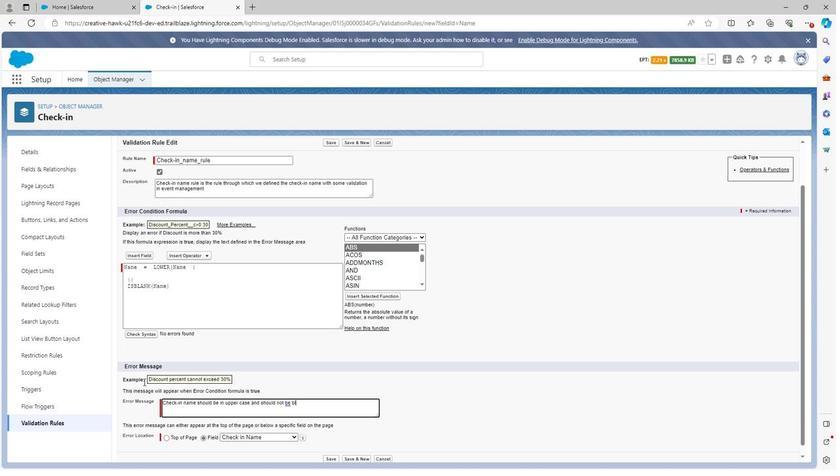 
Action: Mouse moved to (141, 381)
Screenshot: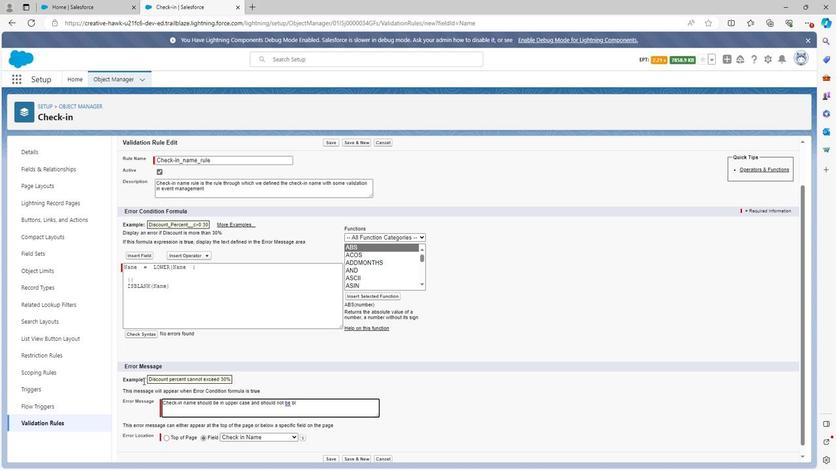 
Action: Key pressed ank
Screenshot: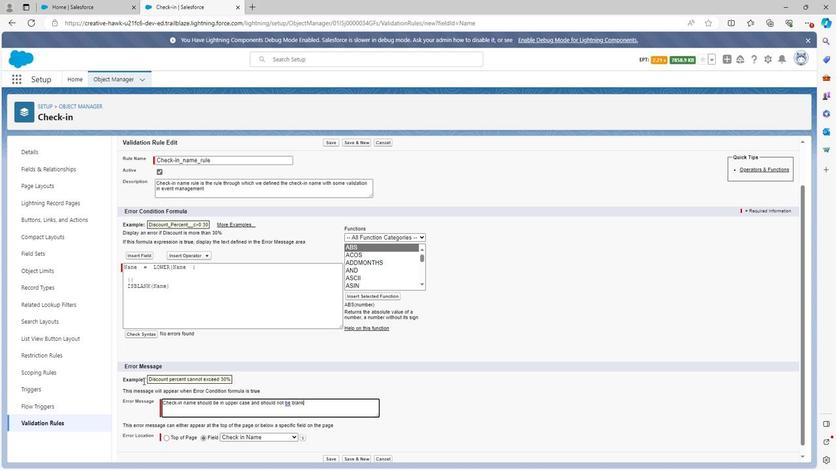 
Action: Mouse moved to (184, 387)
Screenshot: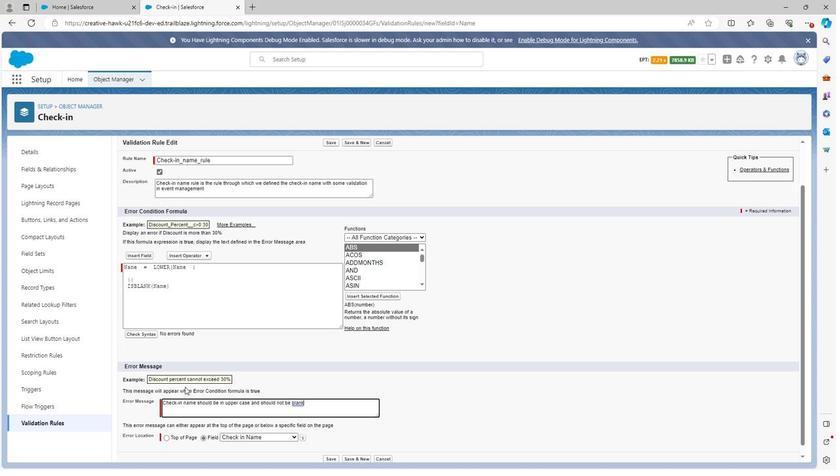 
Action: Mouse scrolled (184, 386) with delta (0, 0)
Screenshot: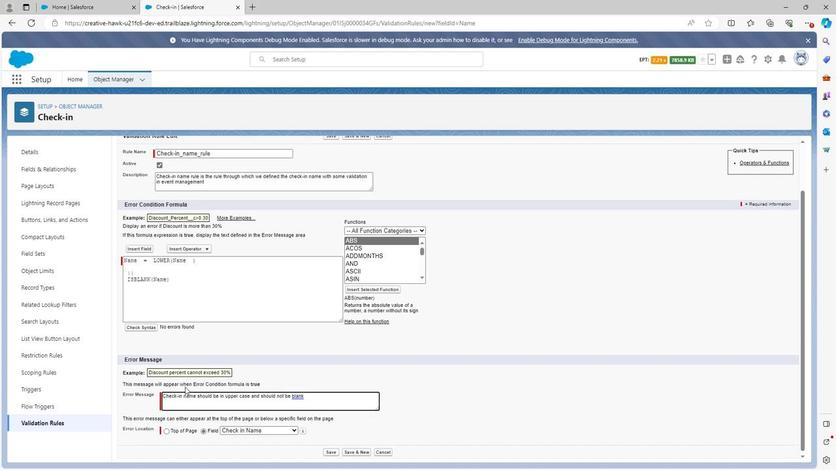 
Action: Mouse scrolled (184, 386) with delta (0, 0)
Screenshot: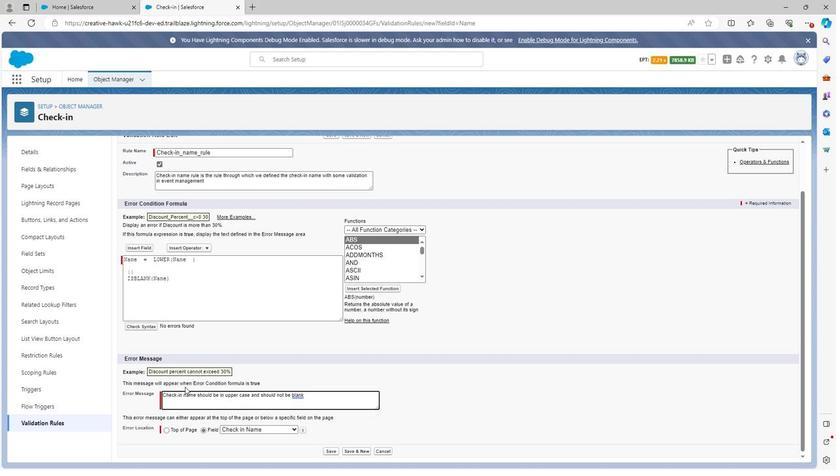 
Action: Mouse scrolled (184, 386) with delta (0, 0)
Screenshot: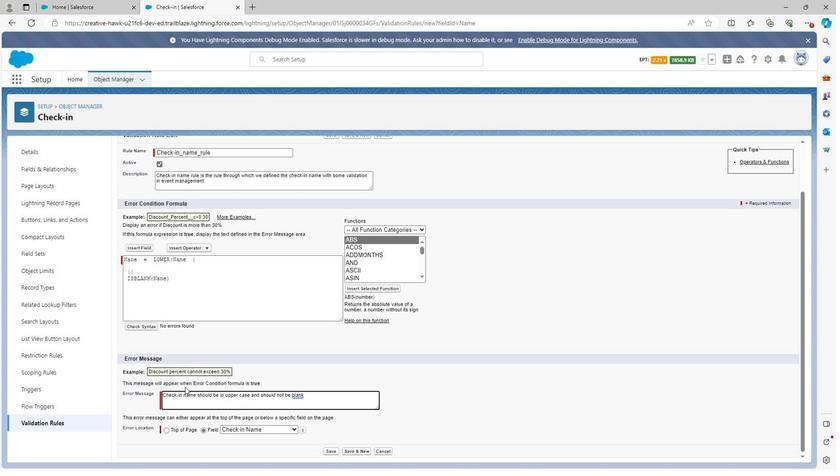 
Action: Mouse moved to (340, 456)
Screenshot: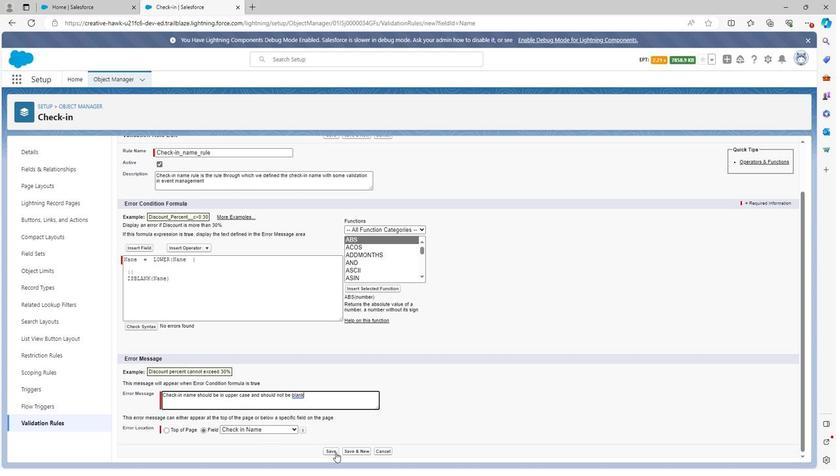 
Action: Mouse pressed left at (340, 456)
Screenshot: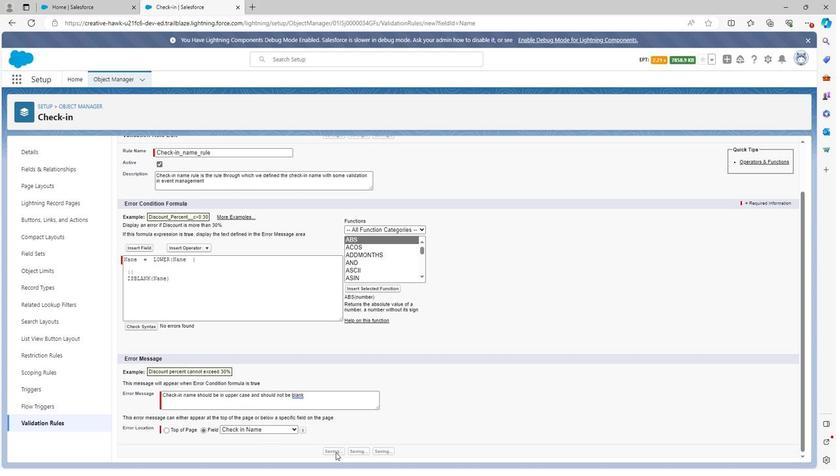 
Action: Mouse moved to (191, 211)
Screenshot: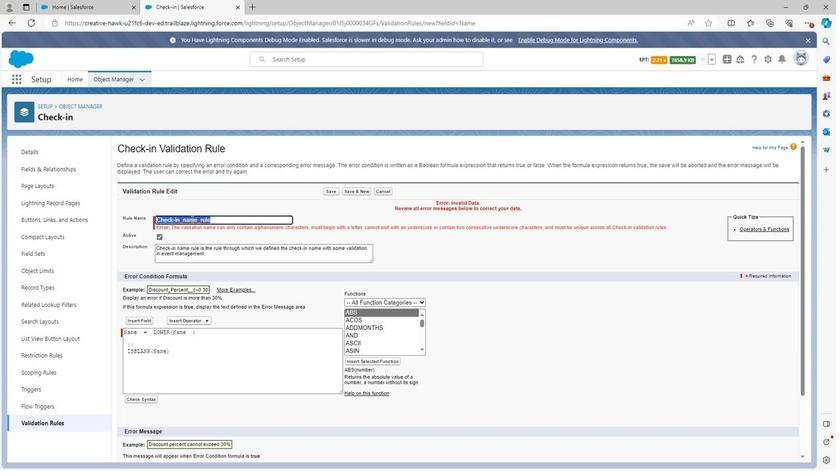 
Action: Mouse pressed left at (191, 211)
Screenshot: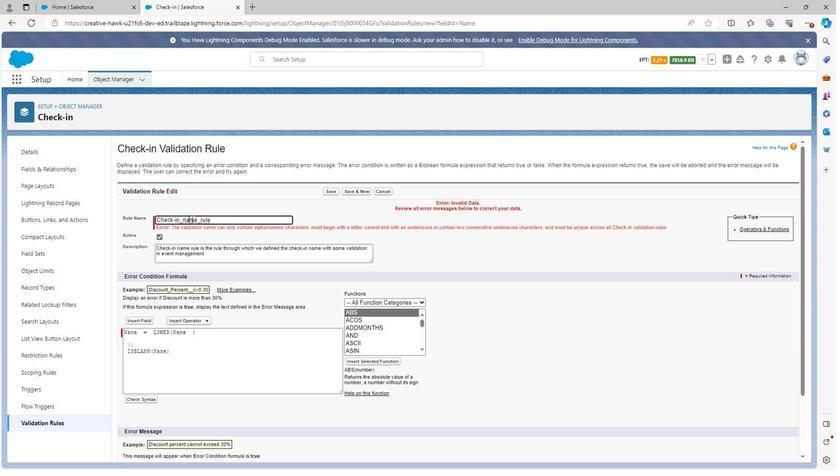 
Action: Mouse moved to (173, 214)
Screenshot: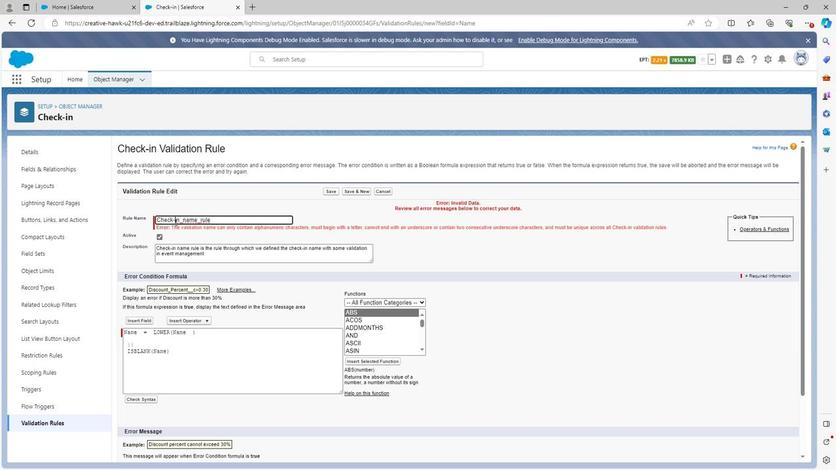 
Action: Mouse pressed left at (173, 214)
Screenshot: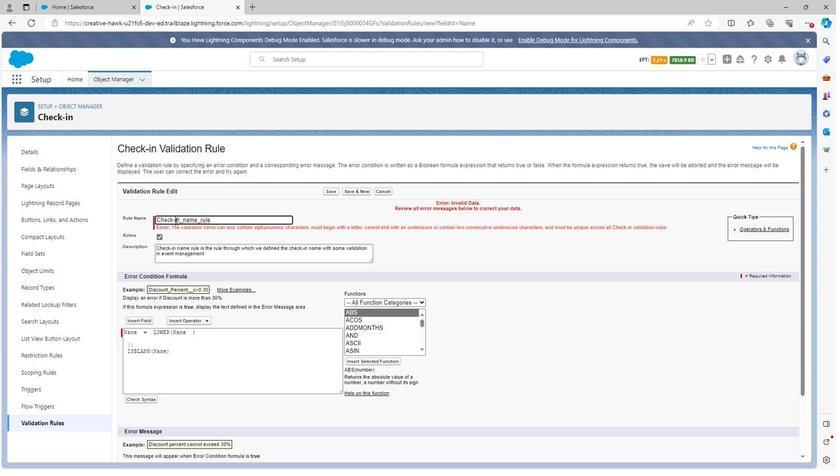 
Action: Mouse moved to (180, 254)
Screenshot: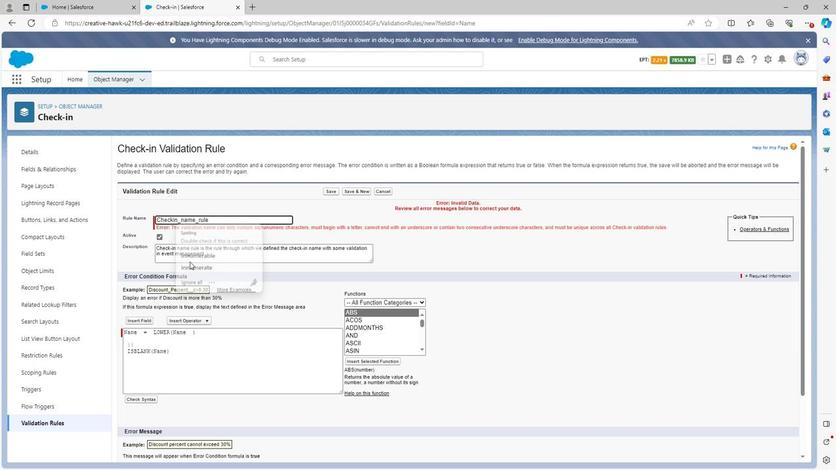 
Action: Key pressed <Key.backspace>
Screenshot: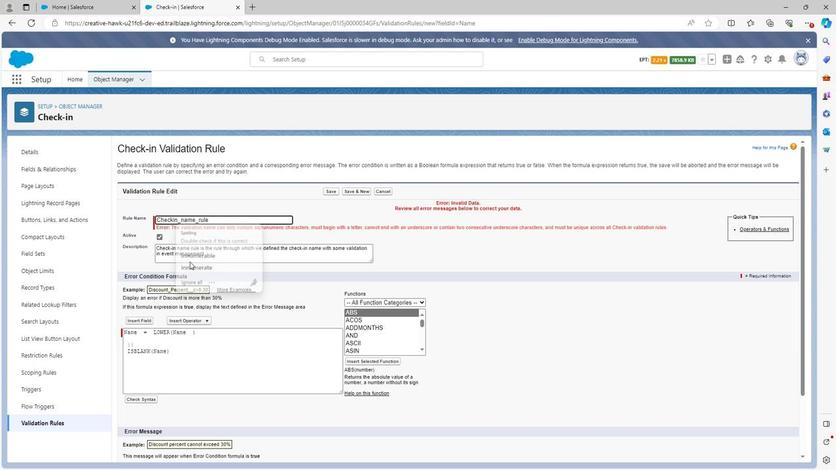 
Action: Mouse moved to (232, 383)
Screenshot: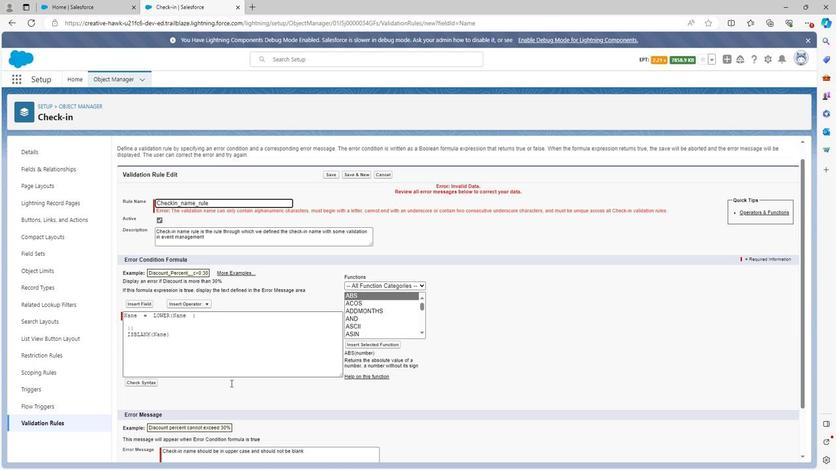 
Action: Mouse scrolled (232, 383) with delta (0, 0)
Screenshot: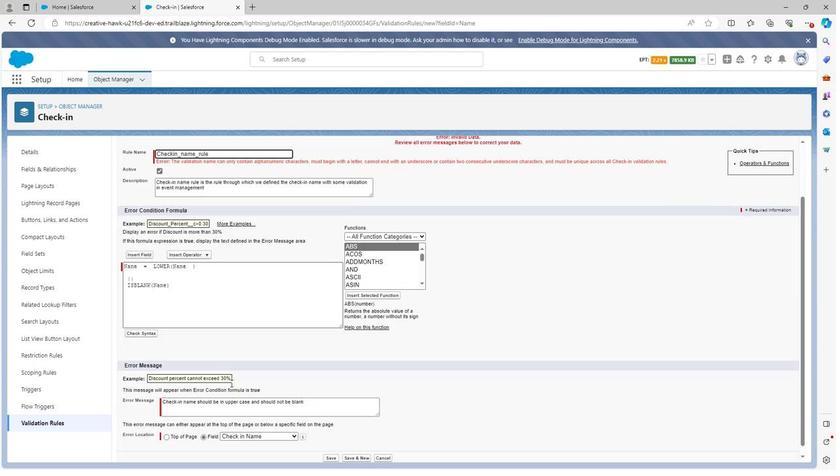 
Action: Mouse scrolled (232, 383) with delta (0, 0)
Screenshot: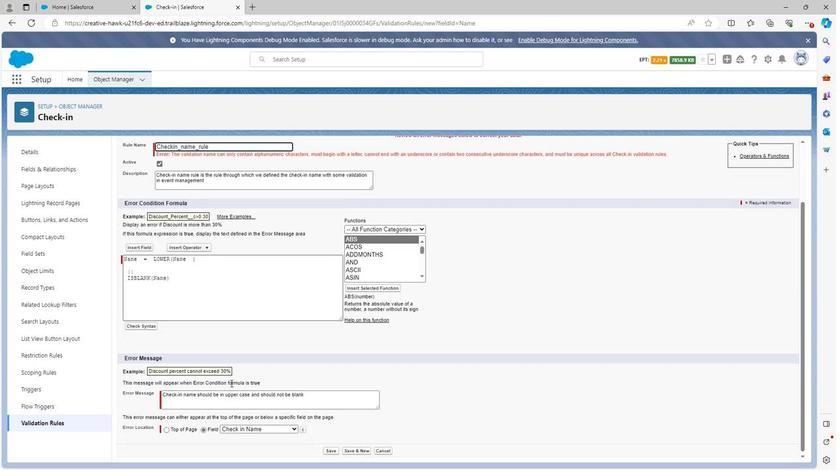 
Action: Mouse scrolled (232, 383) with delta (0, 0)
Screenshot: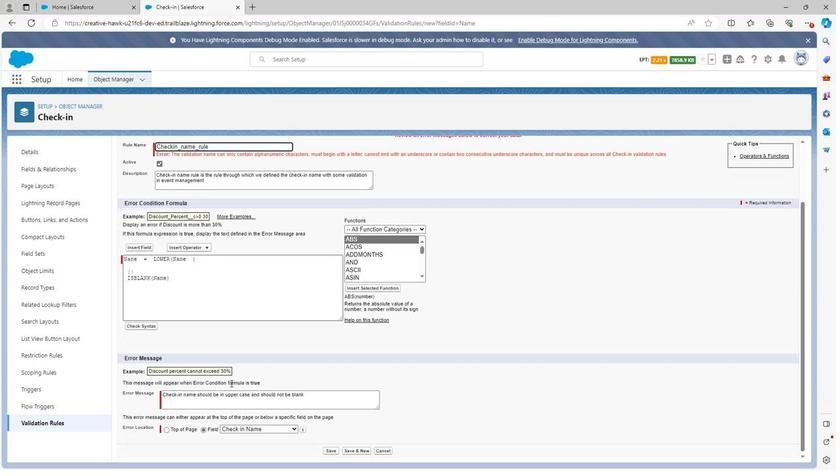 
Action: Mouse scrolled (232, 383) with delta (0, 0)
Screenshot: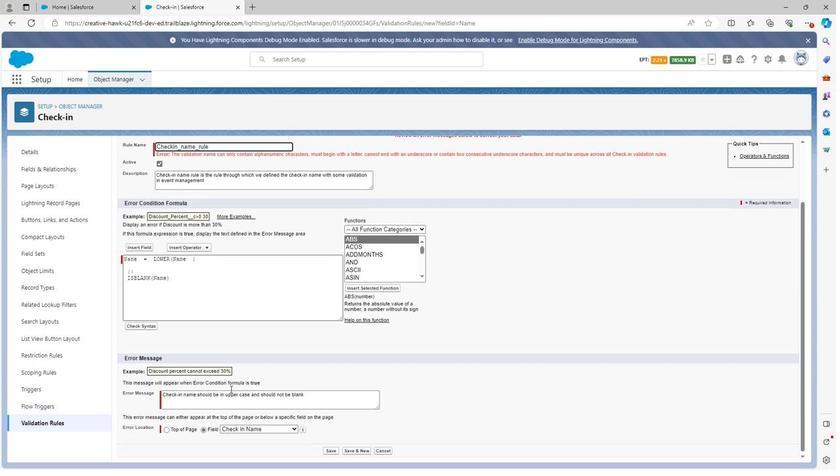 
Action: Mouse moved to (339, 454)
Screenshot: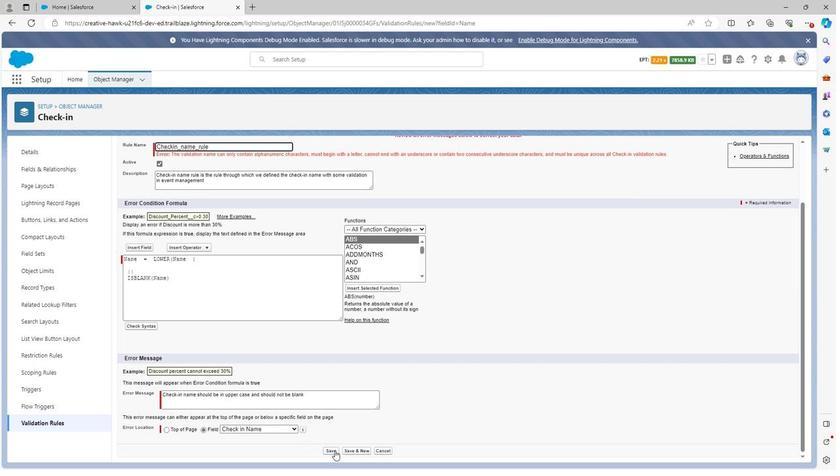
Action: Mouse pressed left at (339, 454)
Screenshot: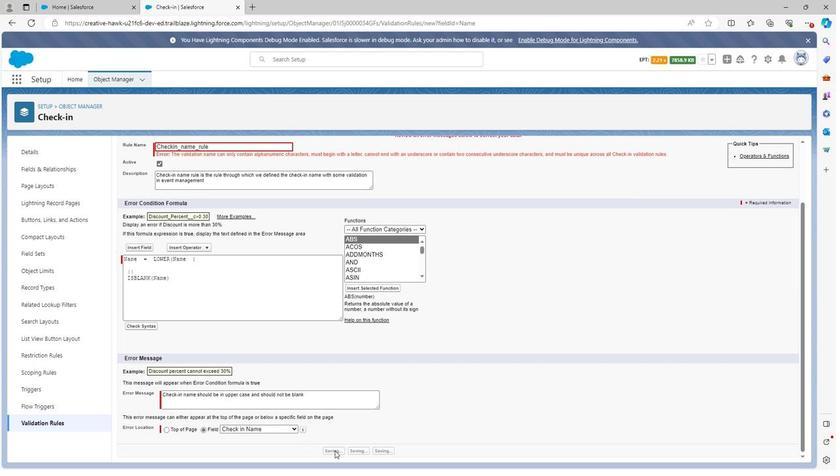 
Action: Mouse moved to (18, 147)
Screenshot: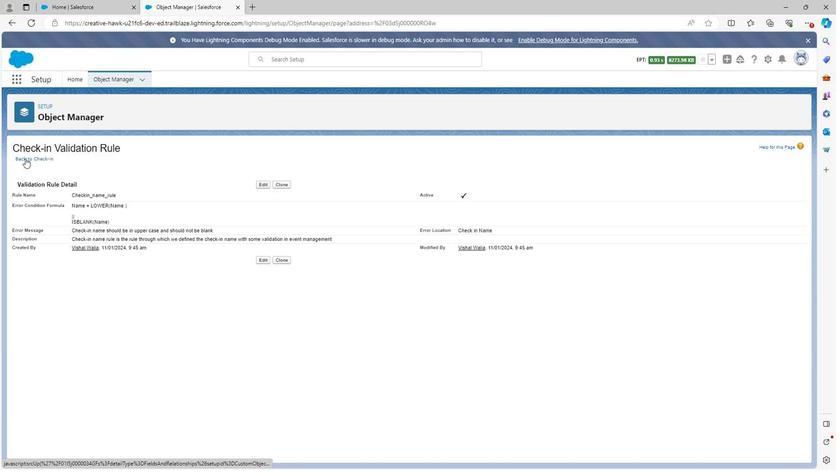 
Action: Mouse pressed left at (18, 147)
Screenshot: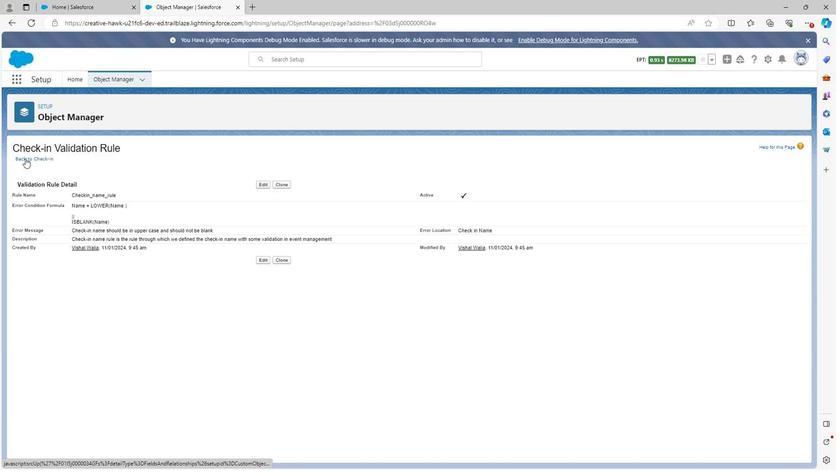 
Action: Mouse moved to (165, 227)
Screenshot: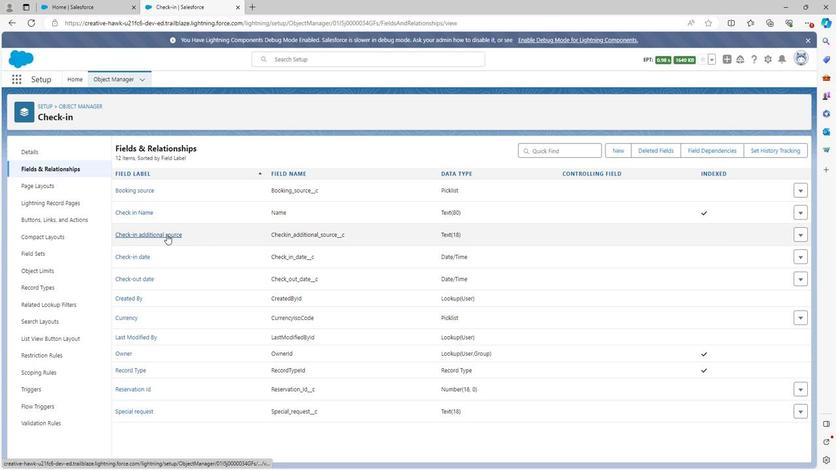 
Action: Mouse pressed left at (165, 227)
Screenshot: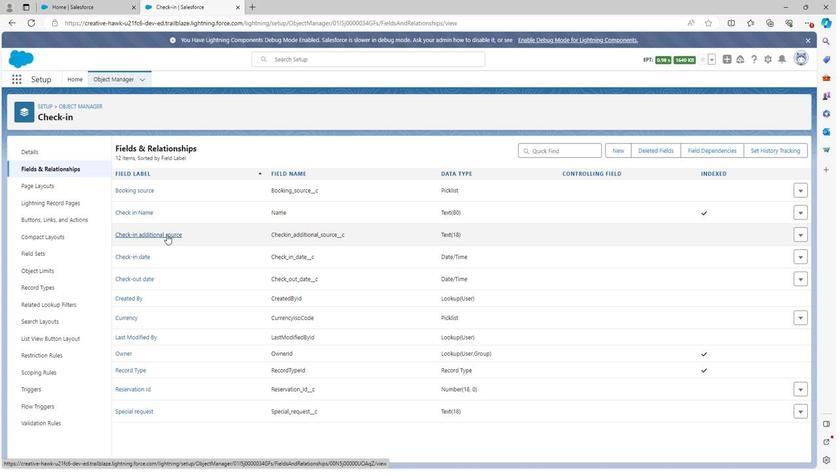 
Action: Mouse moved to (348, 402)
Screenshot: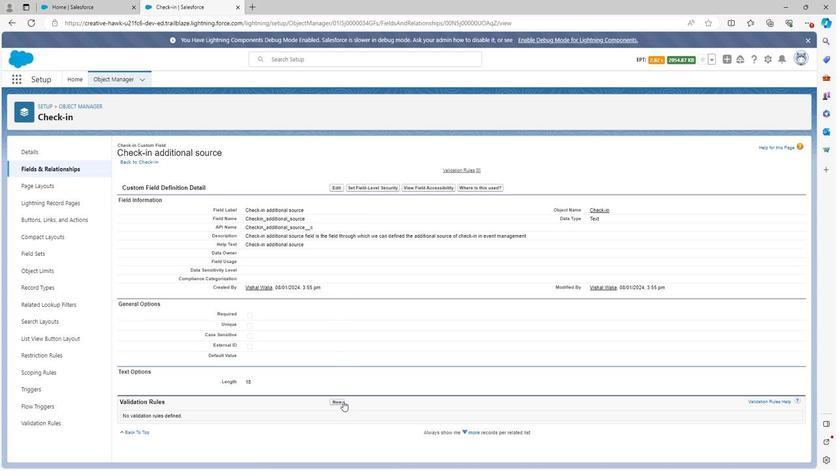 
Action: Mouse pressed left at (348, 402)
Screenshot: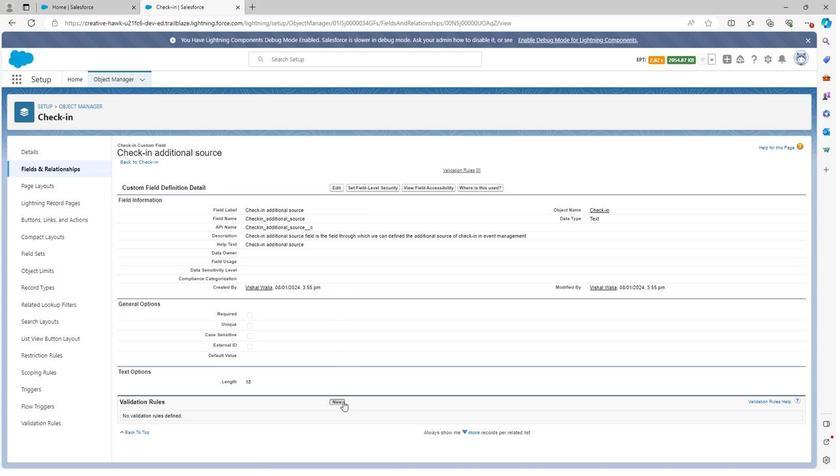 
Action: Mouse moved to (253, 201)
Screenshot: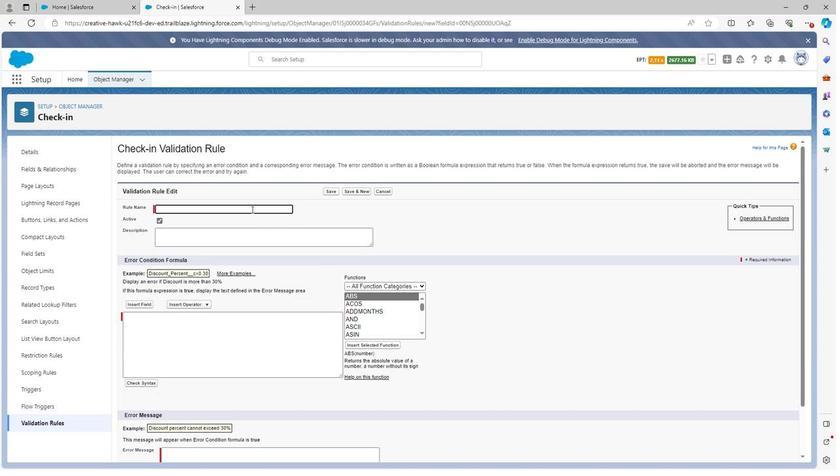 
Action: Key pressed <Key.shift>Ch
Screenshot: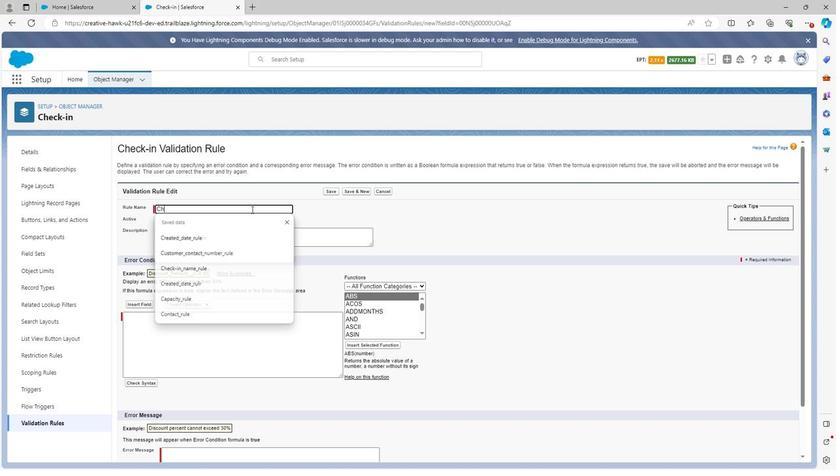 
Action: Mouse moved to (253, 201)
Screenshot: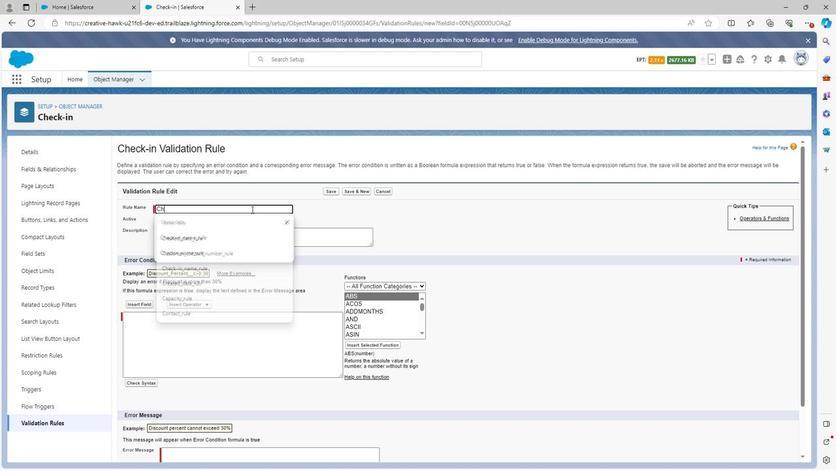
Action: Key pressed eckin<Key.space>additional<Key.space>source<Key.space>rule
Screenshot: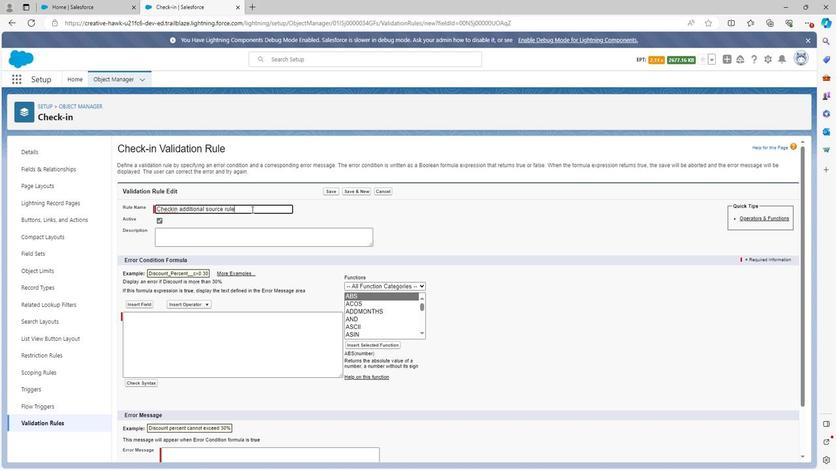 
Action: Mouse moved to (251, 209)
Screenshot: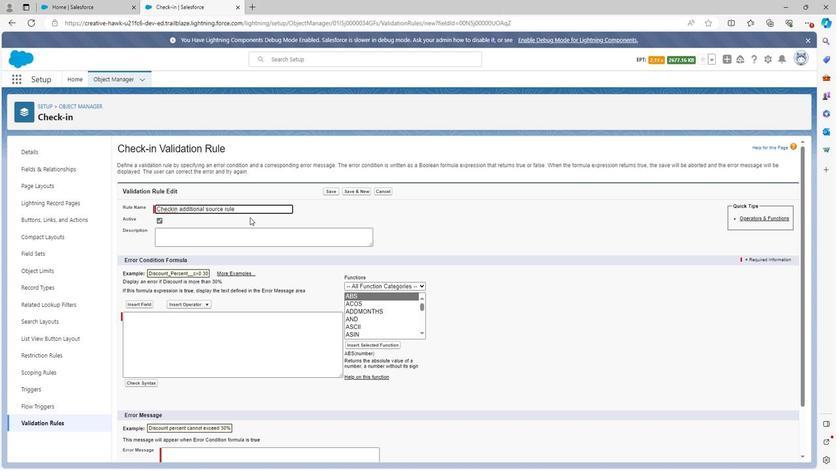 
Action: Mouse pressed left at (251, 209)
Screenshot: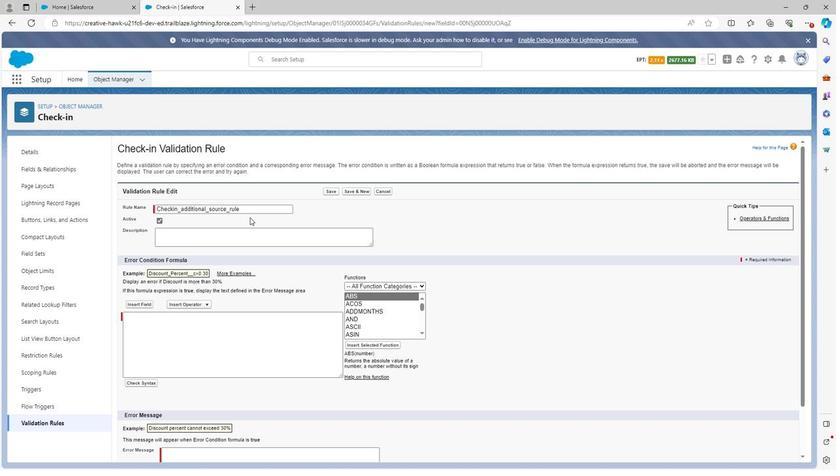 
Action: Mouse moved to (242, 233)
Screenshot: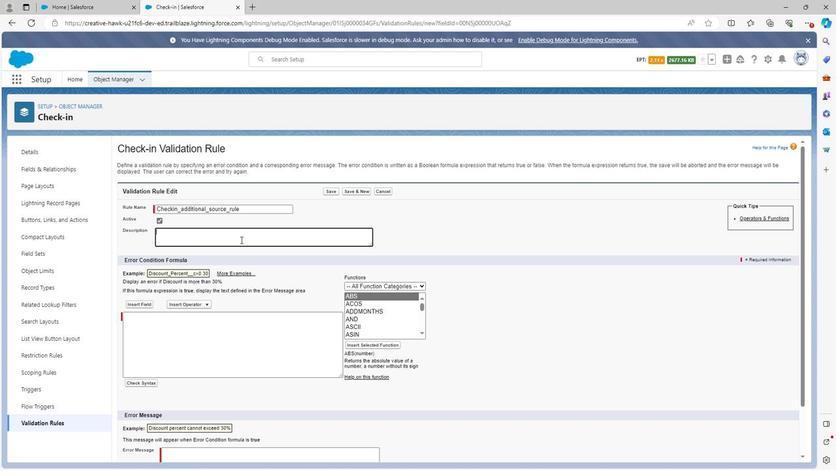 
Action: Mouse pressed left at (242, 233)
Screenshot: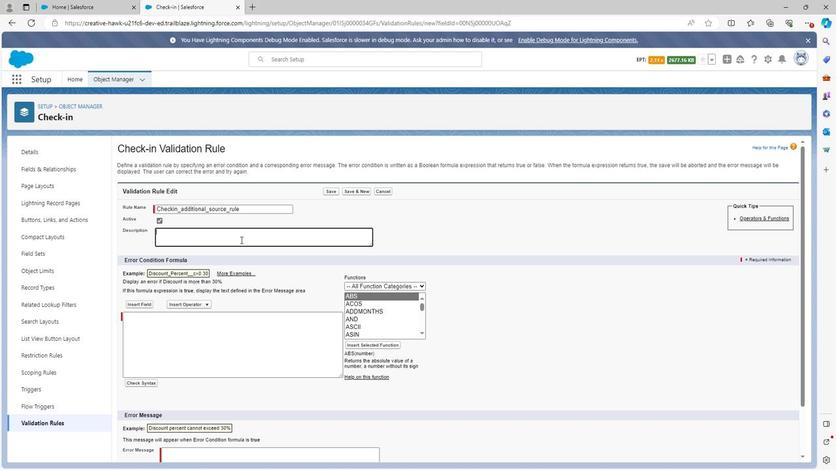 
Action: Mouse moved to (242, 233)
Screenshot: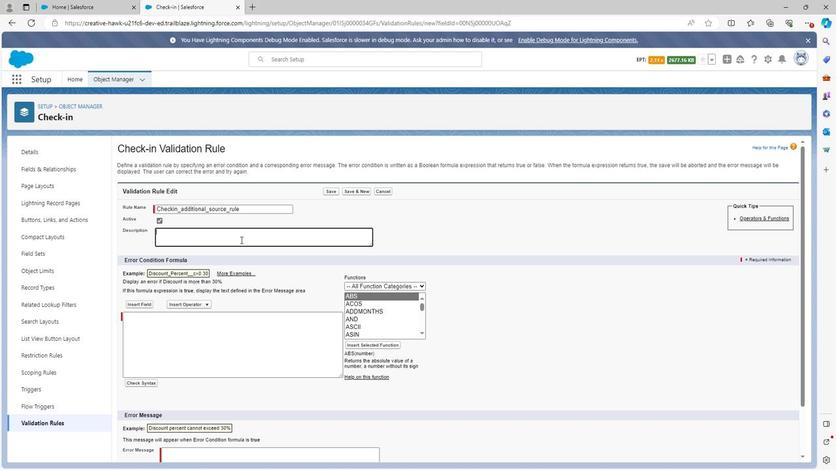 
Action: Key pressed <Key.shift>Checkin<Key.space>additiona
Screenshot: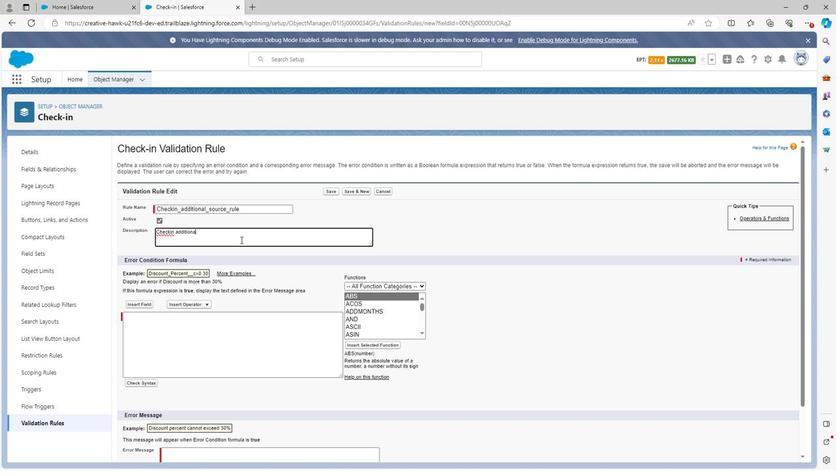 
Action: Mouse moved to (241, 228)
Screenshot: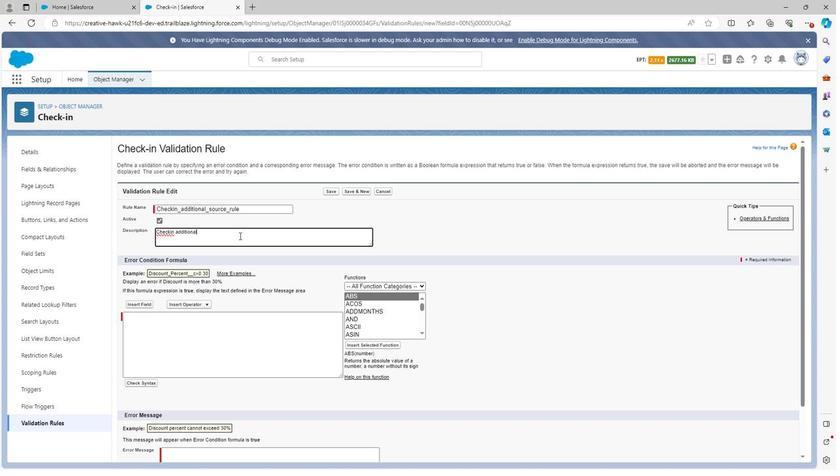 
Action: Key pressed l
Screenshot: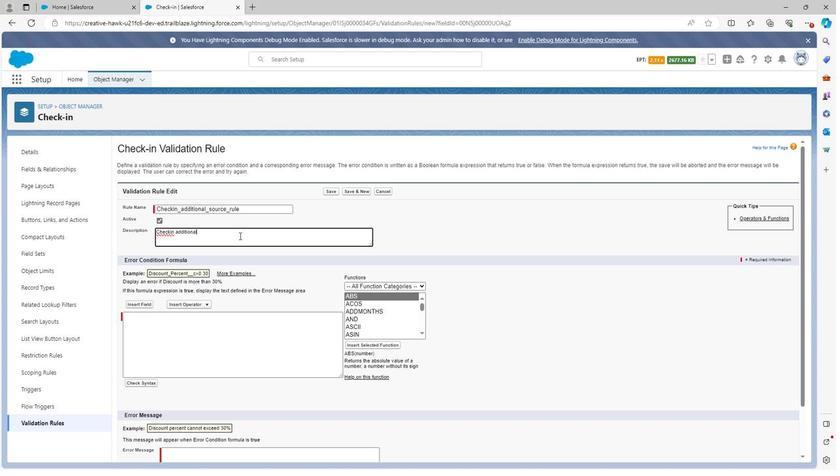 
Action: Mouse moved to (241, 227)
Screenshot: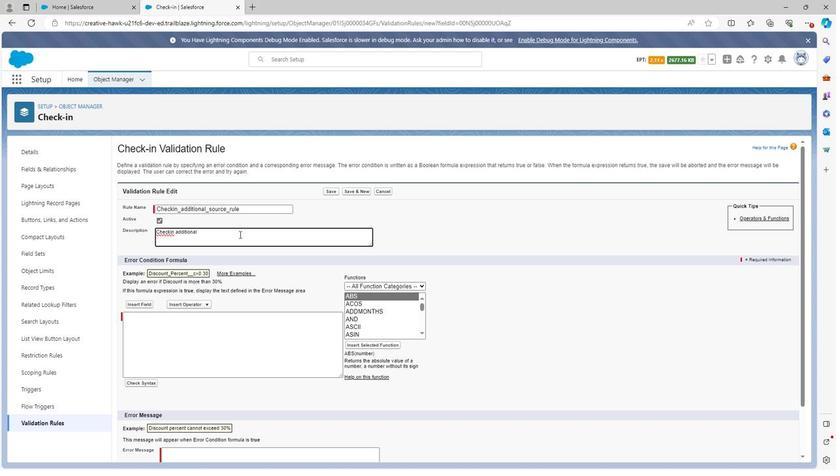 
Action: Key pressed <Key.space>source<Key.space>rule<Key.space>is<Key.space>the<Key.space>rule<Key.space>through<Key.space>which<Key.space>we<Key.space>defined<Key.space>the<Key.space>checkin<Key.space>a
Screenshot: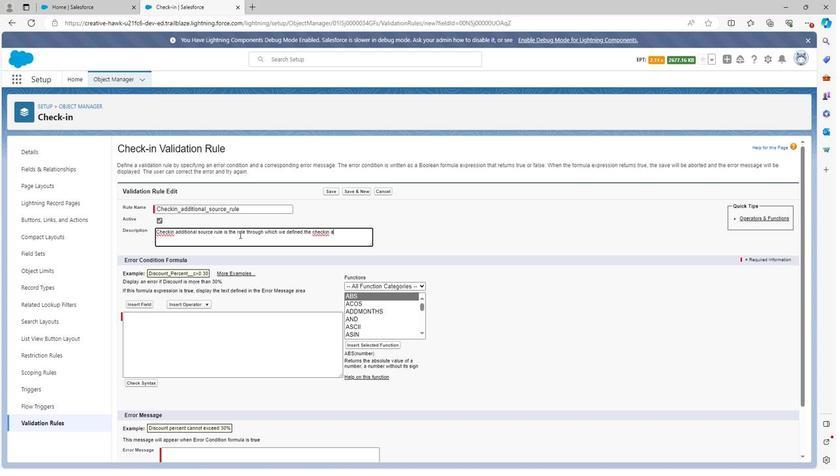 
Action: Mouse moved to (199, 209)
Screenshot: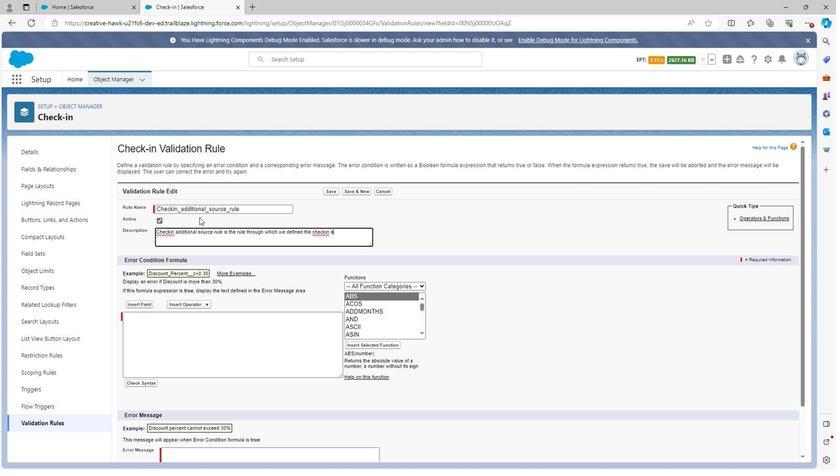 
Action: Key pressed ddional<Key.space><Key.backspace><Key.backspace><Key.backspace><Key.backspace><Key.backspace>tional<Key.space>source<Key.space>with<Key.space>some<Key.space>validation<Key.space>in<Key.space>event<Key.space>management
Screenshot: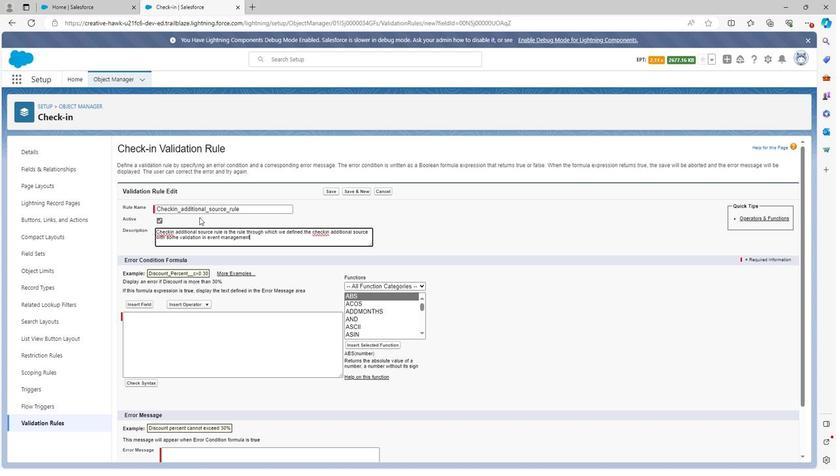 
Action: Mouse moved to (131, 300)
Screenshot: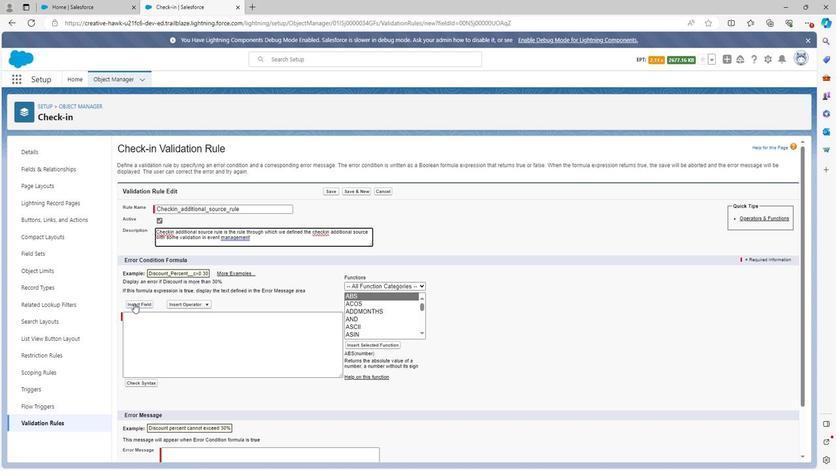 
Action: Mouse pressed left at (131, 300)
Screenshot: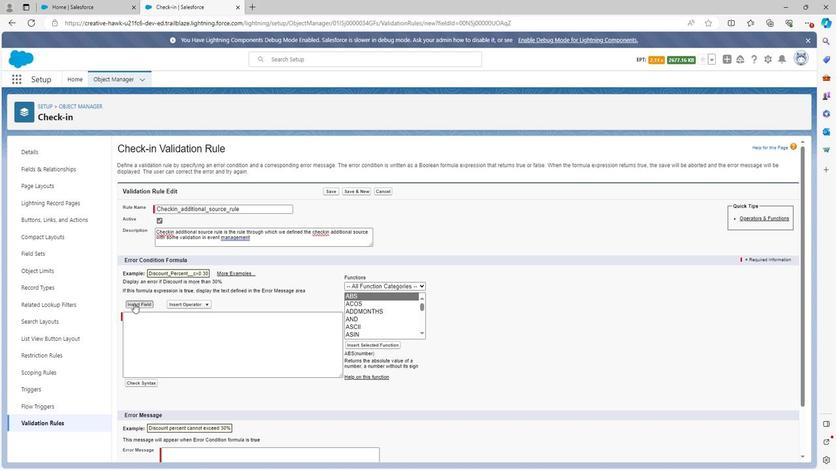 
Action: Mouse moved to (398, 268)
Screenshot: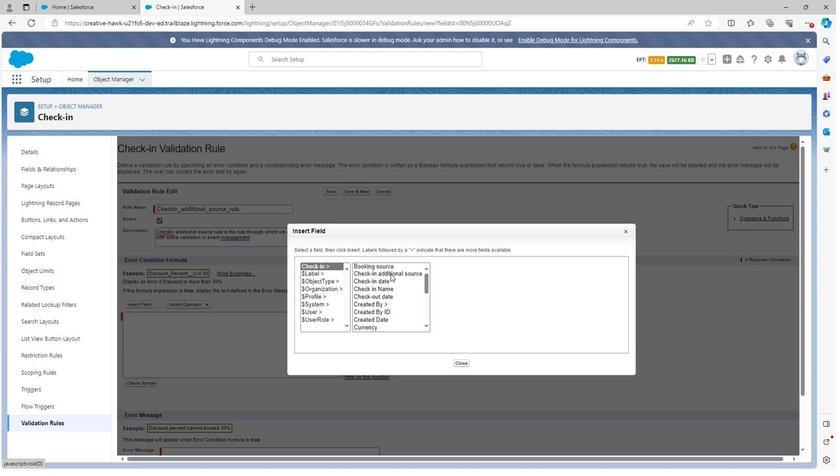 
Action: Mouse pressed left at (398, 268)
Screenshot: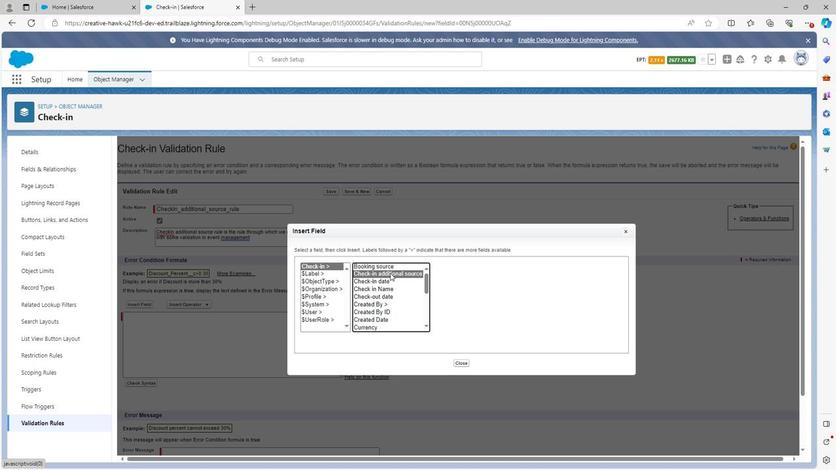 
Action: Mouse moved to (488, 309)
Screenshot: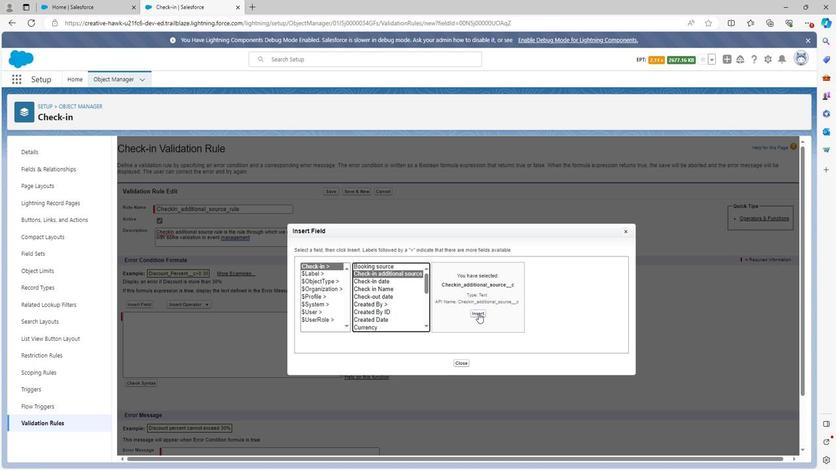 
Action: Mouse pressed left at (488, 309)
Screenshot: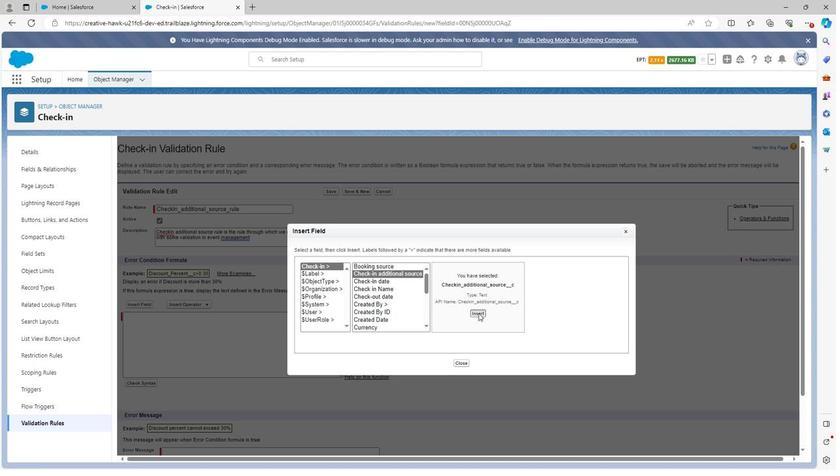 
Action: Mouse moved to (179, 301)
Screenshot: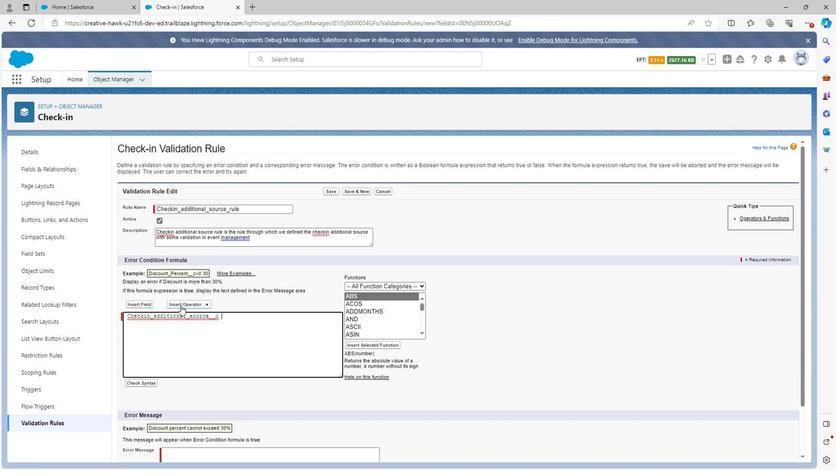 
Action: Mouse pressed left at (179, 301)
Screenshot: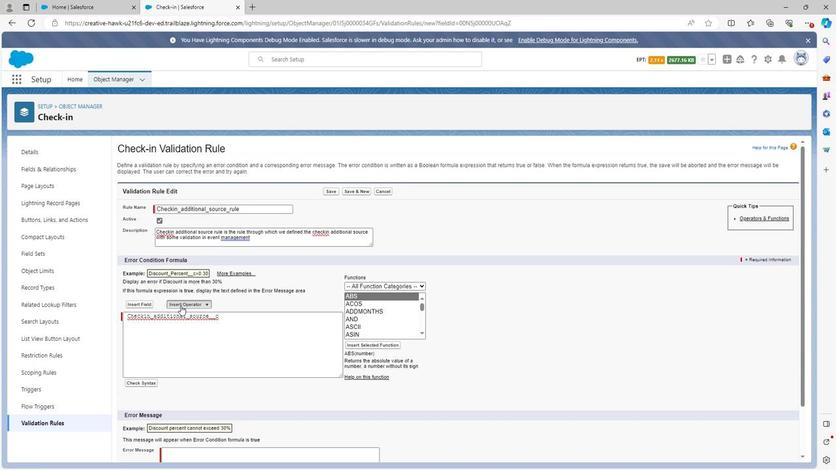 
Action: Mouse moved to (184, 386)
Screenshot: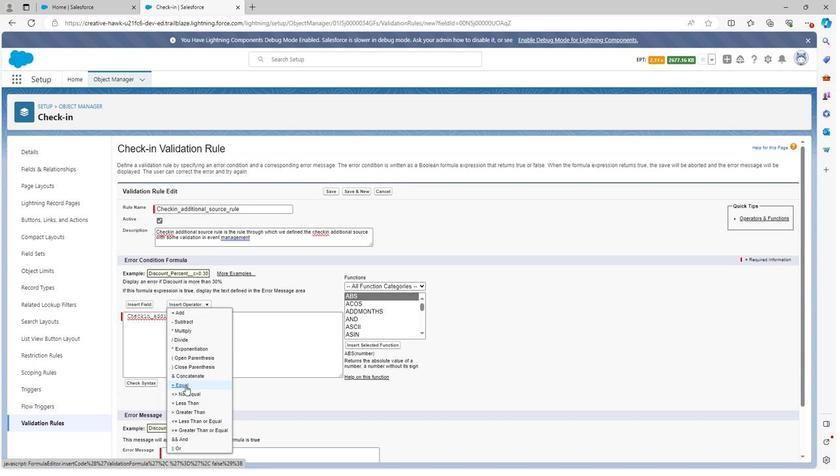 
Action: Mouse pressed left at (184, 386)
Screenshot: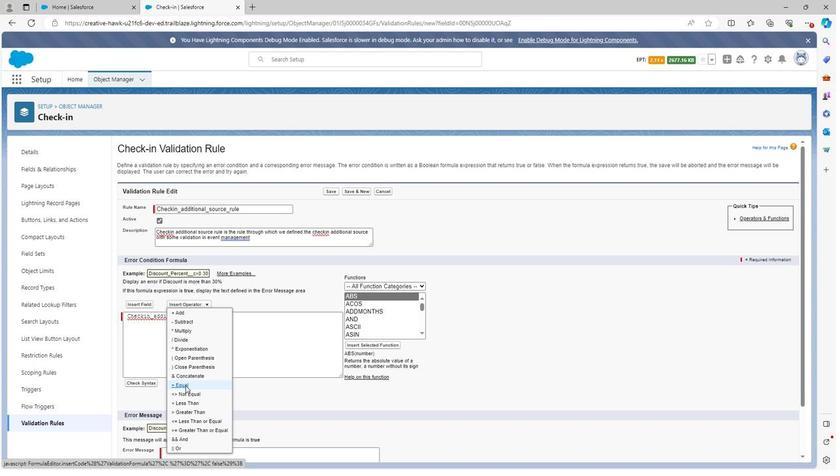 
Action: Mouse moved to (387, 313)
Screenshot: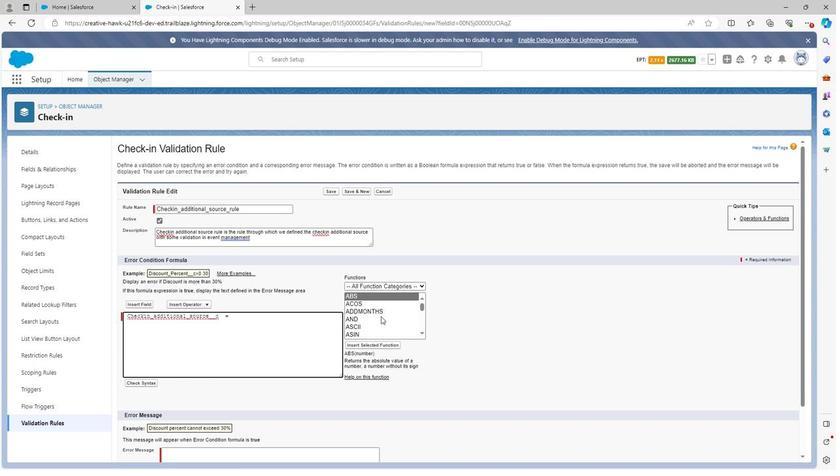 
Action: Mouse scrolled (387, 313) with delta (0, 0)
Screenshot: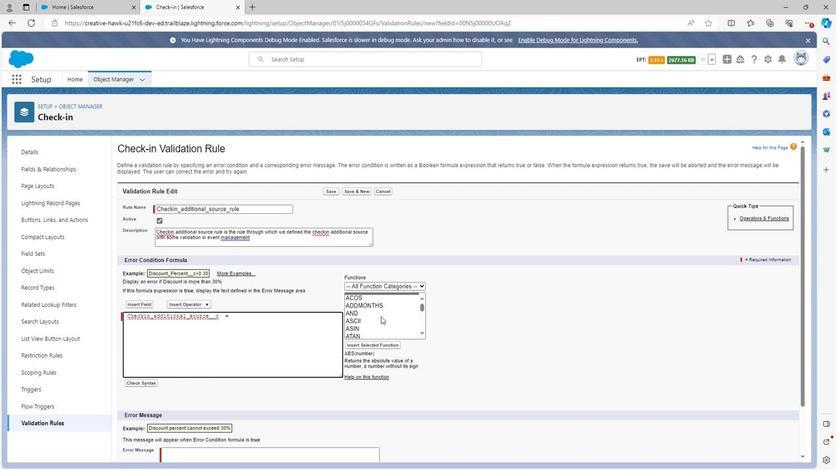 
Action: Mouse scrolled (387, 313) with delta (0, 0)
Screenshot: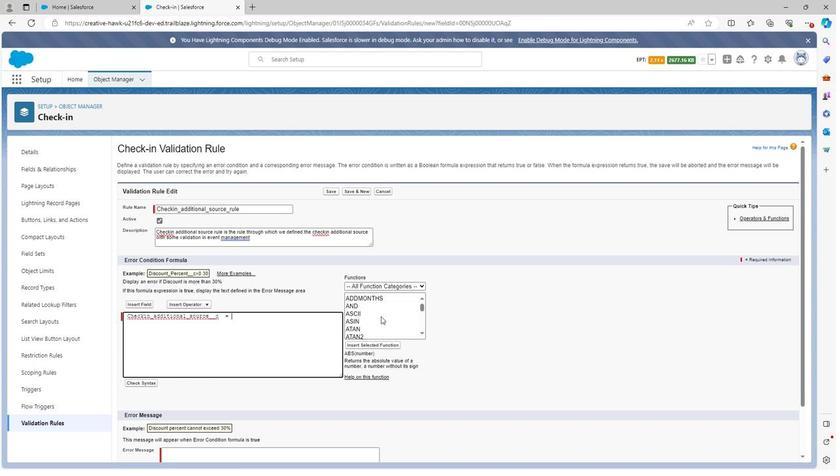 
Action: Mouse scrolled (387, 313) with delta (0, 0)
Screenshot: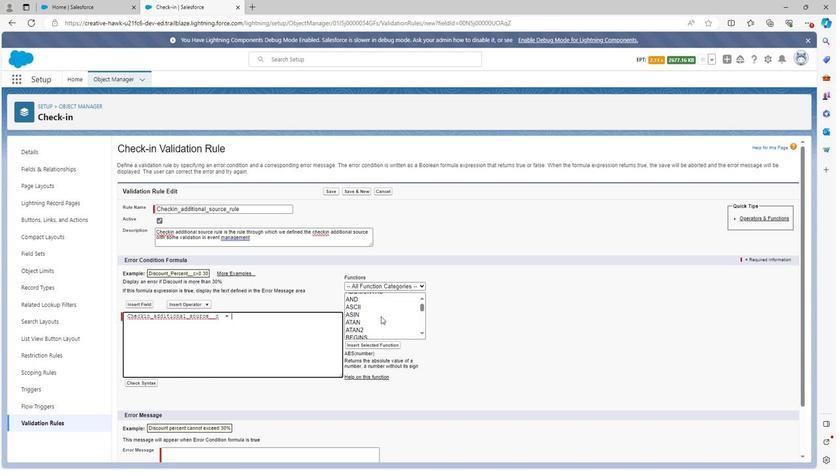 
Action: Mouse scrolled (387, 313) with delta (0, 0)
Screenshot: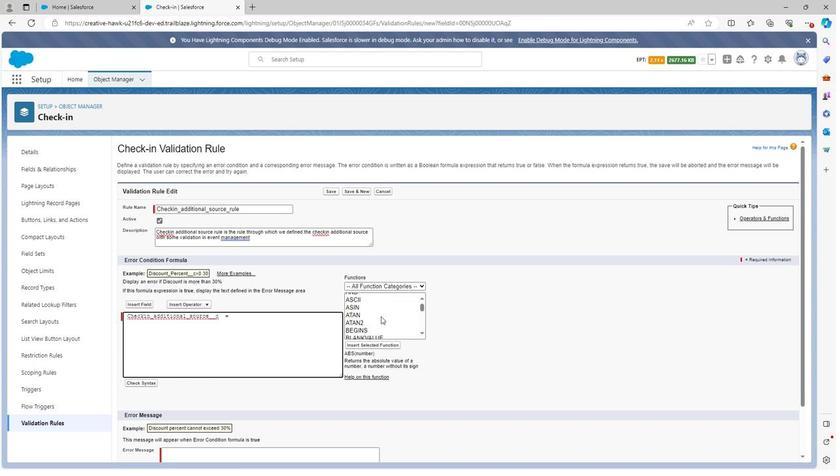 
Action: Mouse scrolled (387, 313) with delta (0, 0)
Screenshot: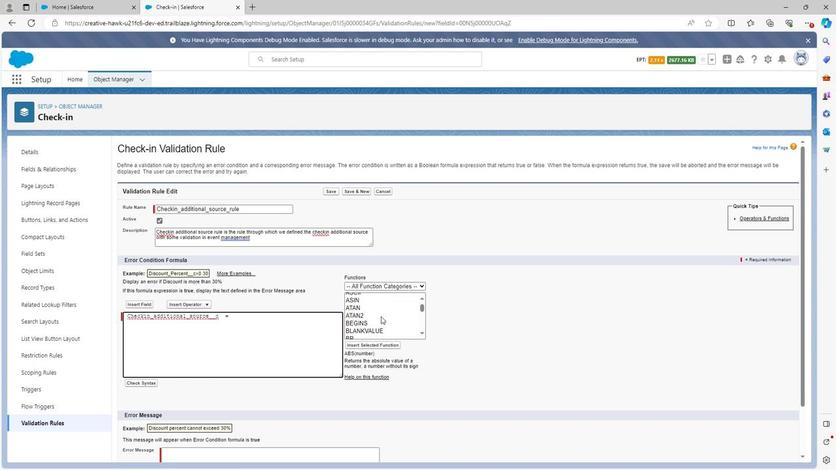 
Action: Mouse scrolled (387, 313) with delta (0, 0)
Screenshot: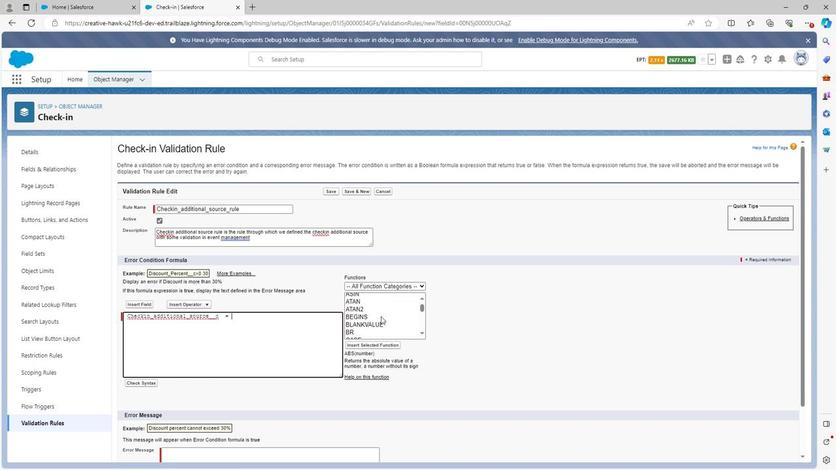 
Action: Mouse scrolled (387, 313) with delta (0, 0)
Screenshot: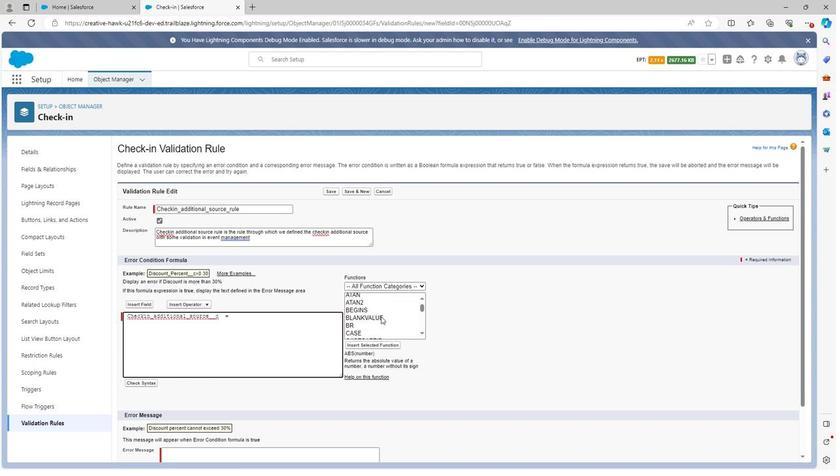 
Action: Mouse scrolled (387, 313) with delta (0, 0)
Screenshot: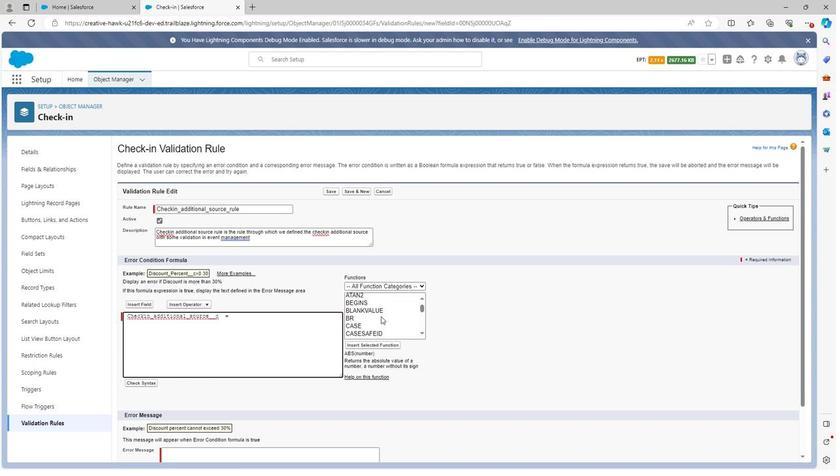 
Action: Mouse scrolled (387, 313) with delta (0, 0)
Screenshot: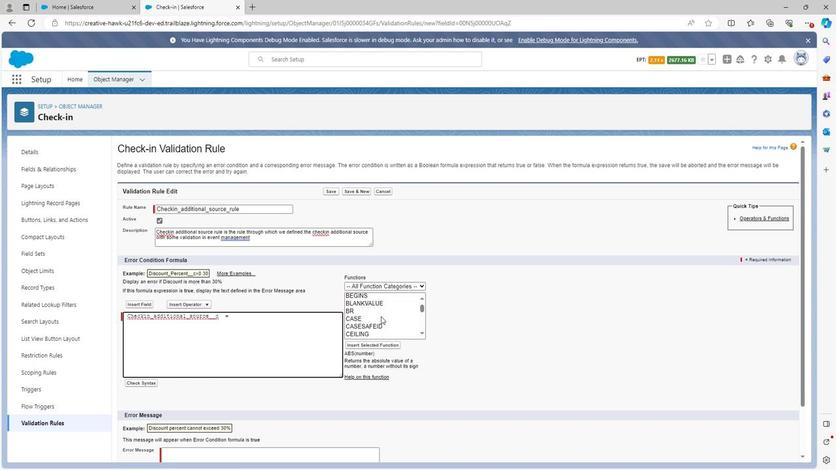 
Action: Mouse scrolled (387, 313) with delta (0, 0)
Screenshot: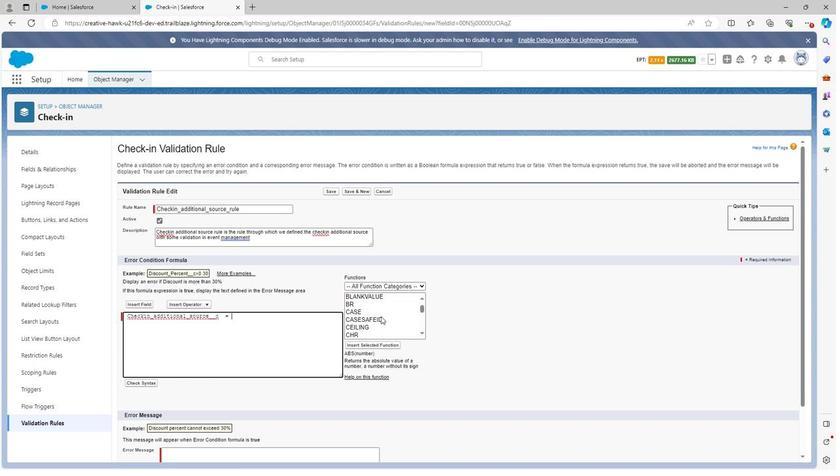 
Action: Mouse scrolled (387, 313) with delta (0, 0)
Screenshot: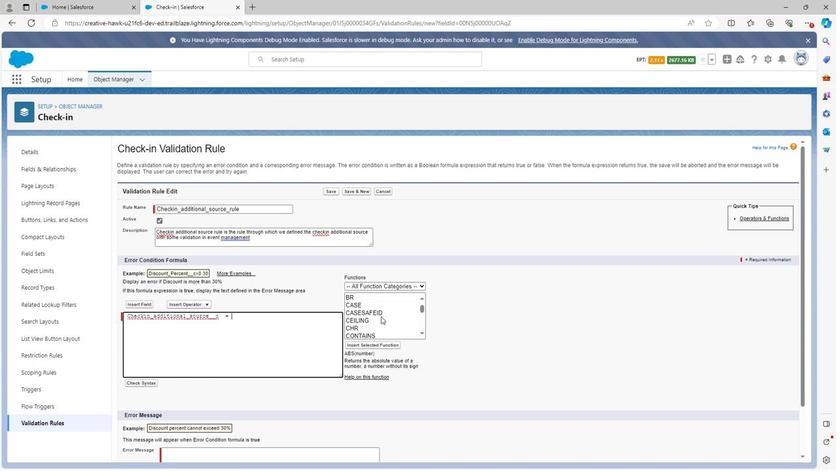 
Action: Mouse scrolled (387, 313) with delta (0, 0)
Screenshot: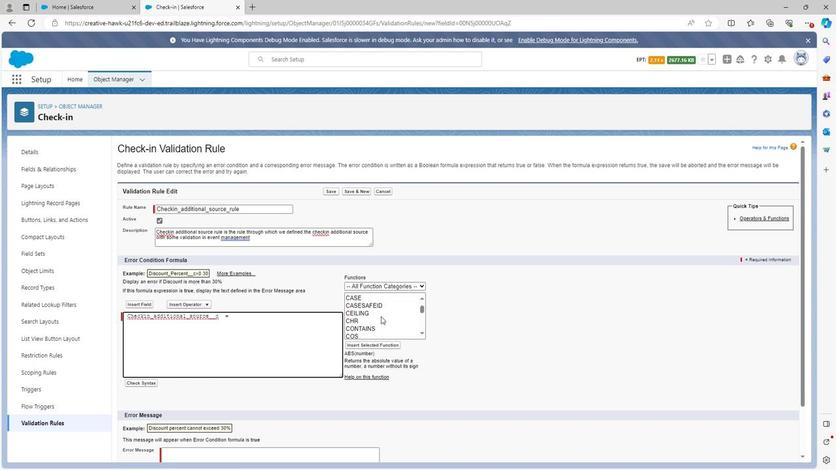 
Action: Mouse scrolled (387, 313) with delta (0, 0)
Screenshot: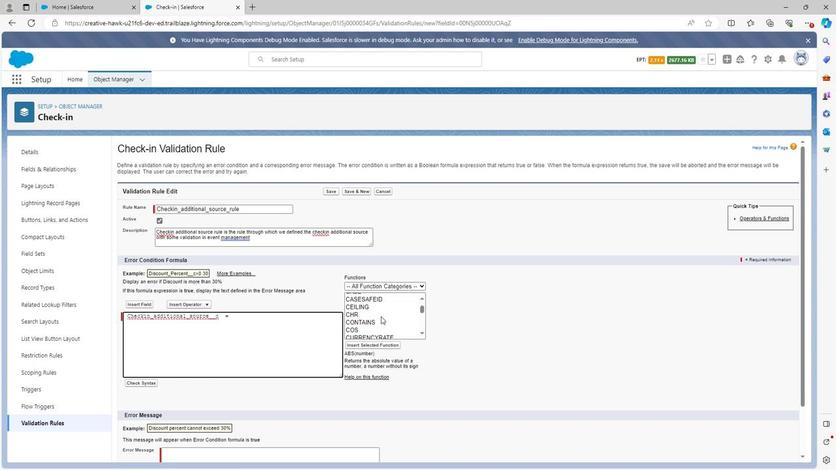 
Action: Mouse scrolled (387, 313) with delta (0, 0)
Screenshot: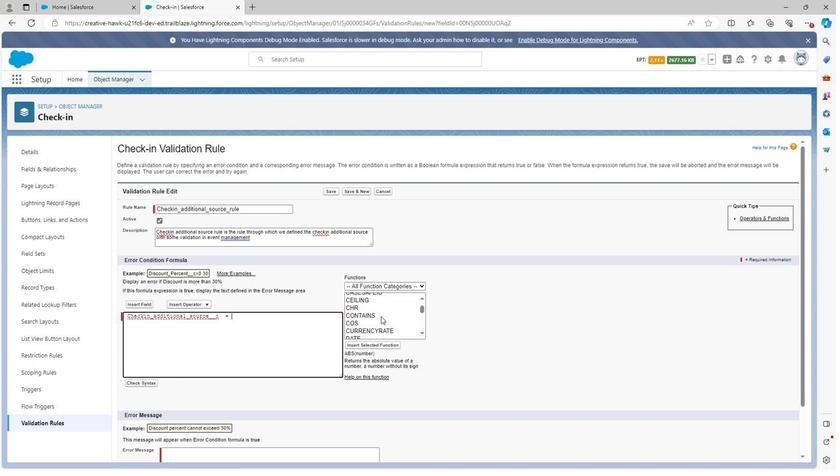 
Action: Mouse scrolled (387, 313) with delta (0, 0)
Screenshot: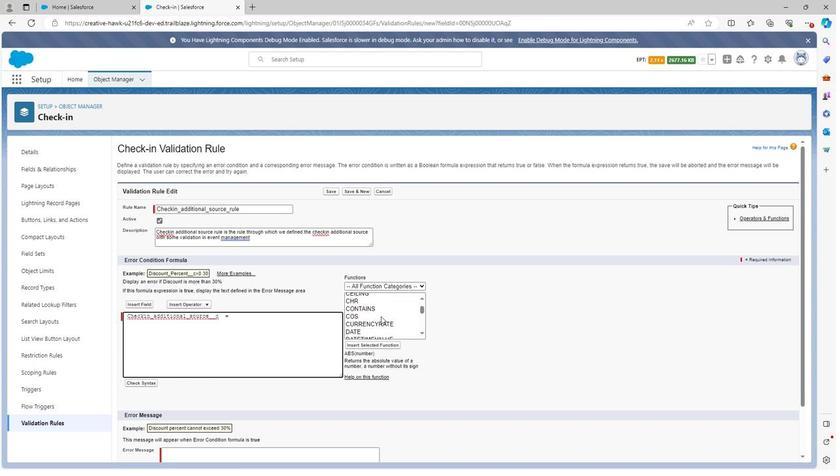 
Action: Mouse scrolled (387, 313) with delta (0, 0)
Screenshot: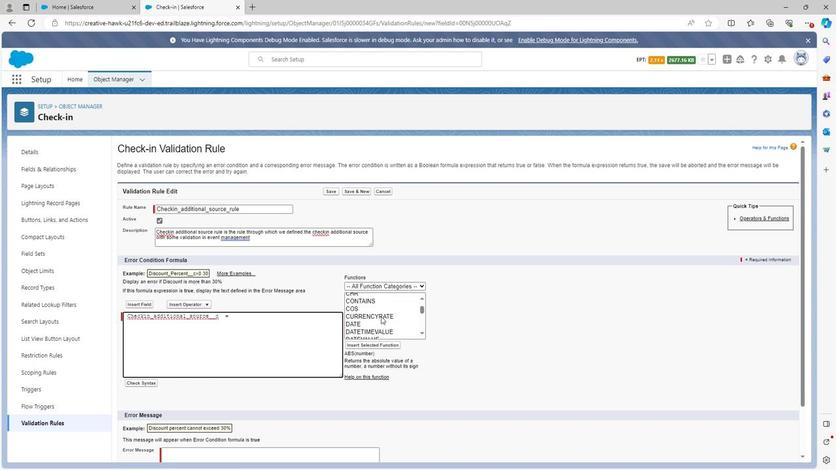 
Action: Mouse scrolled (387, 313) with delta (0, 0)
Screenshot: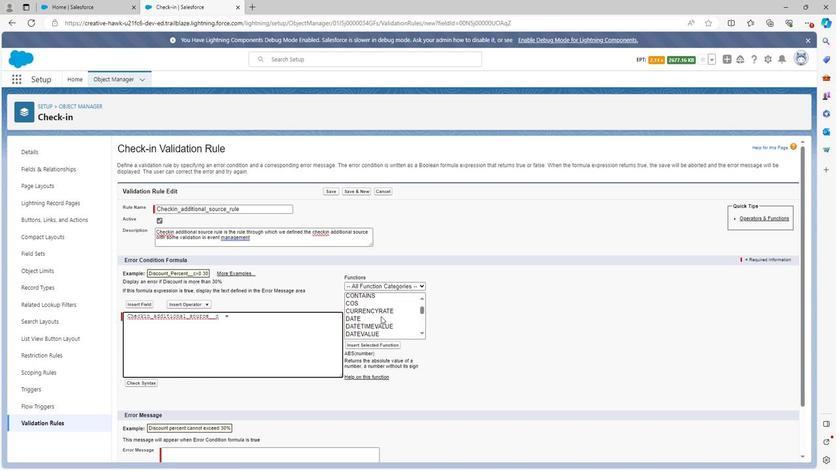
Action: Mouse scrolled (387, 313) with delta (0, 0)
